 Task: Add a signature Mariana Green containing With heartfelt thanks and warm wishes, Mariana Green to email address softage.9@softage.net and add a label Purchase agreements
Action: Mouse moved to (982, 56)
Screenshot: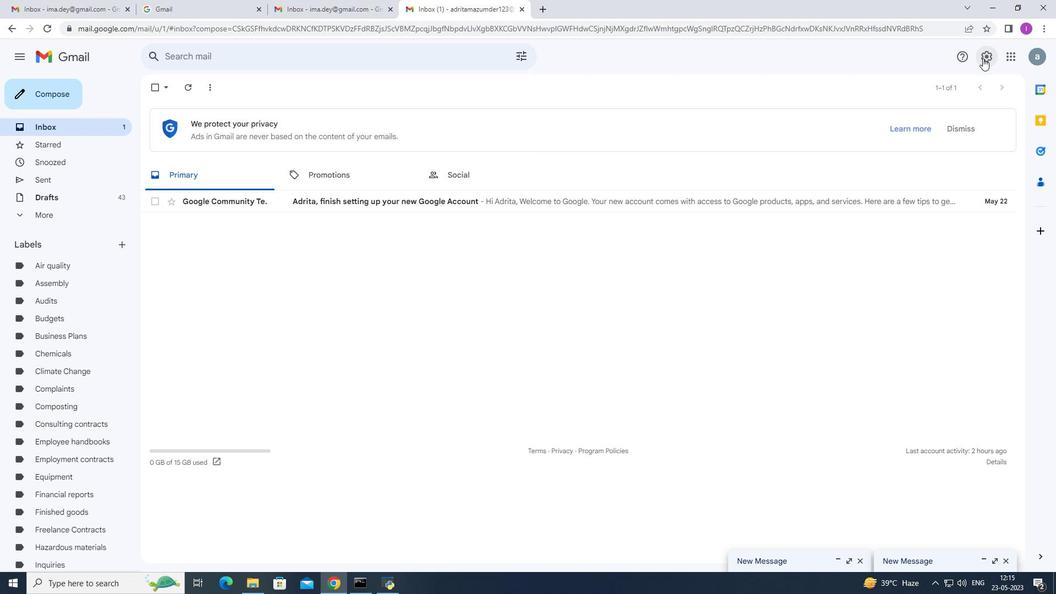 
Action: Mouse pressed left at (982, 56)
Screenshot: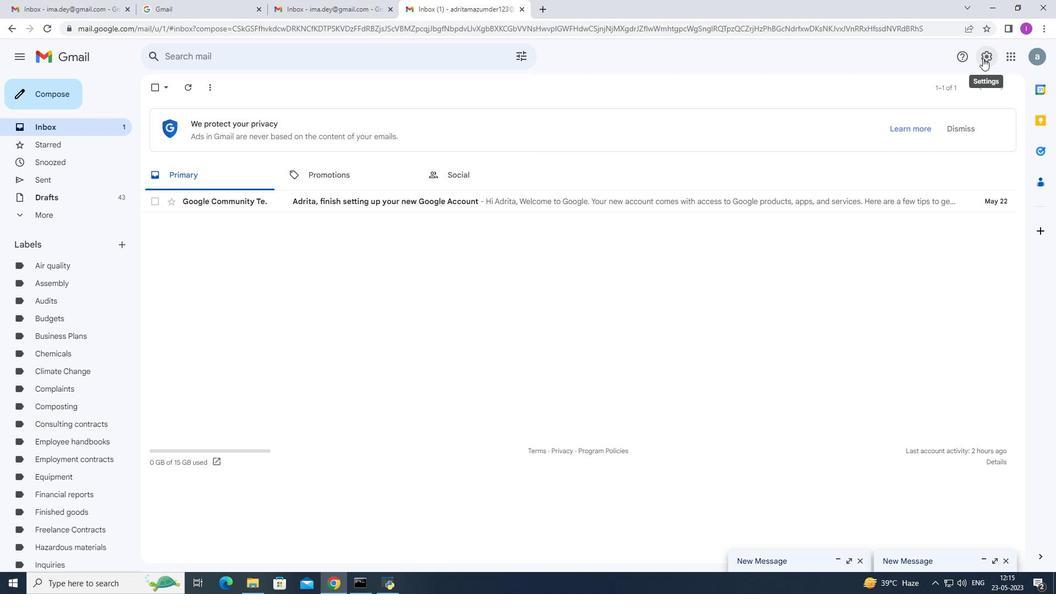 
Action: Mouse moved to (937, 111)
Screenshot: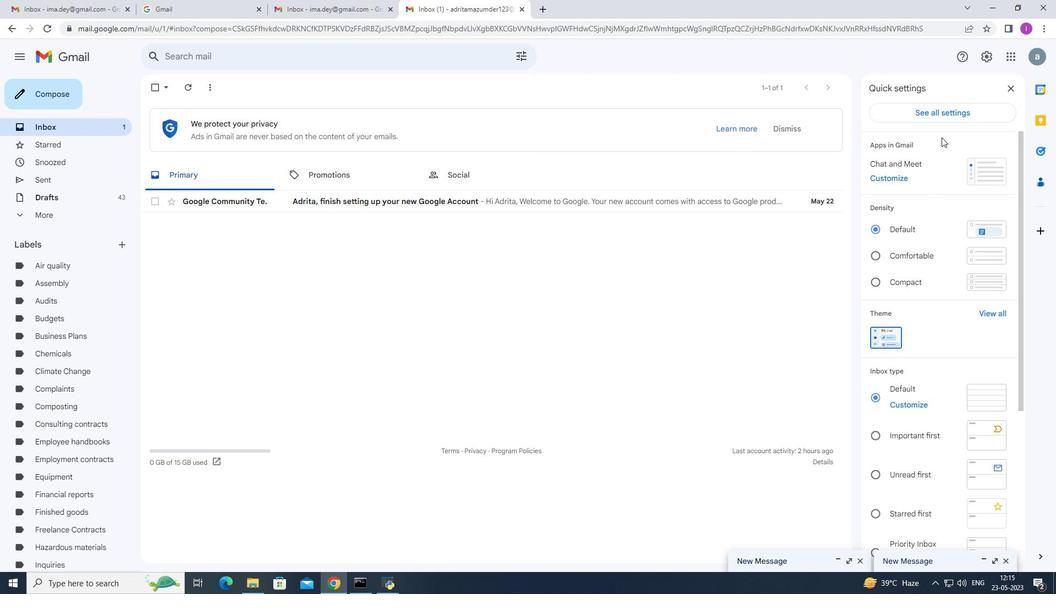 
Action: Mouse pressed left at (937, 111)
Screenshot: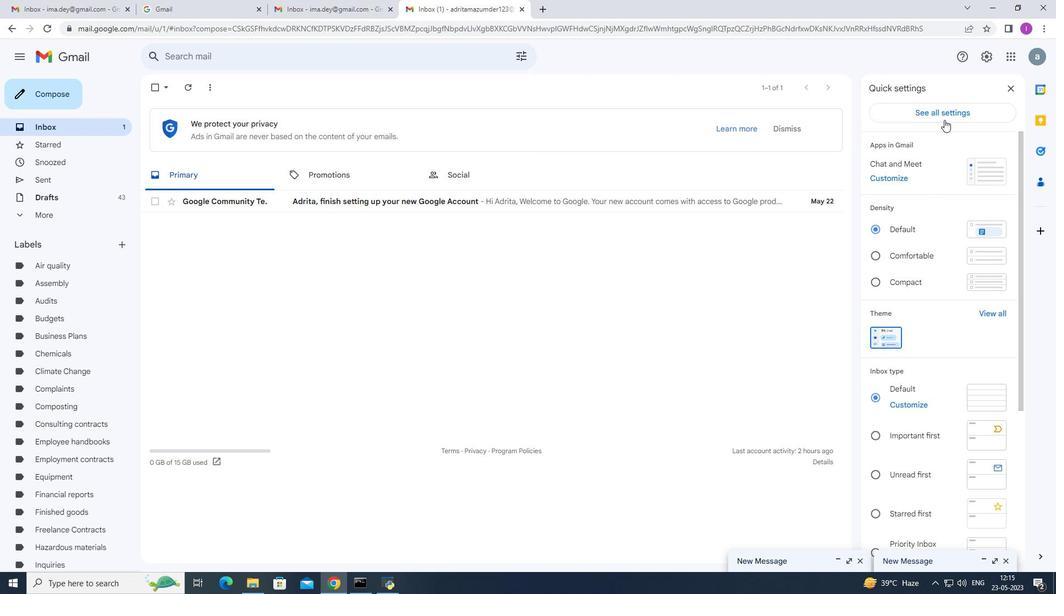 
Action: Mouse moved to (359, 398)
Screenshot: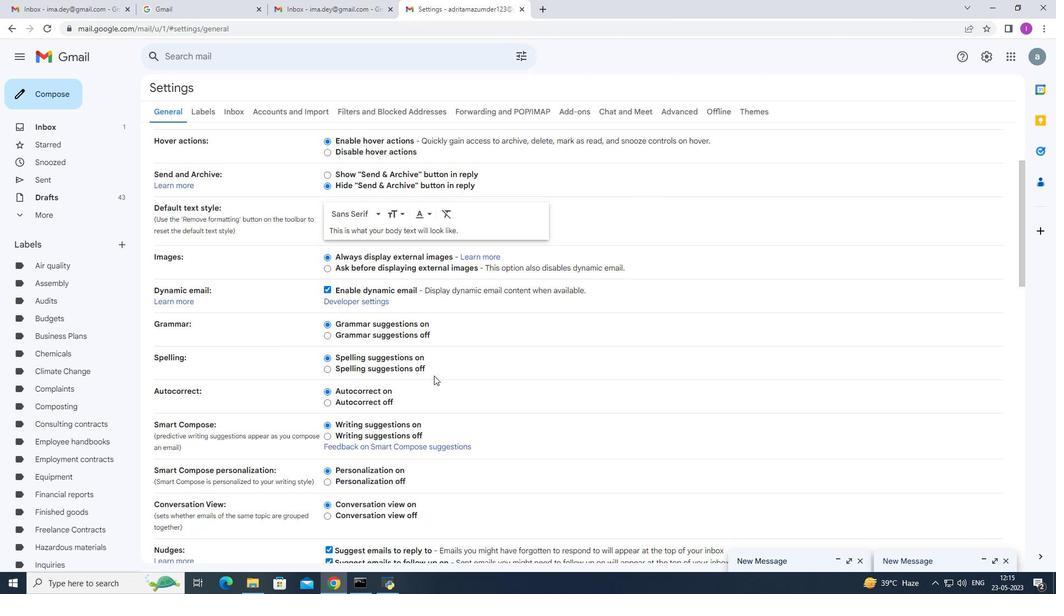 
Action: Mouse scrolled (359, 397) with delta (0, 0)
Screenshot: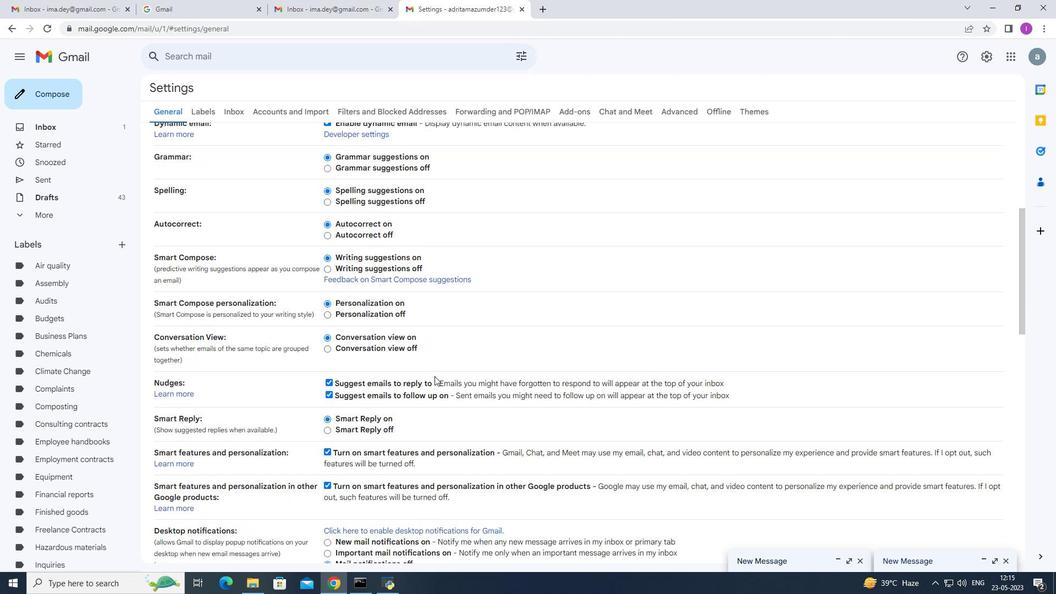 
Action: Mouse scrolled (359, 397) with delta (0, 0)
Screenshot: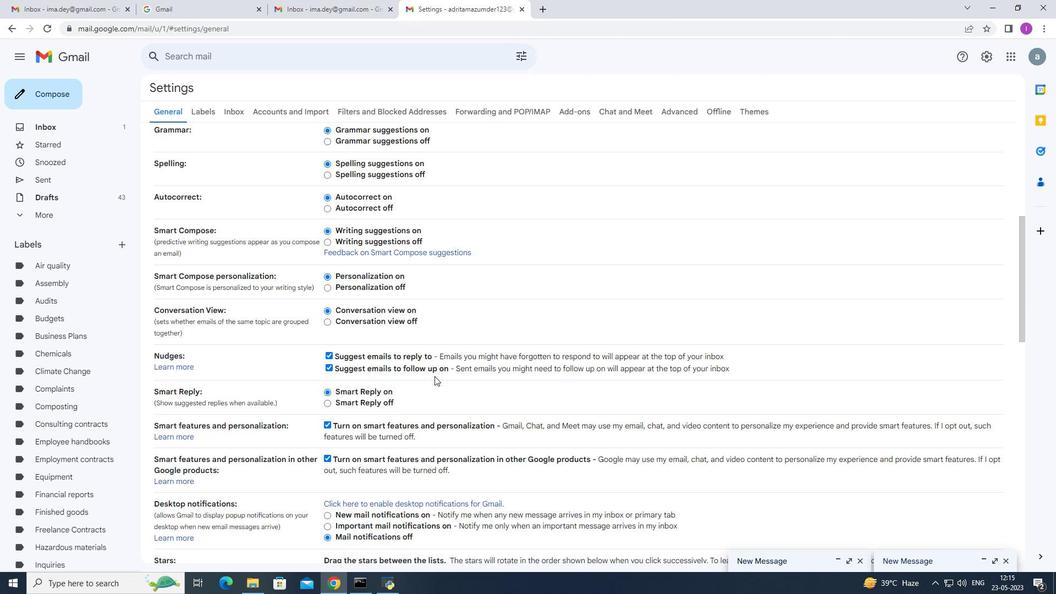 
Action: Mouse scrolled (359, 397) with delta (0, 0)
Screenshot: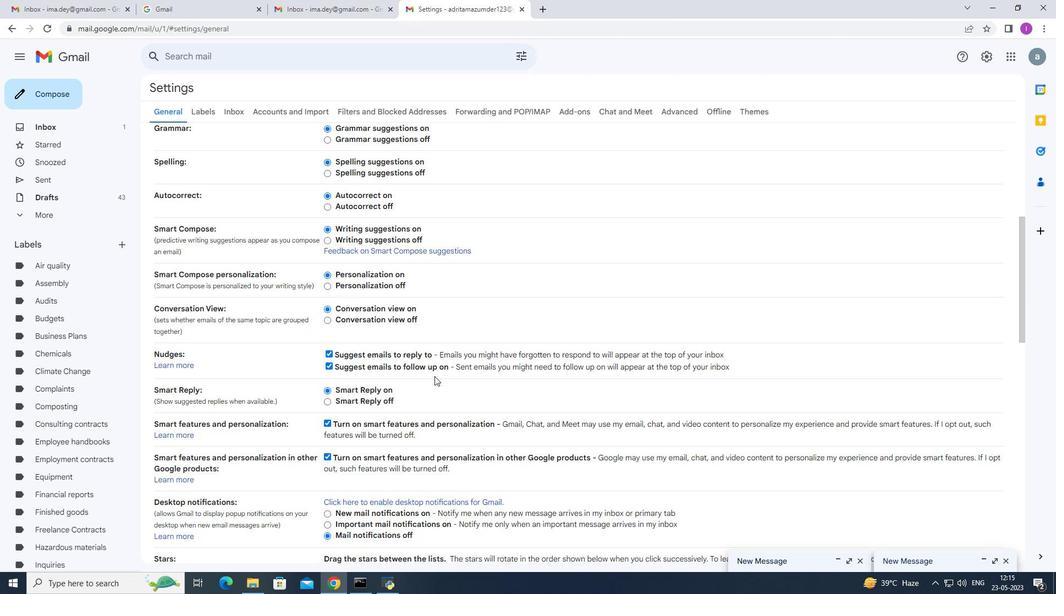 
Action: Mouse moved to (360, 398)
Screenshot: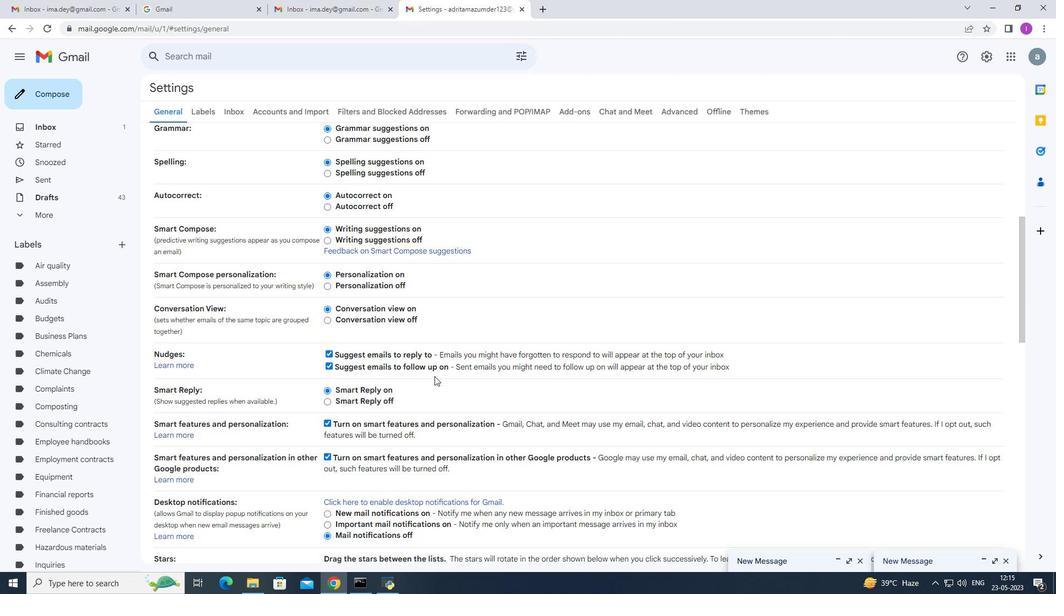 
Action: Mouse scrolled (360, 397) with delta (0, 0)
Screenshot: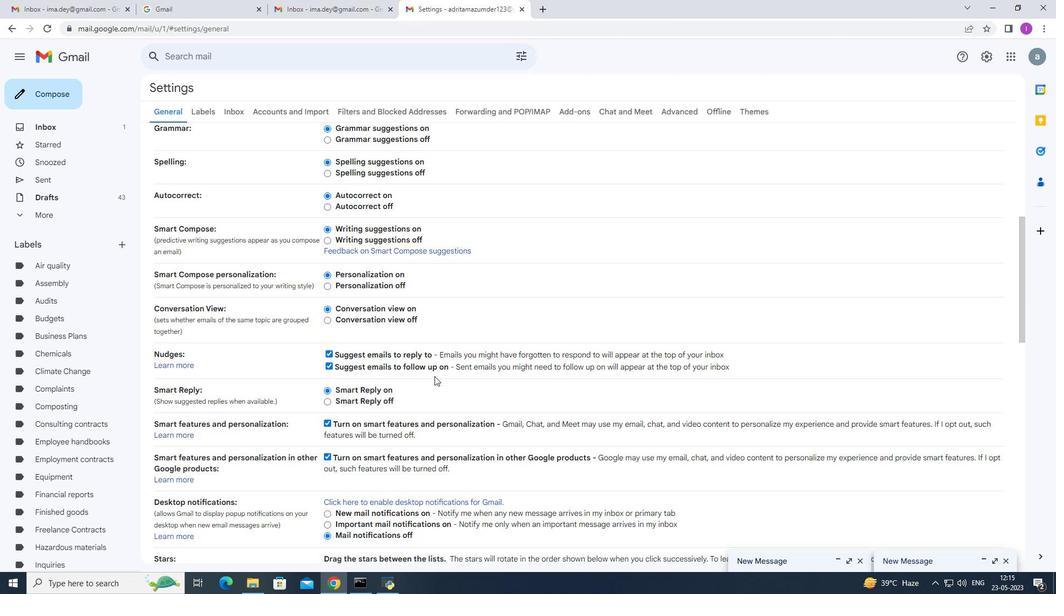 
Action: Mouse moved to (362, 396)
Screenshot: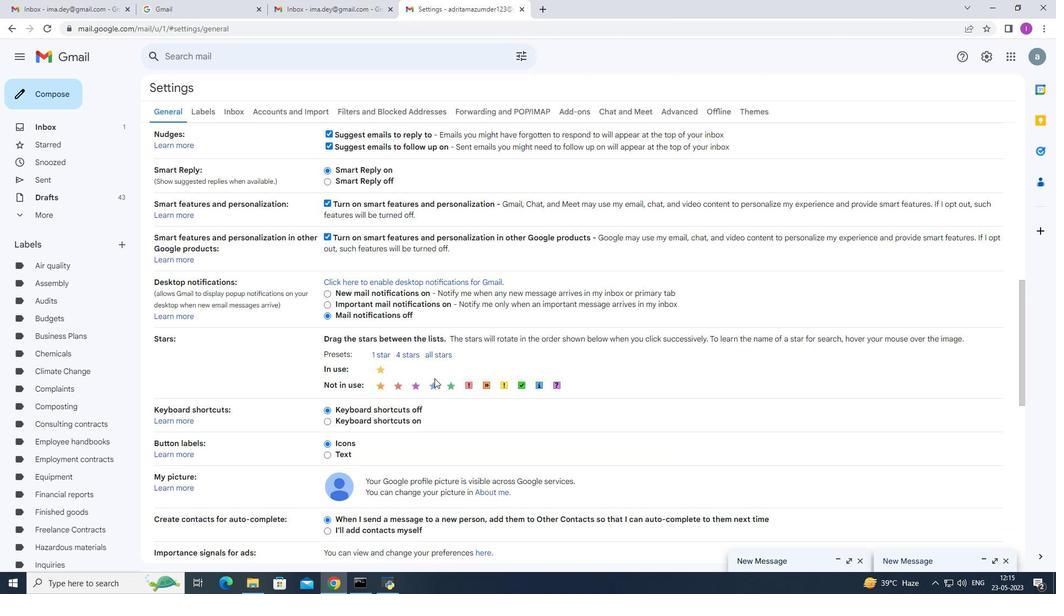 
Action: Mouse scrolled (362, 396) with delta (0, 0)
Screenshot: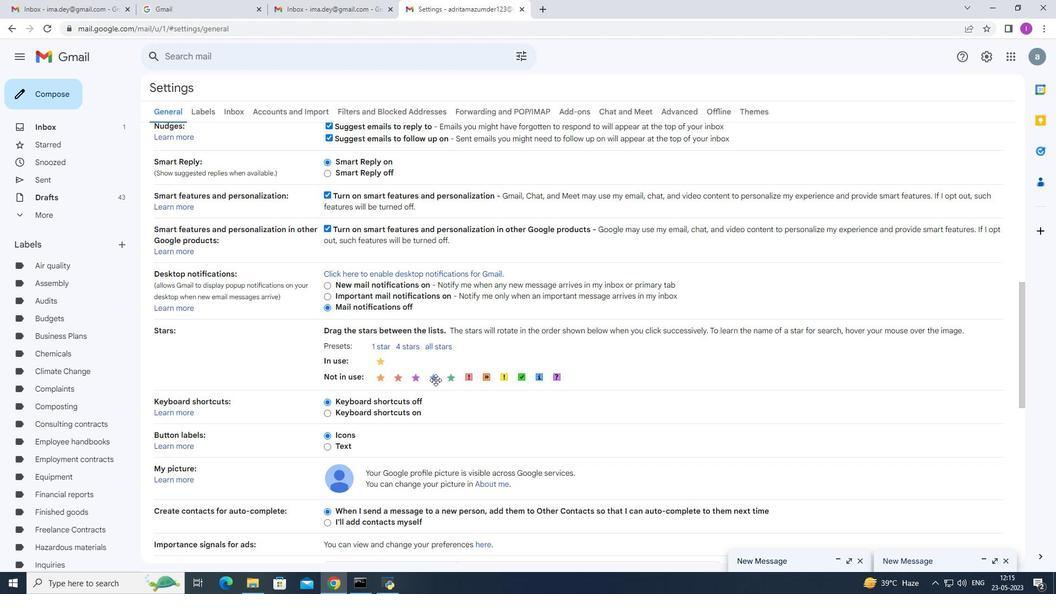
Action: Mouse moved to (362, 396)
Screenshot: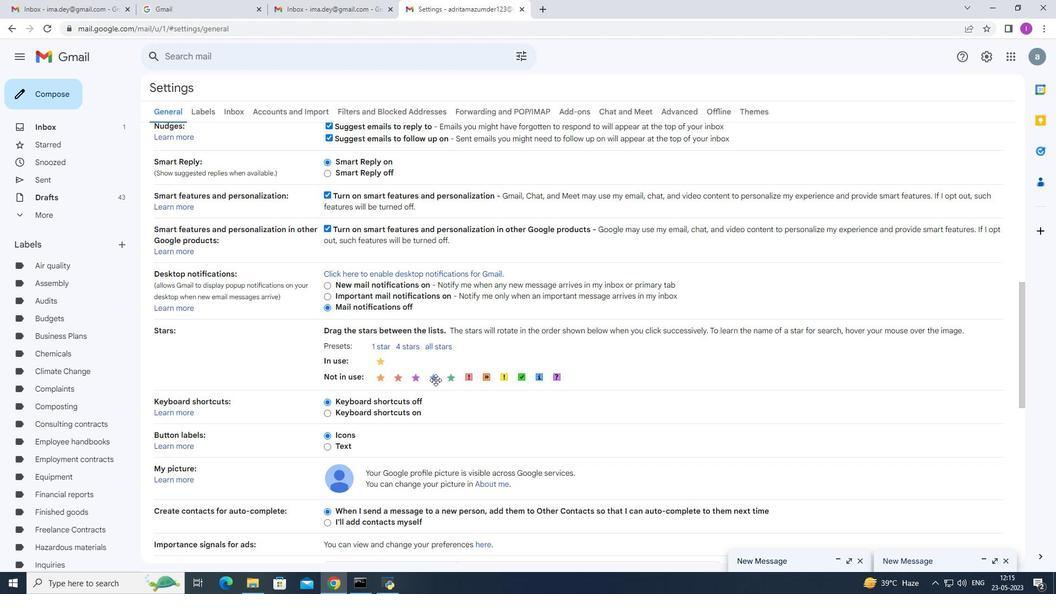 
Action: Mouse scrolled (362, 395) with delta (0, 0)
Screenshot: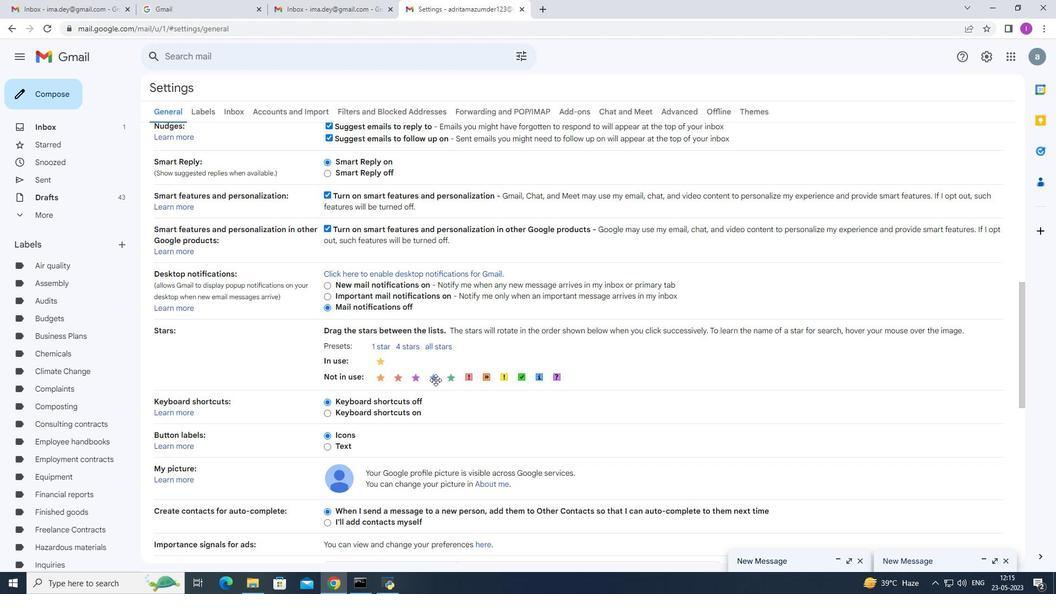 
Action: Mouse moved to (362, 395)
Screenshot: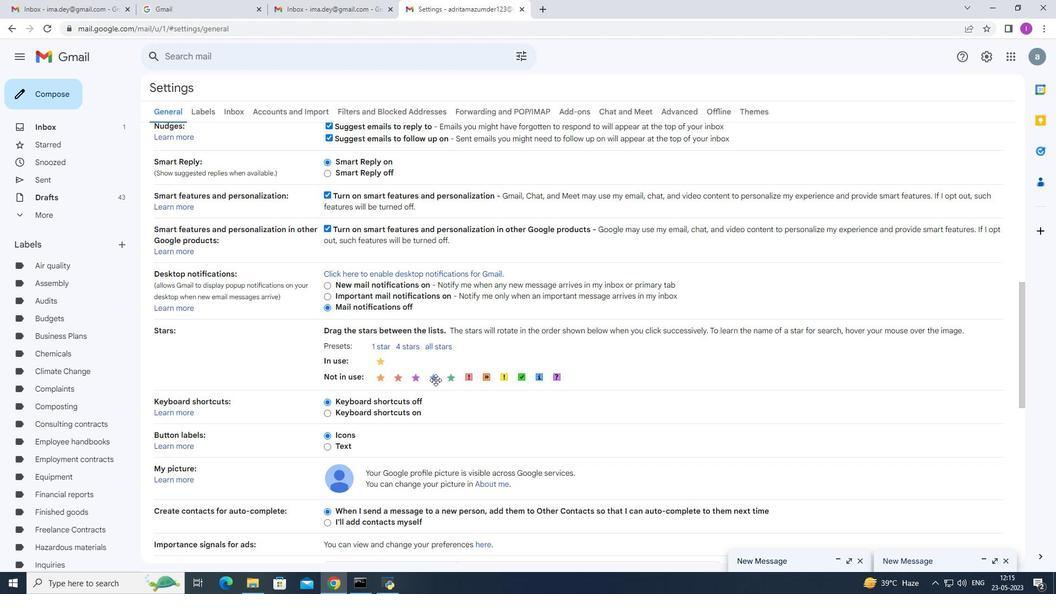 
Action: Mouse scrolled (362, 395) with delta (0, 0)
Screenshot: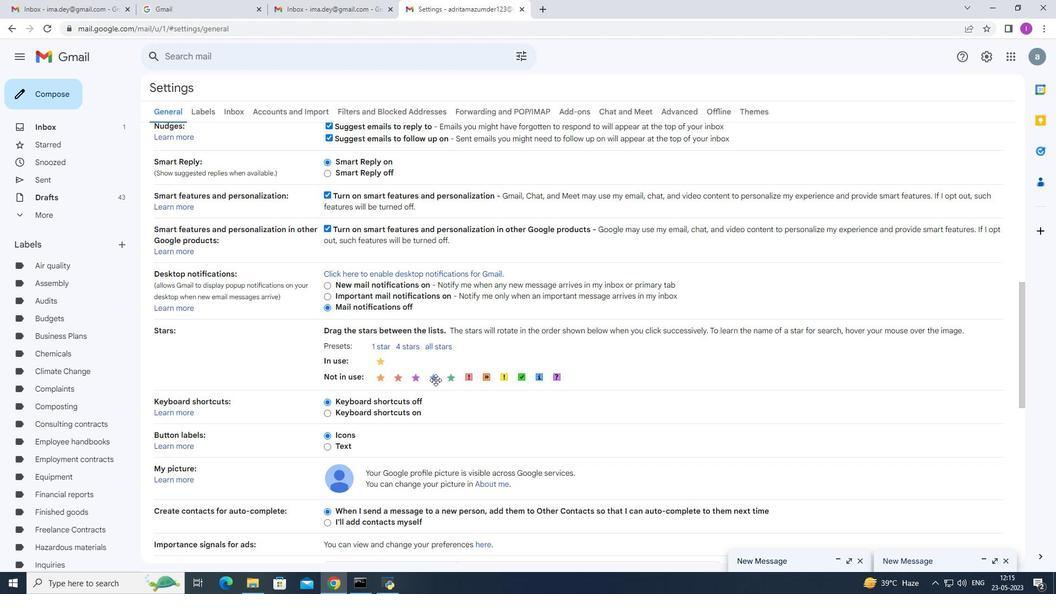 
Action: Mouse moved to (363, 395)
Screenshot: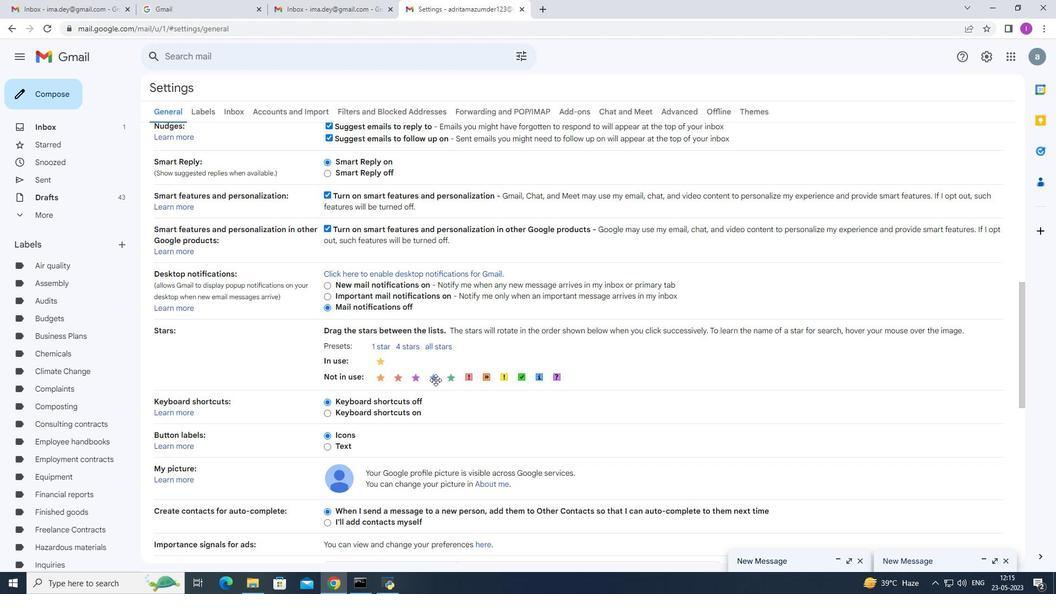 
Action: Mouse scrolled (363, 395) with delta (0, 0)
Screenshot: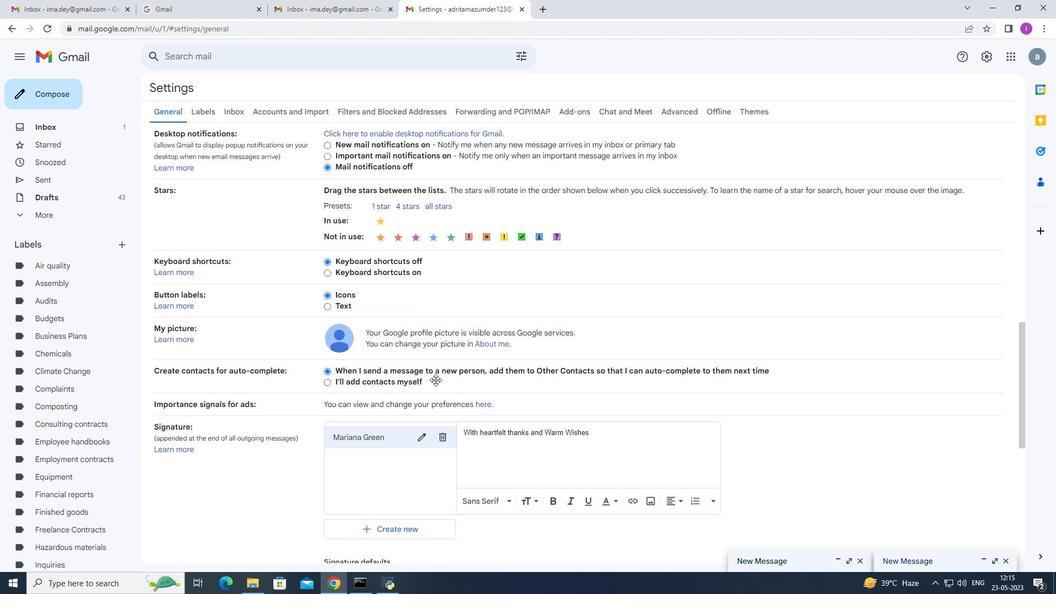 
Action: Mouse moved to (365, 393)
Screenshot: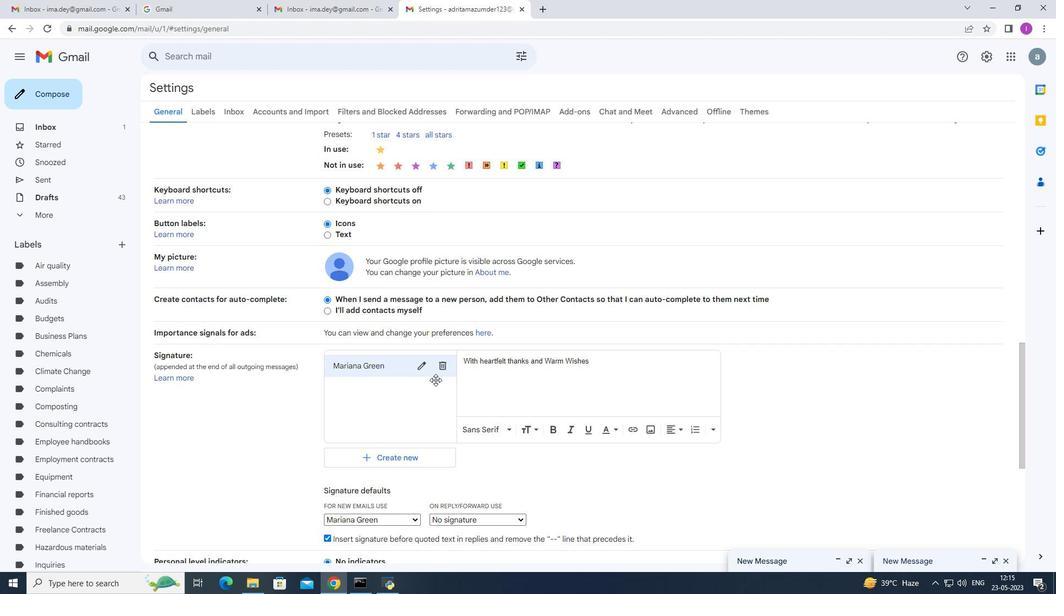 
Action: Mouse scrolled (365, 393) with delta (0, 0)
Screenshot: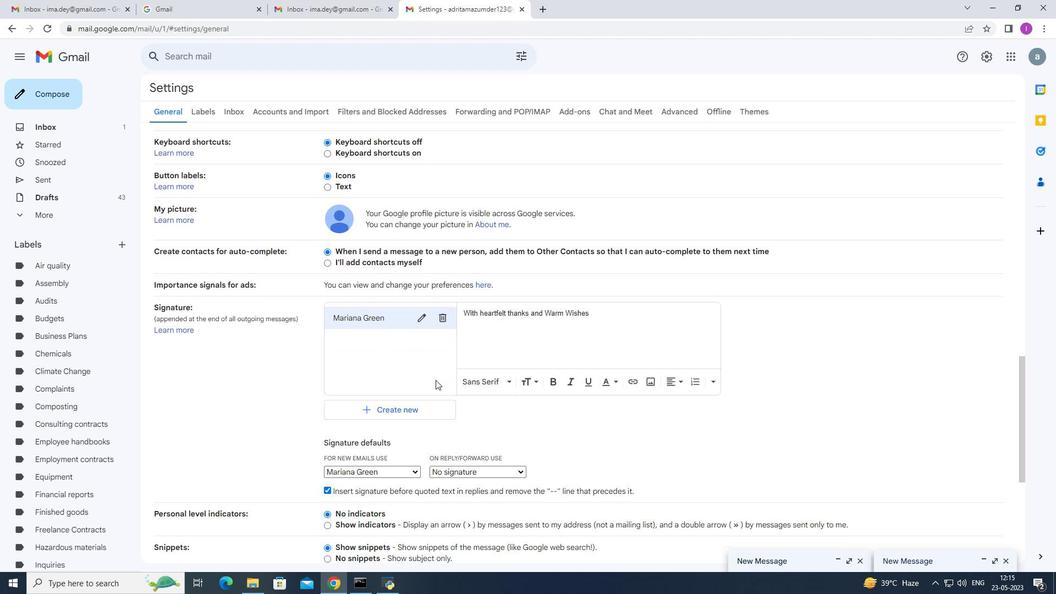 
Action: Mouse scrolled (365, 393) with delta (0, 0)
Screenshot: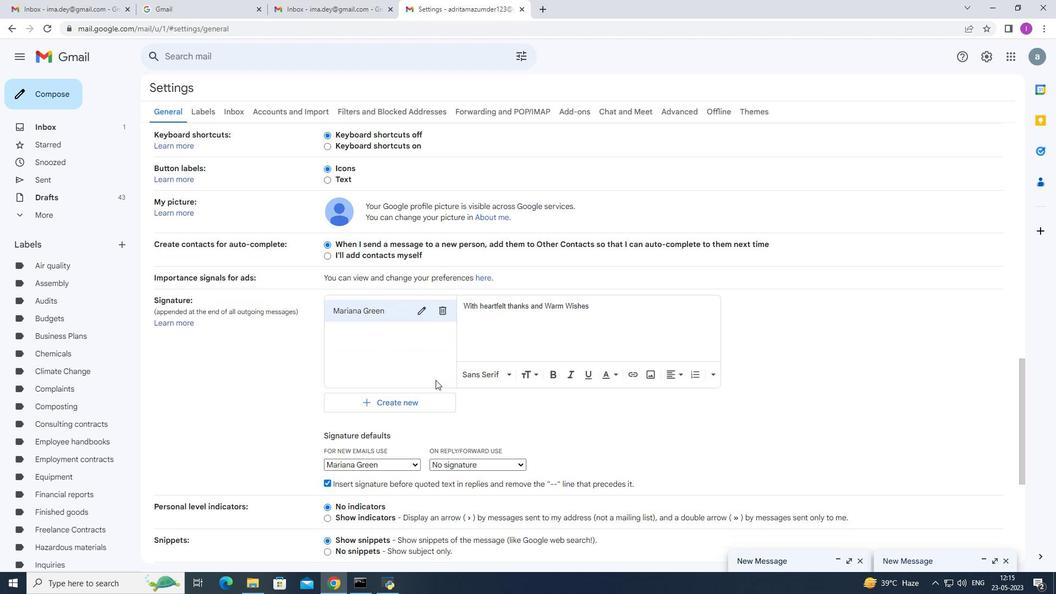 
Action: Mouse scrolled (365, 393) with delta (0, 0)
Screenshot: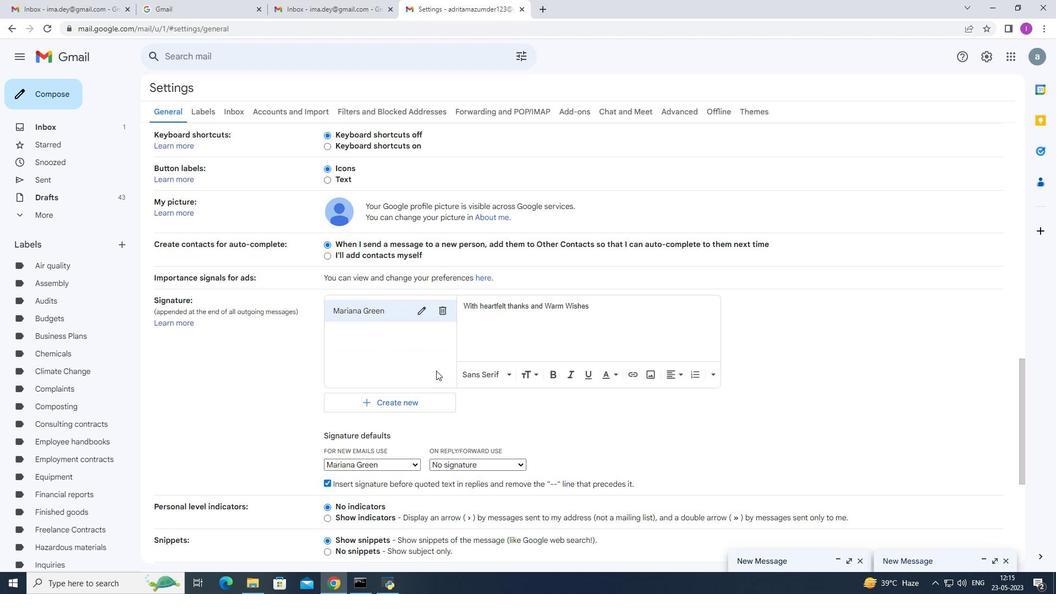 
Action: Mouse moved to (366, 393)
Screenshot: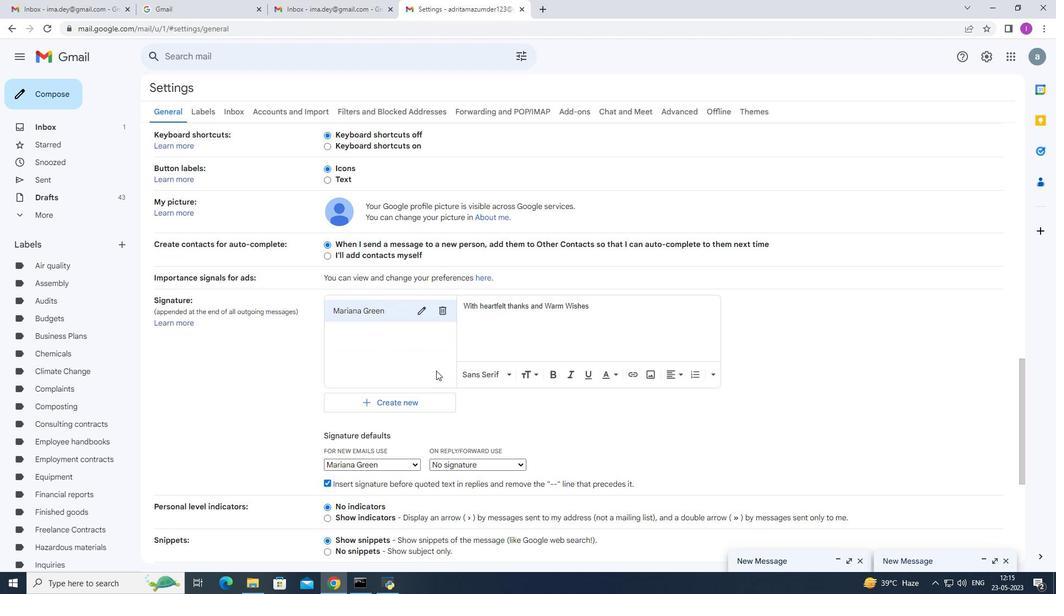 
Action: Mouse scrolled (366, 393) with delta (0, 0)
Screenshot: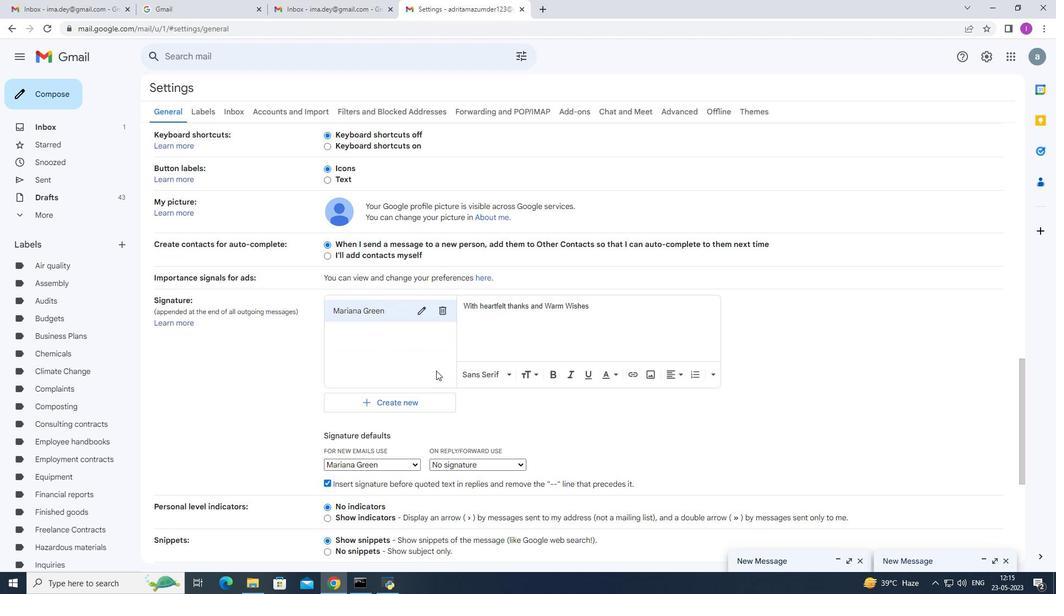 
Action: Mouse moved to (366, 392)
Screenshot: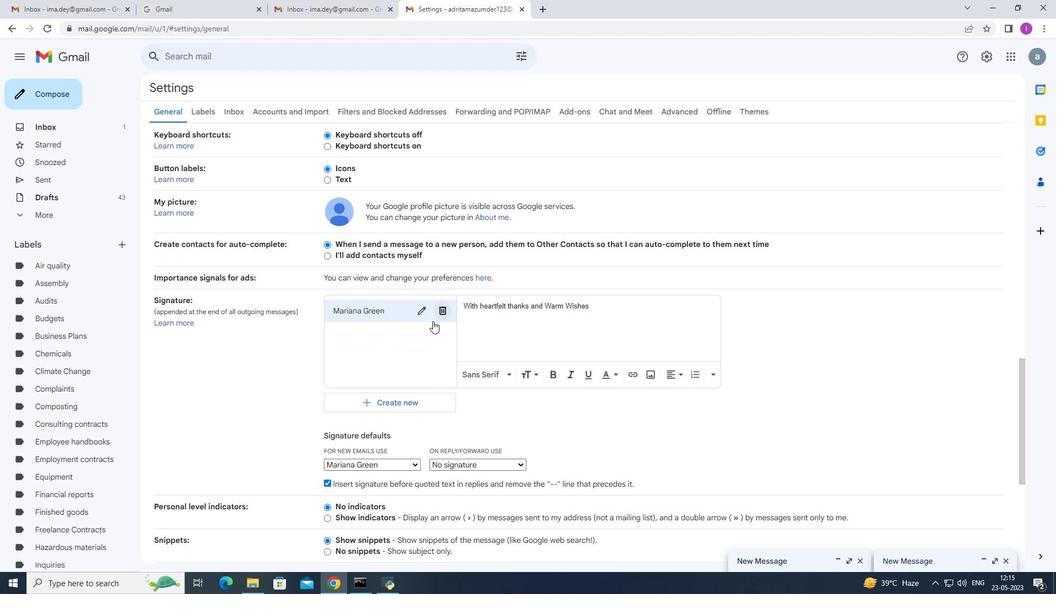 
Action: Mouse scrolled (366, 391) with delta (0, 0)
Screenshot: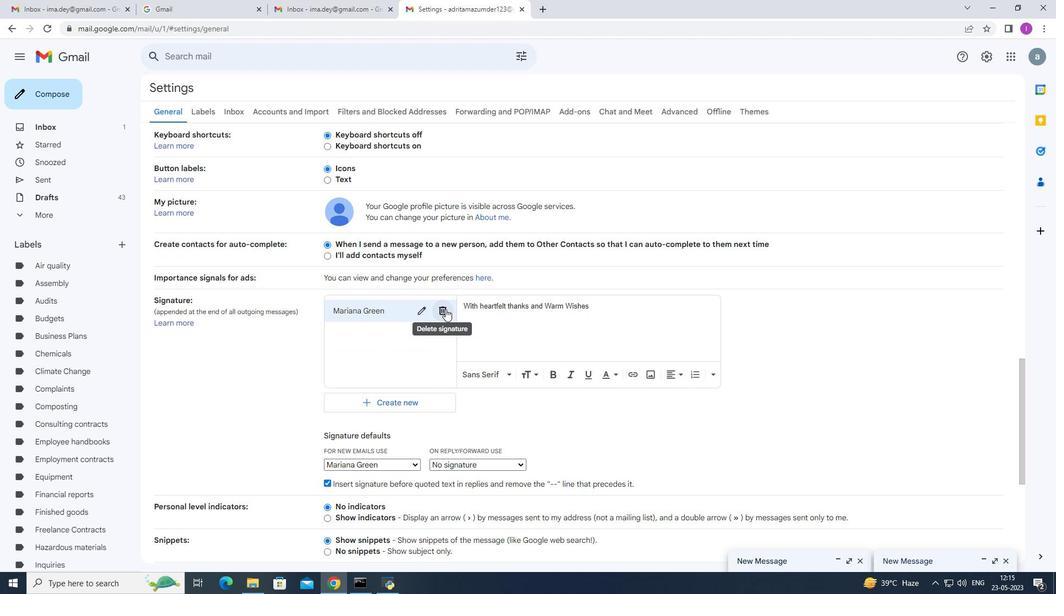 
Action: Mouse scrolled (366, 391) with delta (0, 0)
Screenshot: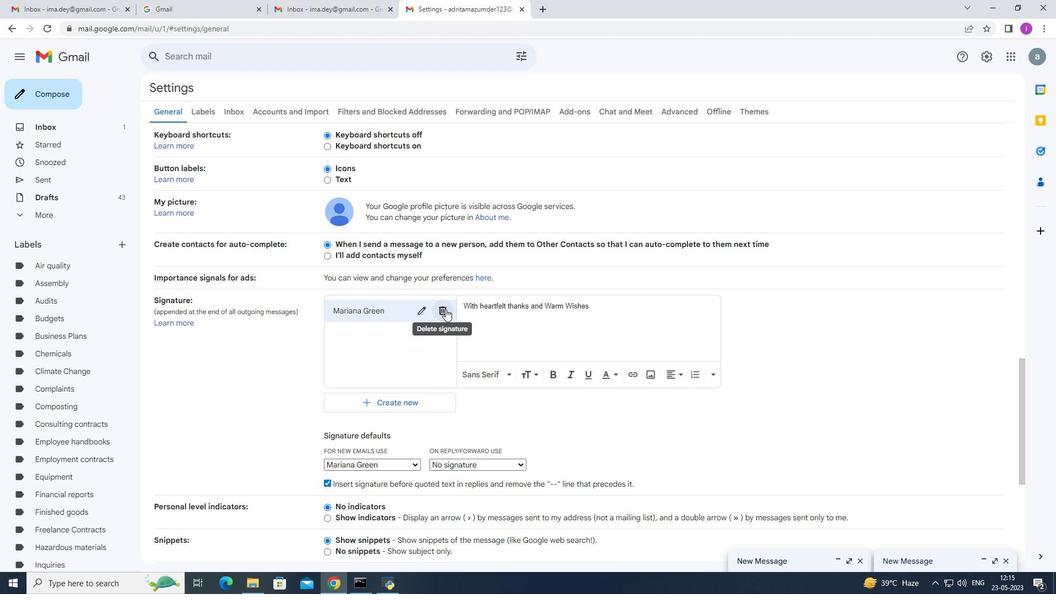 
Action: Mouse scrolled (366, 391) with delta (0, 0)
Screenshot: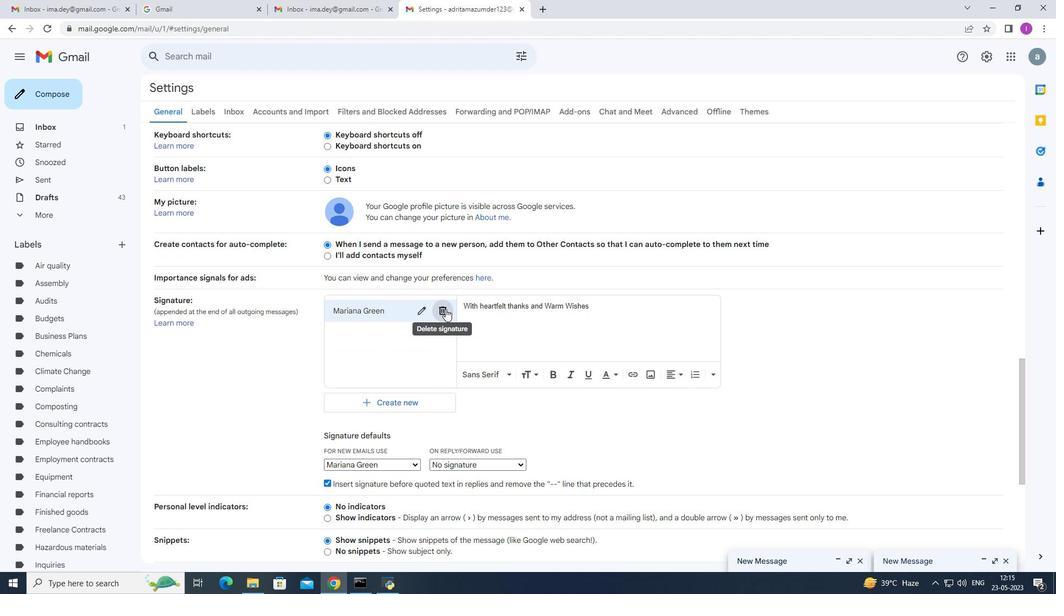 
Action: Mouse moved to (367, 391)
Screenshot: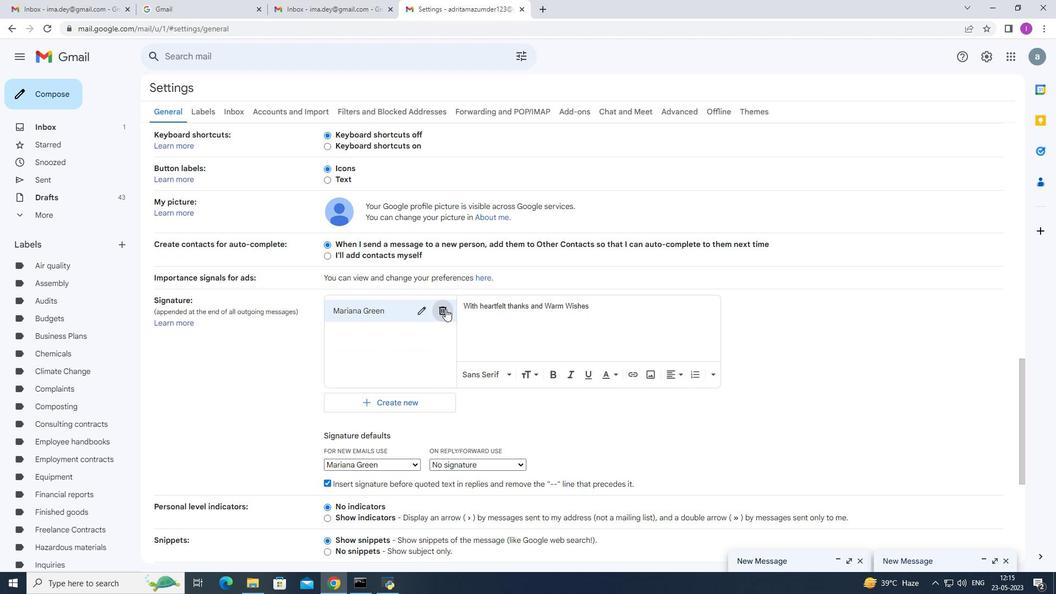 
Action: Mouse scrolled (367, 391) with delta (0, 0)
Screenshot: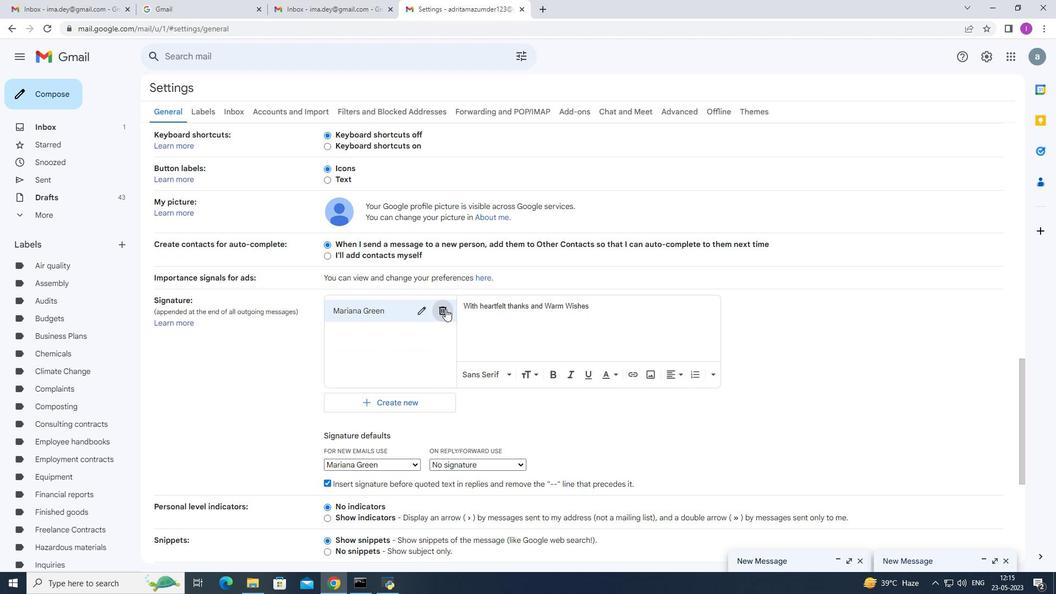 
Action: Mouse moved to (440, 254)
Screenshot: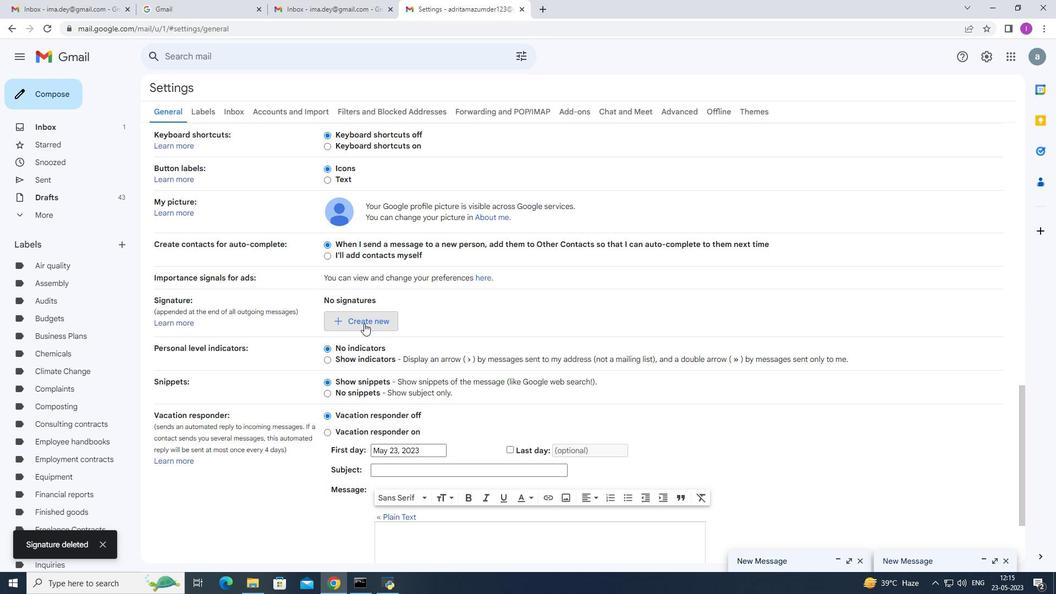 
Action: Mouse pressed left at (440, 254)
Screenshot: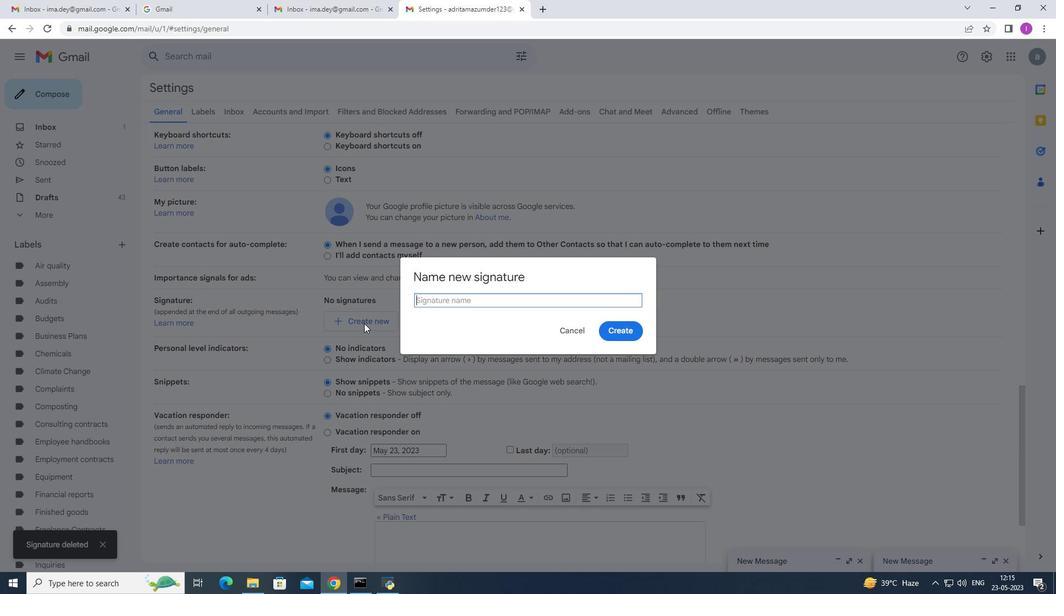 
Action: Mouse pressed left at (440, 254)
Screenshot: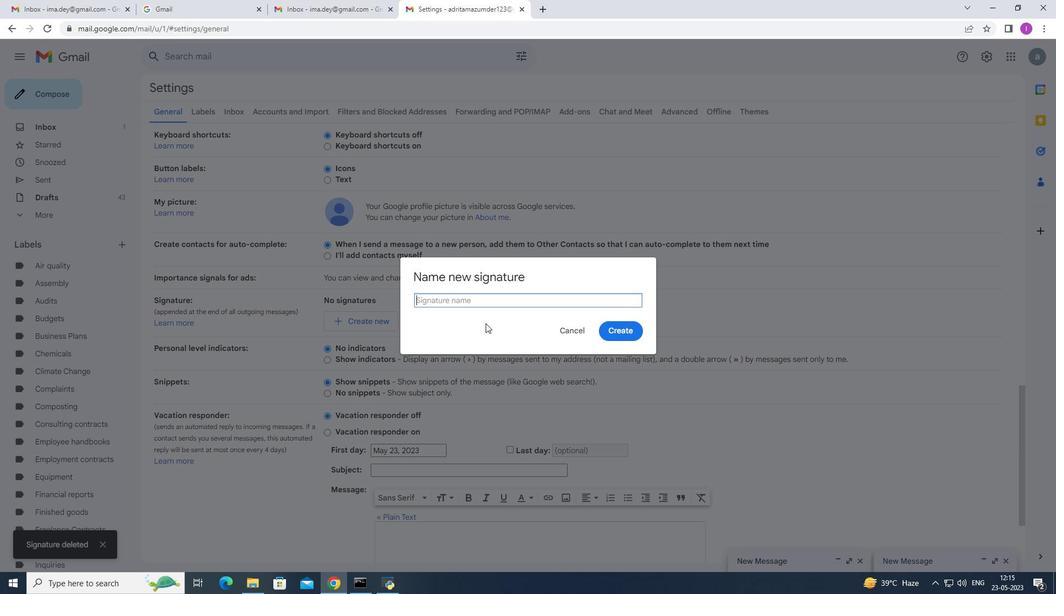 
Action: Mouse moved to (616, 324)
Screenshot: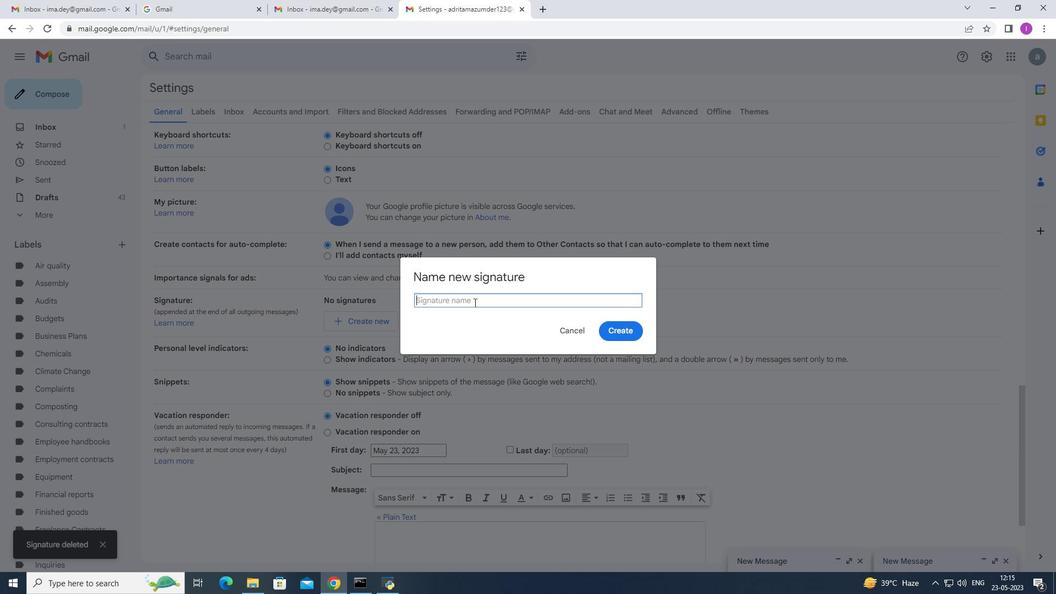 
Action: Mouse pressed left at (616, 324)
Screenshot: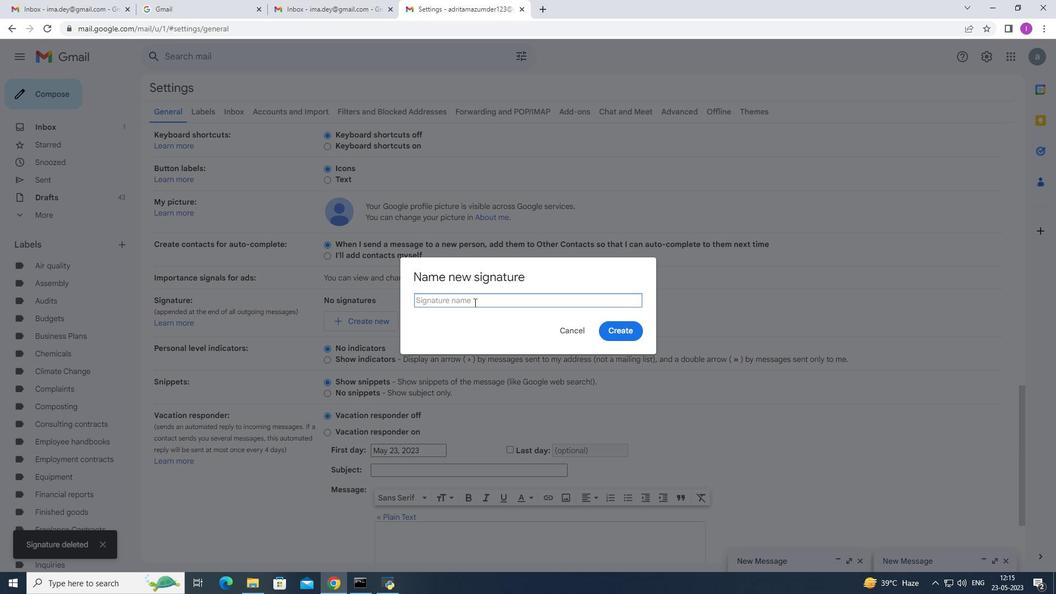 
Action: Mouse moved to (435, 343)
Screenshot: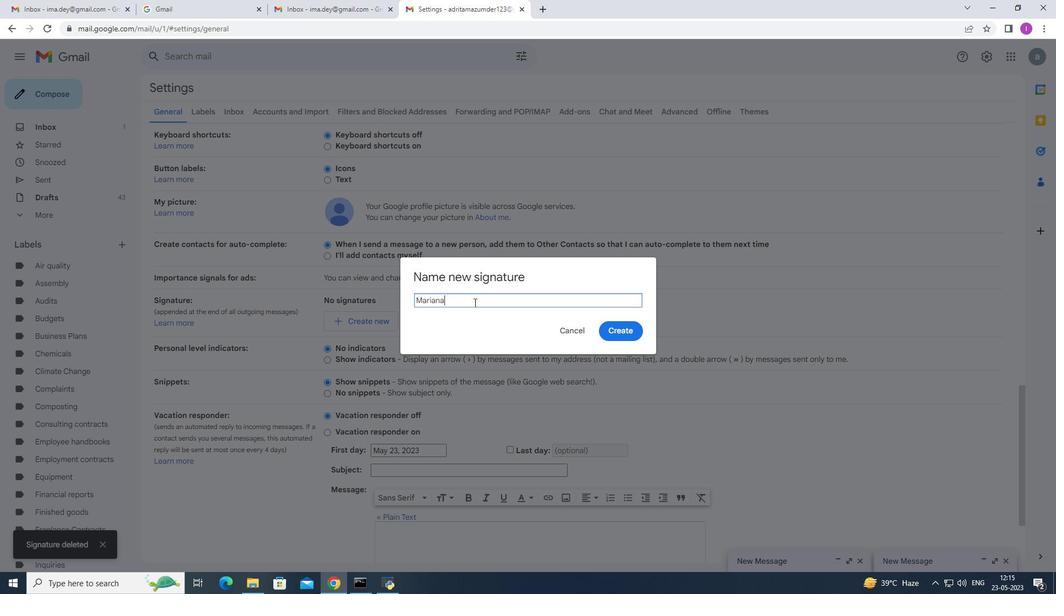 
Action: Mouse scrolled (435, 342) with delta (0, 0)
Screenshot: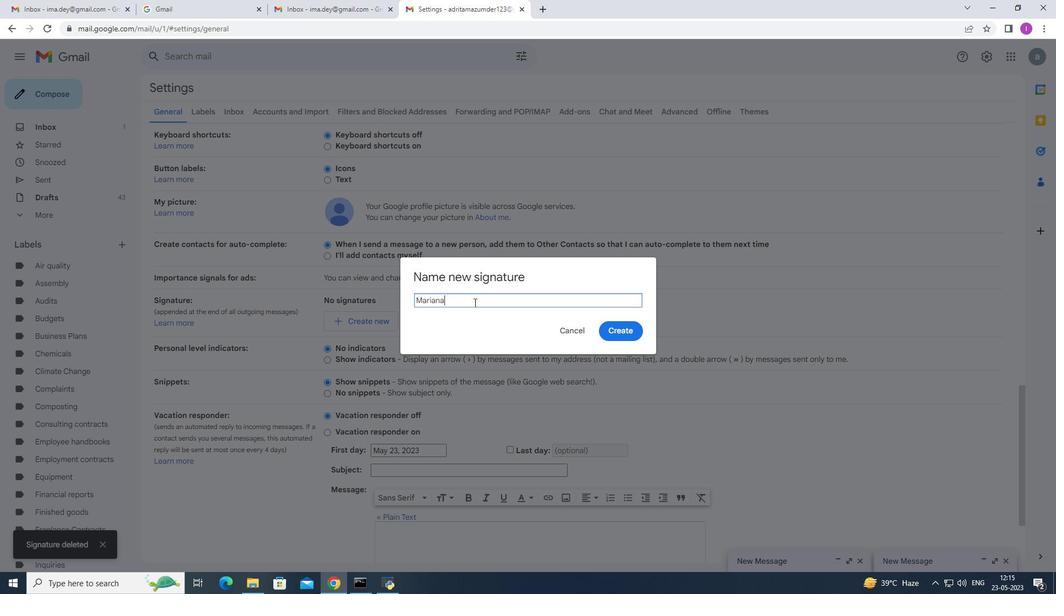 
Action: Mouse scrolled (435, 342) with delta (0, 0)
Screenshot: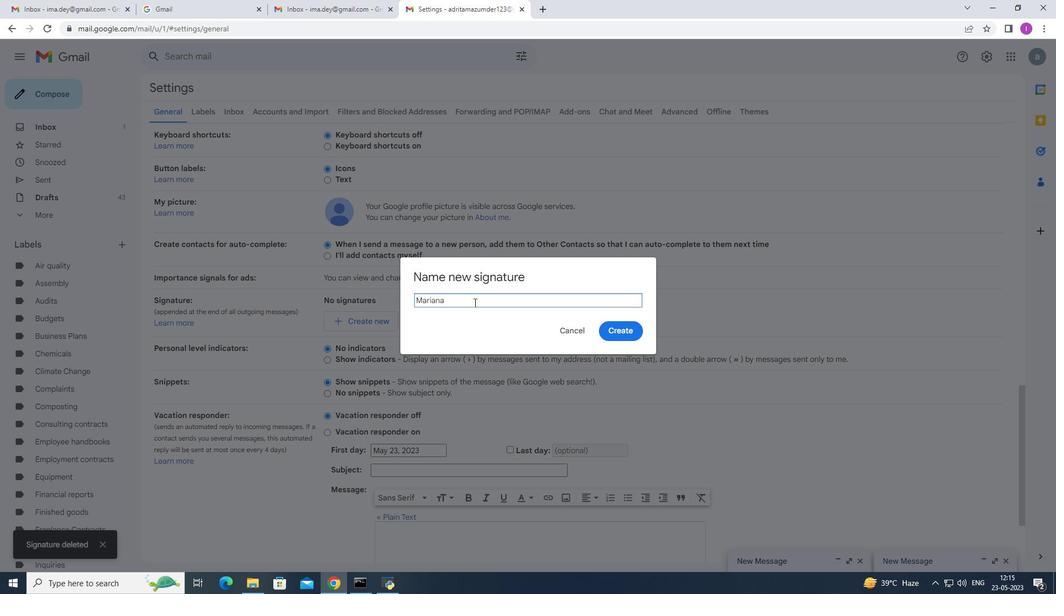 
Action: Mouse moved to (360, 198)
Screenshot: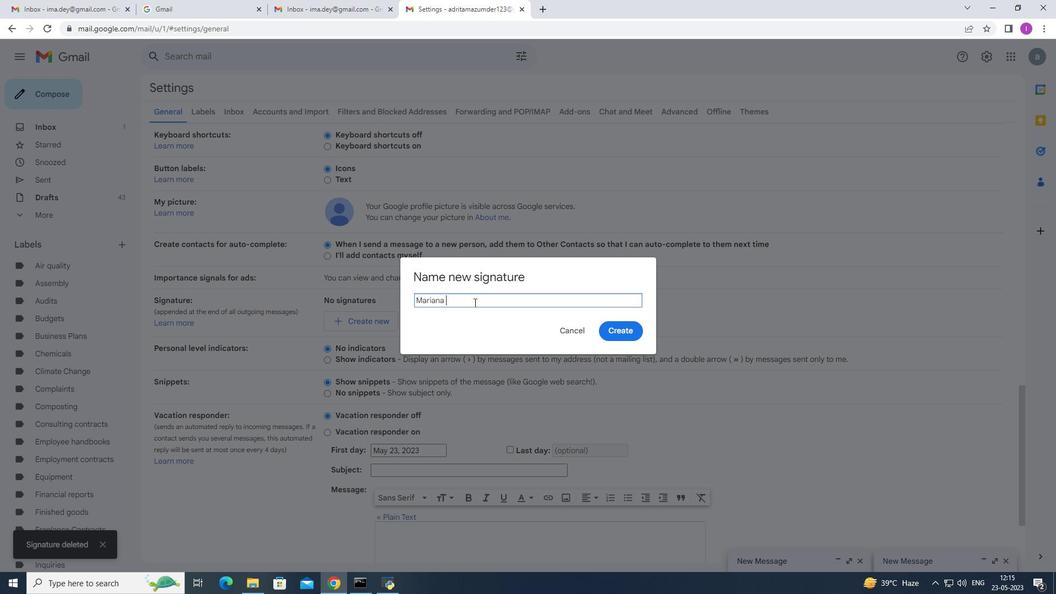 
Action: Mouse pressed left at (360, 198)
Screenshot: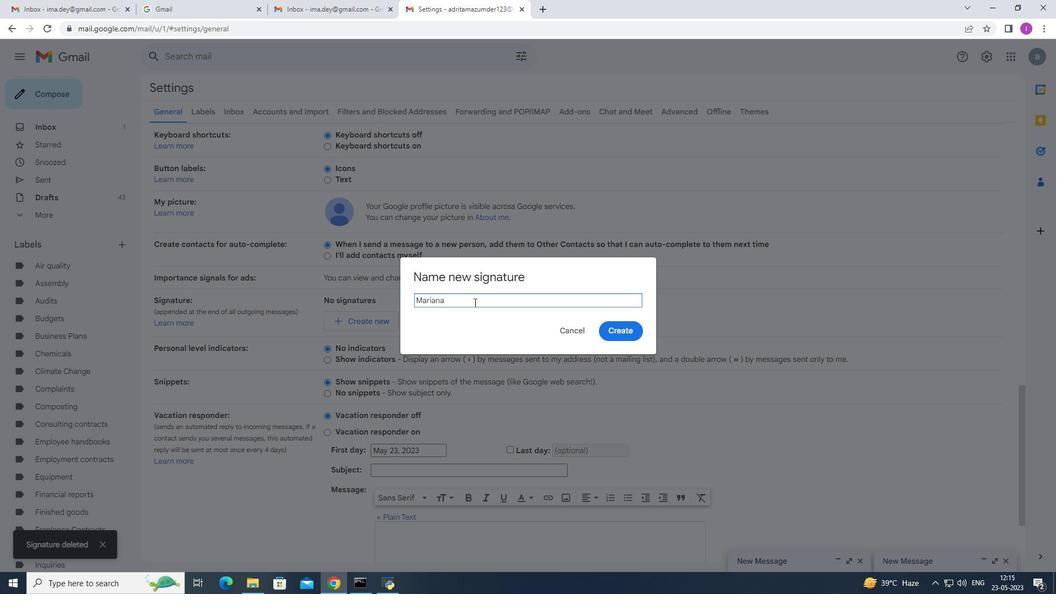 
Action: Mouse moved to (449, 301)
Screenshot: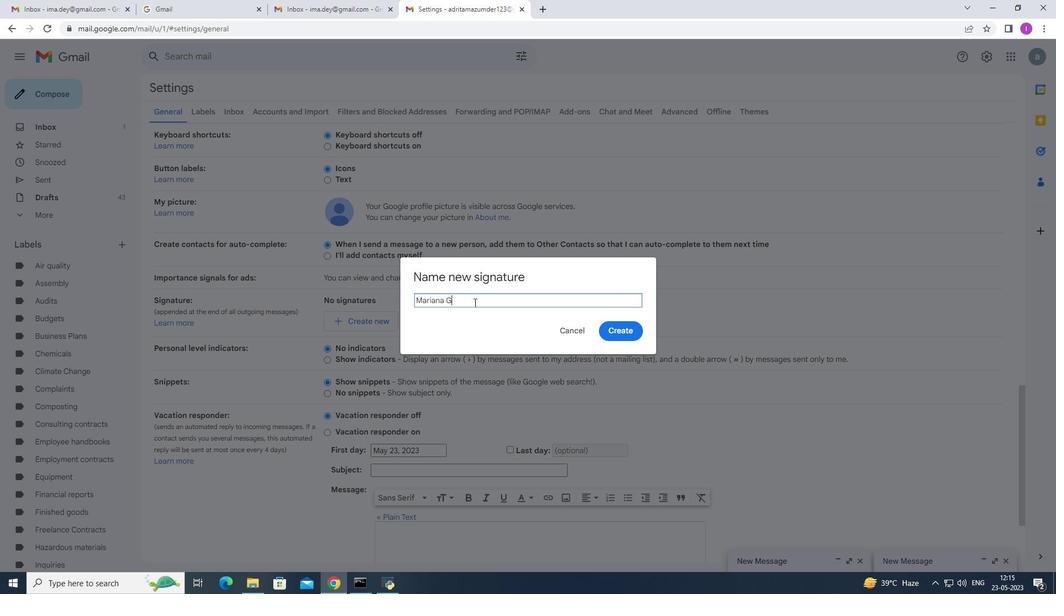 
Action: Mouse pressed left at (449, 301)
Screenshot: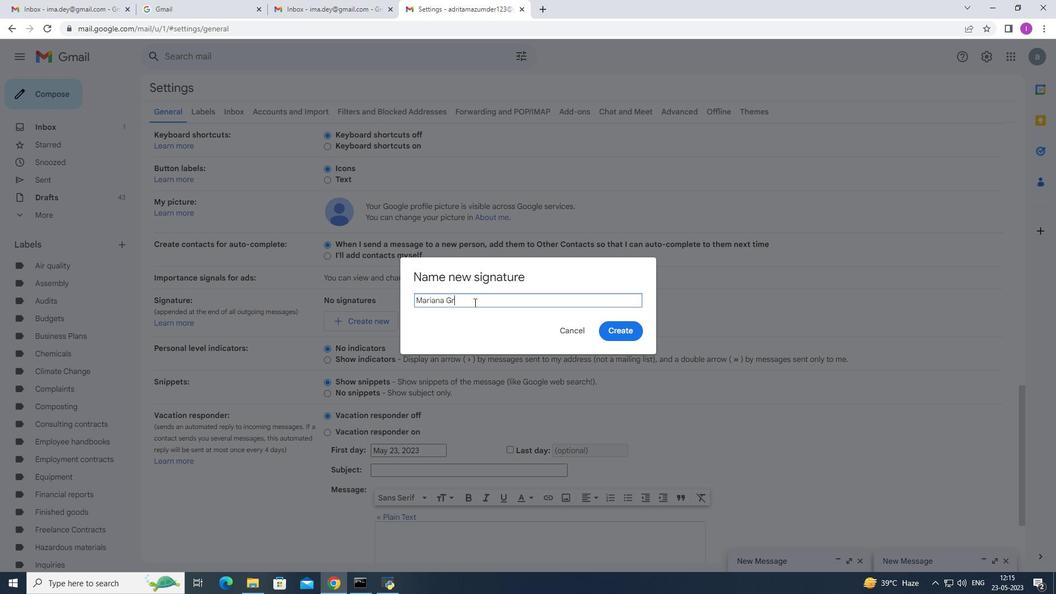 
Action: Mouse moved to (620, 273)
Screenshot: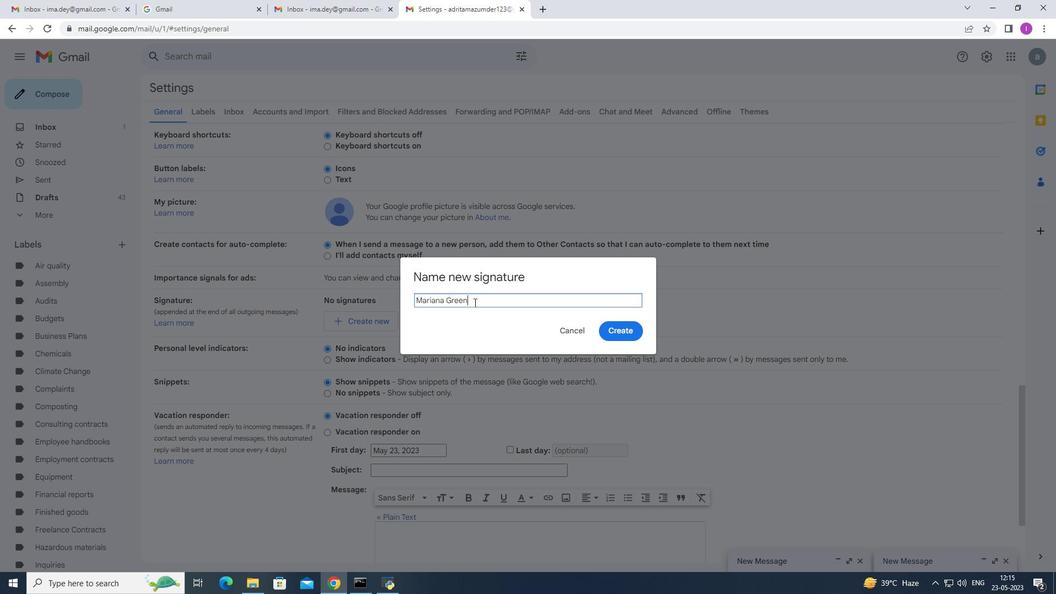 
Action: Key pressed <Key.shift>Mariana
Screenshot: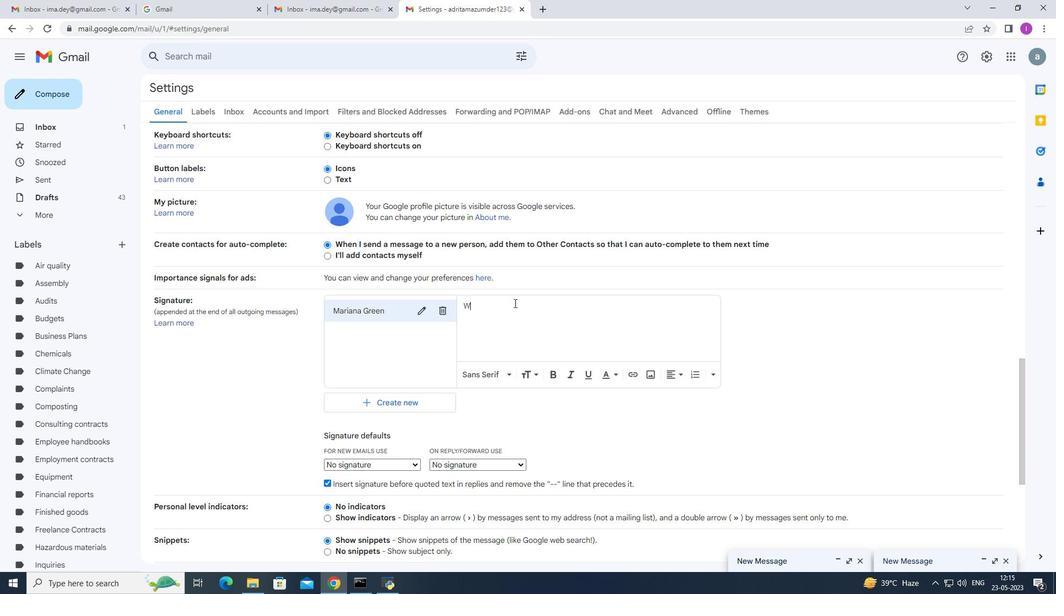 
Action: Mouse moved to (615, 257)
Screenshot: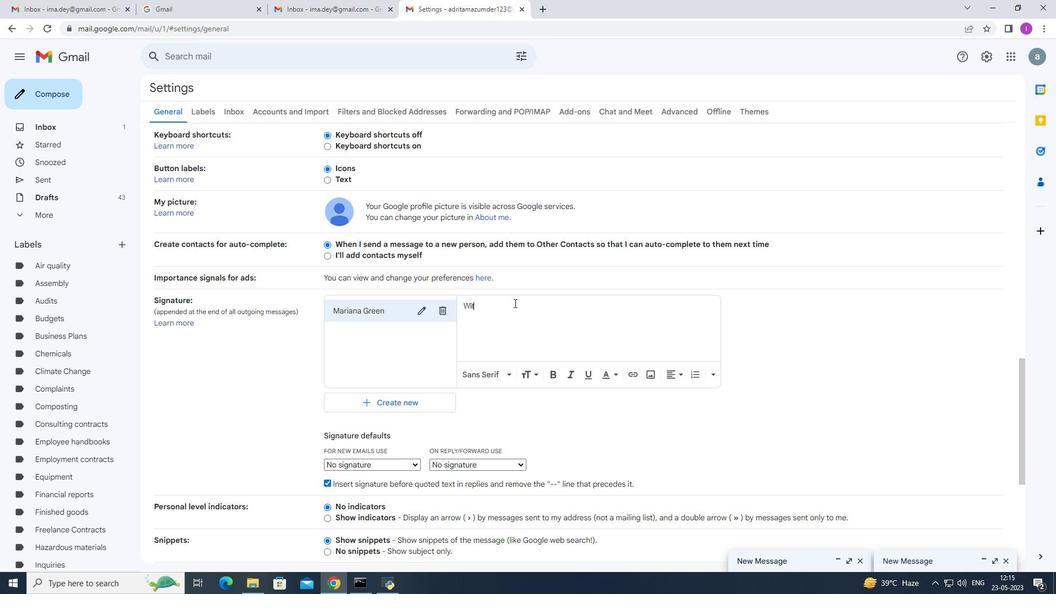
Action: Key pressed <Key.space><Key.shift>Green
Screenshot: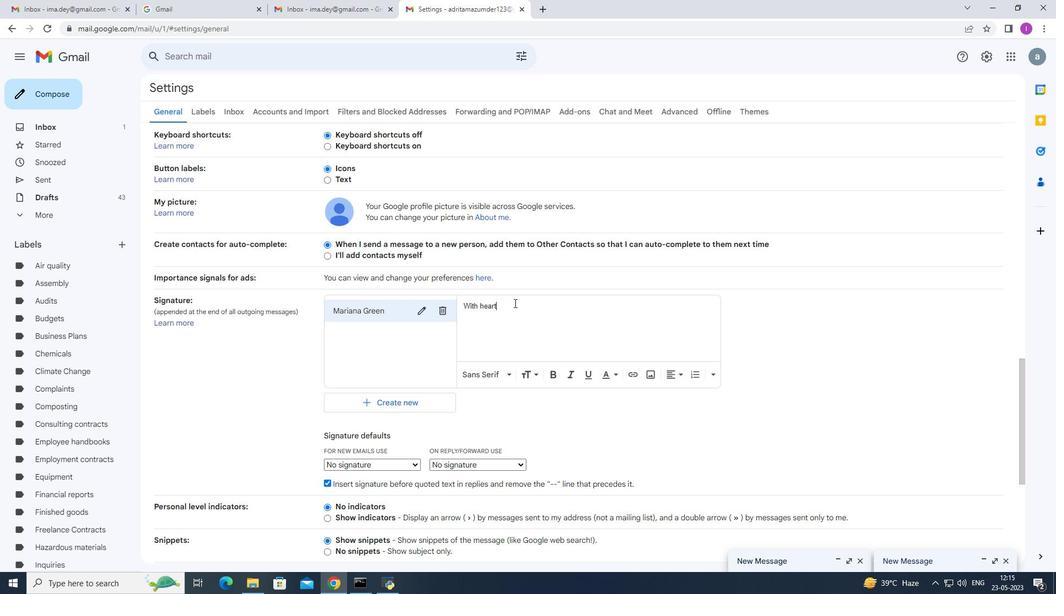 
Action: Mouse moved to (607, 324)
Screenshot: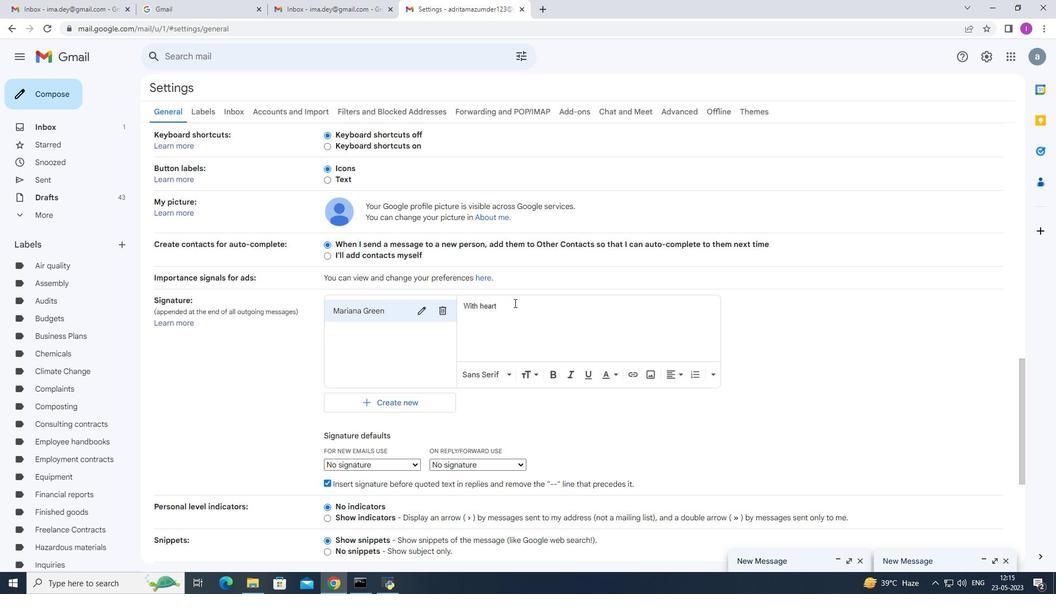 
Action: Mouse pressed left at (607, 324)
Screenshot: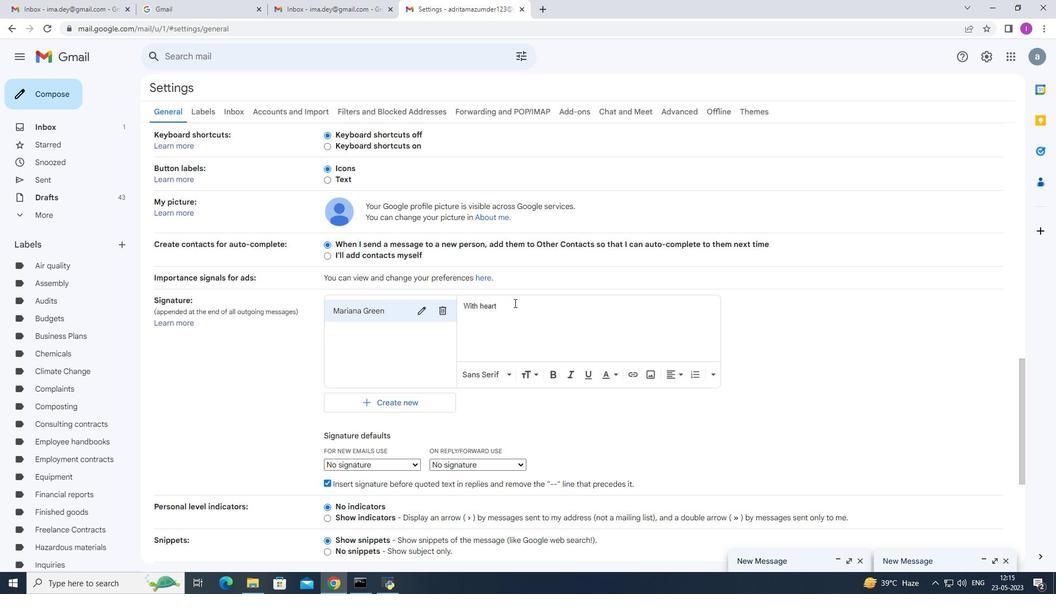
Action: Mouse moved to (415, 344)
Screenshot: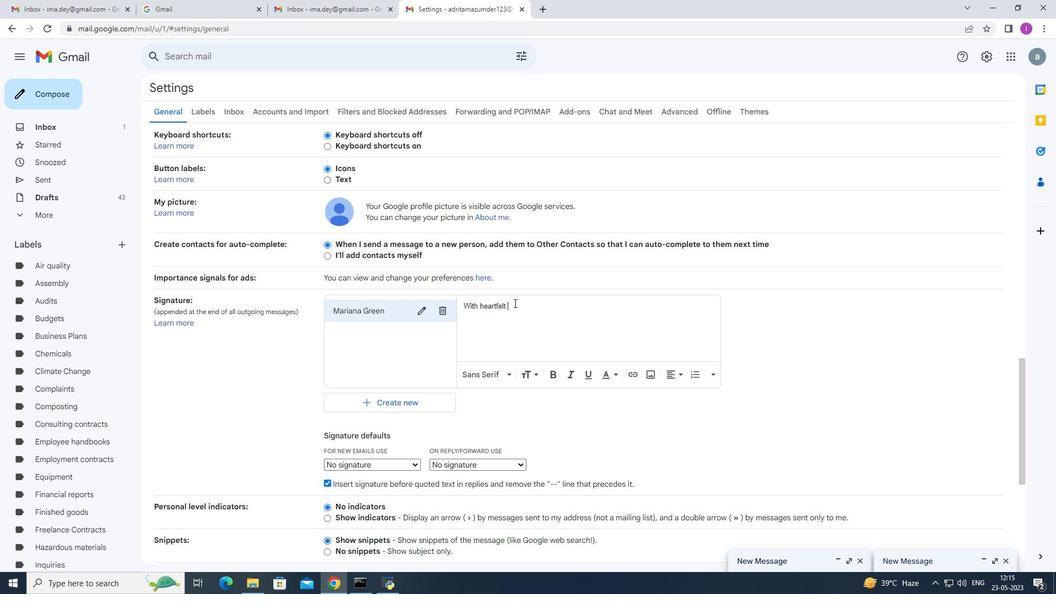 
Action: Mouse pressed left at (415, 344)
Screenshot: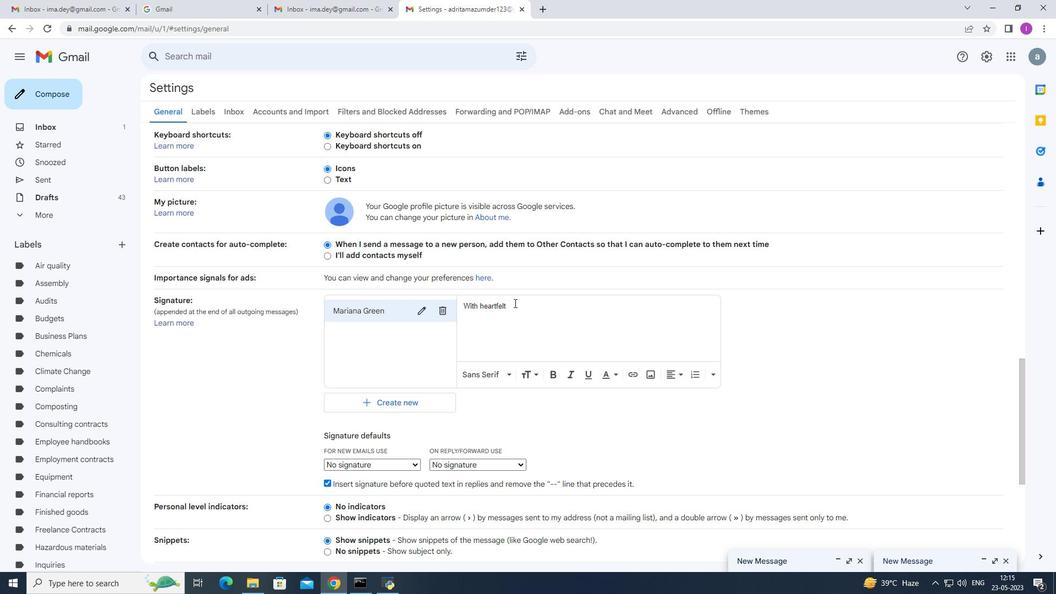 
Action: Mouse moved to (408, 370)
Screenshot: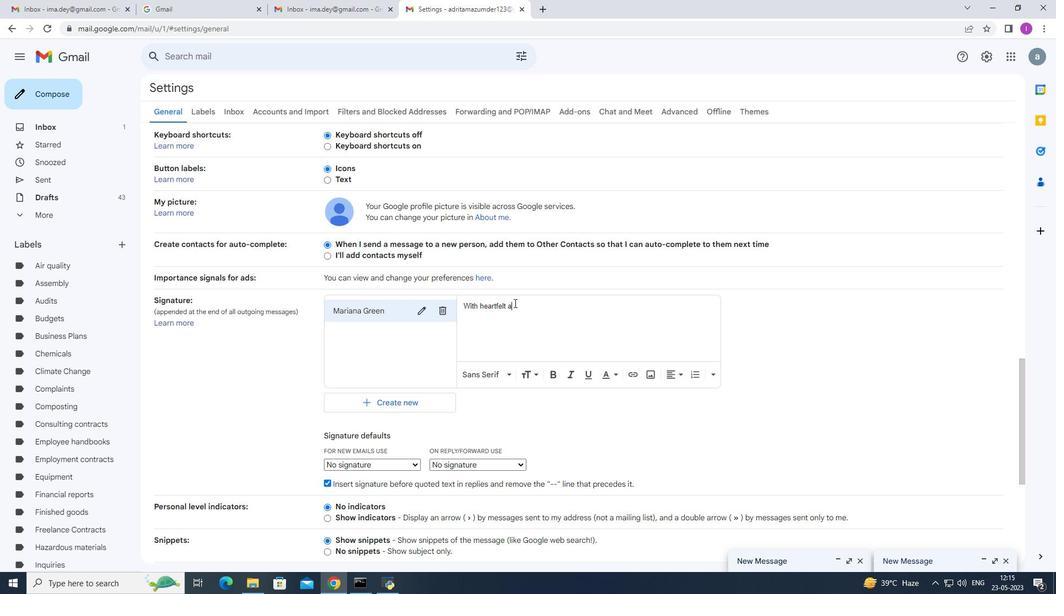 
Action: Mouse pressed left at (408, 370)
Screenshot: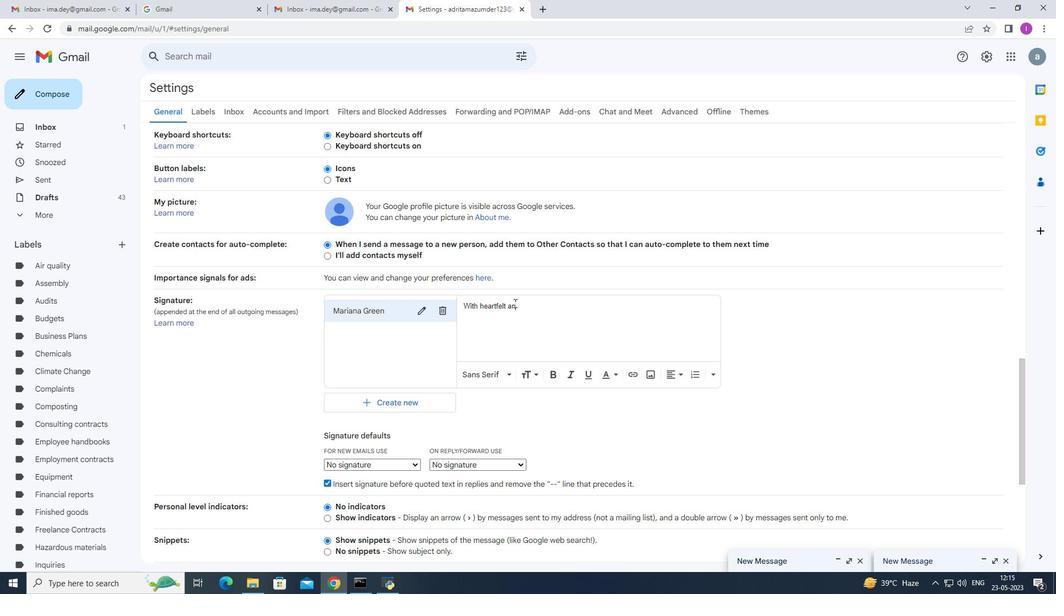 
Action: Mouse moved to (491, 199)
Screenshot: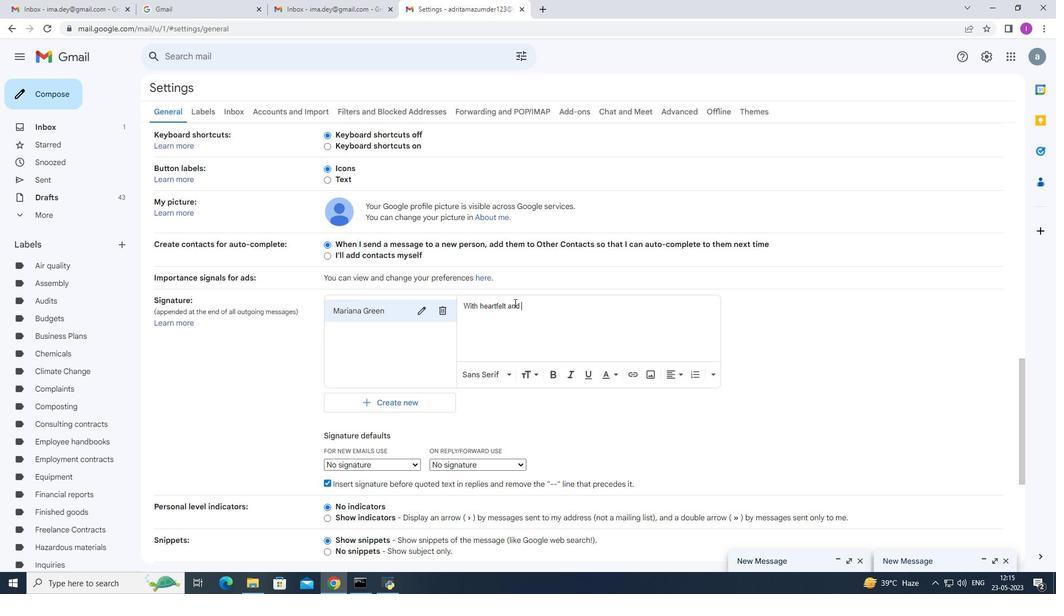 
Action: Mouse pressed left at (491, 199)
Screenshot: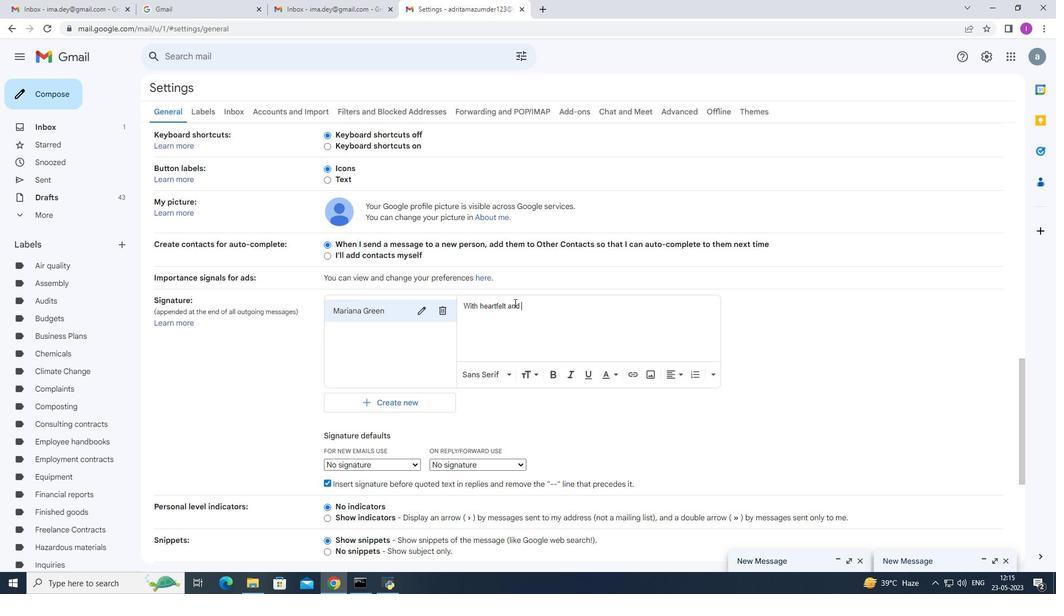
Action: Mouse moved to (603, 193)
Screenshot: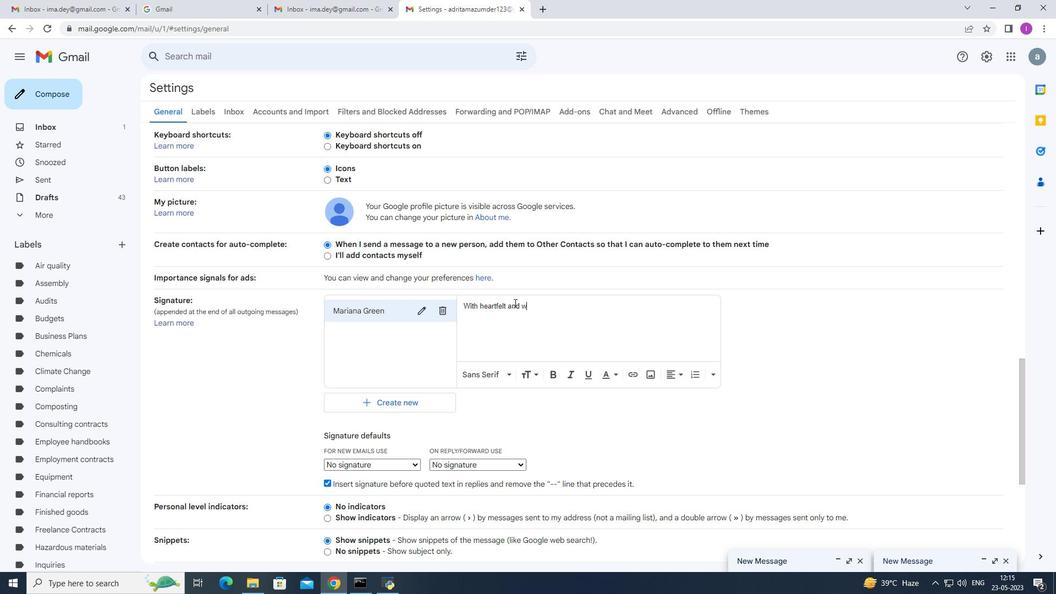 
Action: Key pressed <Key.shift>With<Key.space>heartfeltthanks<Key.space>
Screenshot: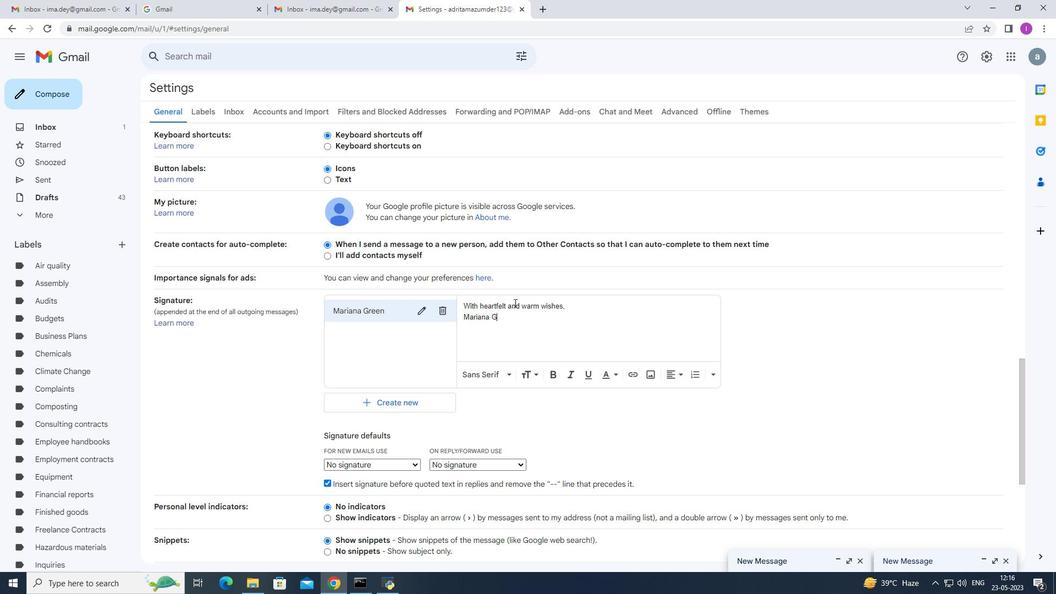 
Action: Mouse moved to (505, 188)
Screenshot: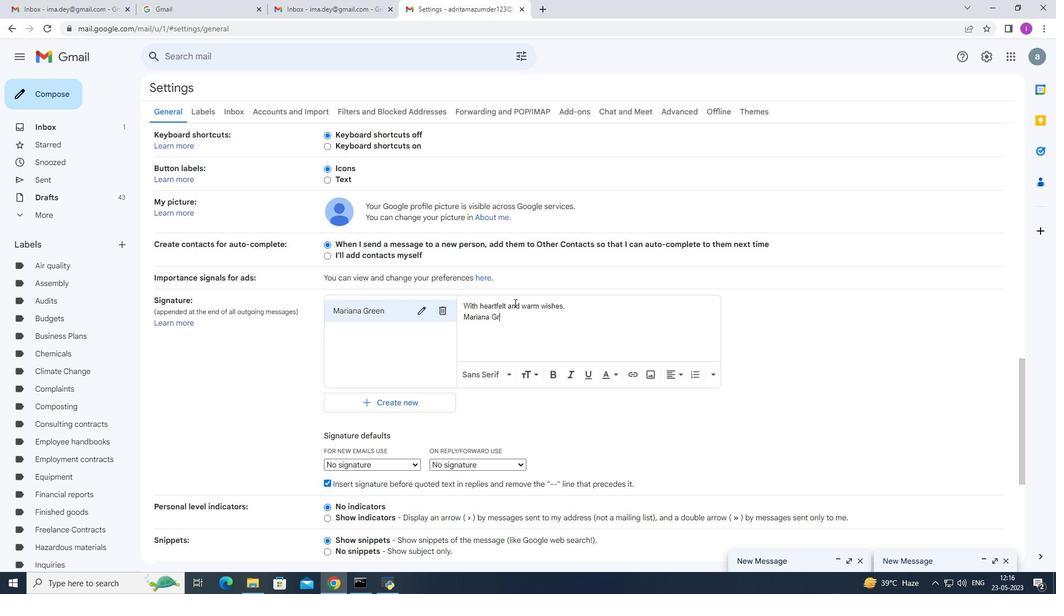 
Action: Mouse pressed left at (505, 188)
Screenshot: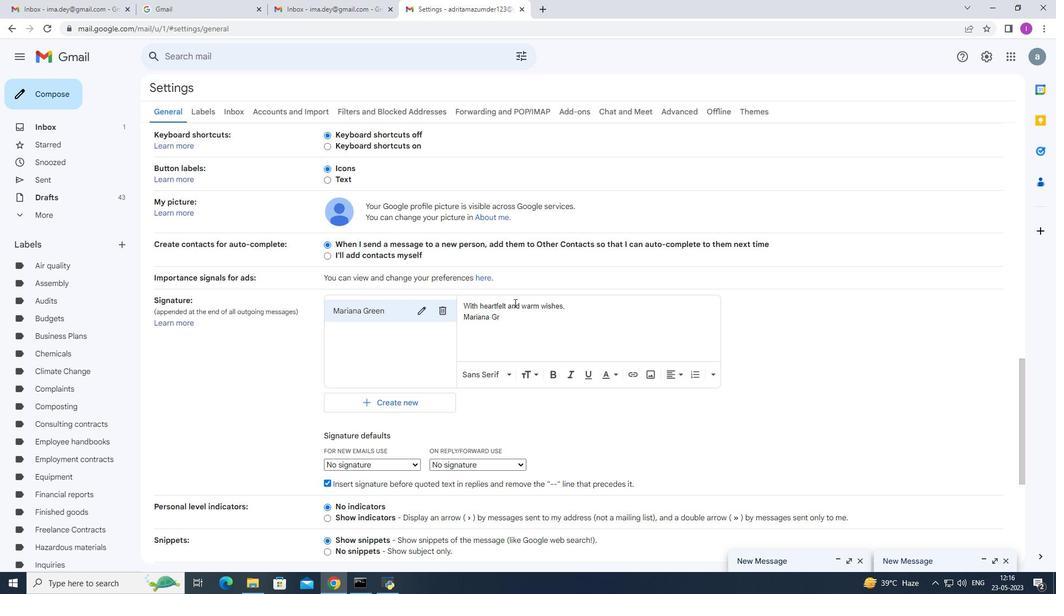 
Action: Mouse moved to (535, 187)
Screenshot: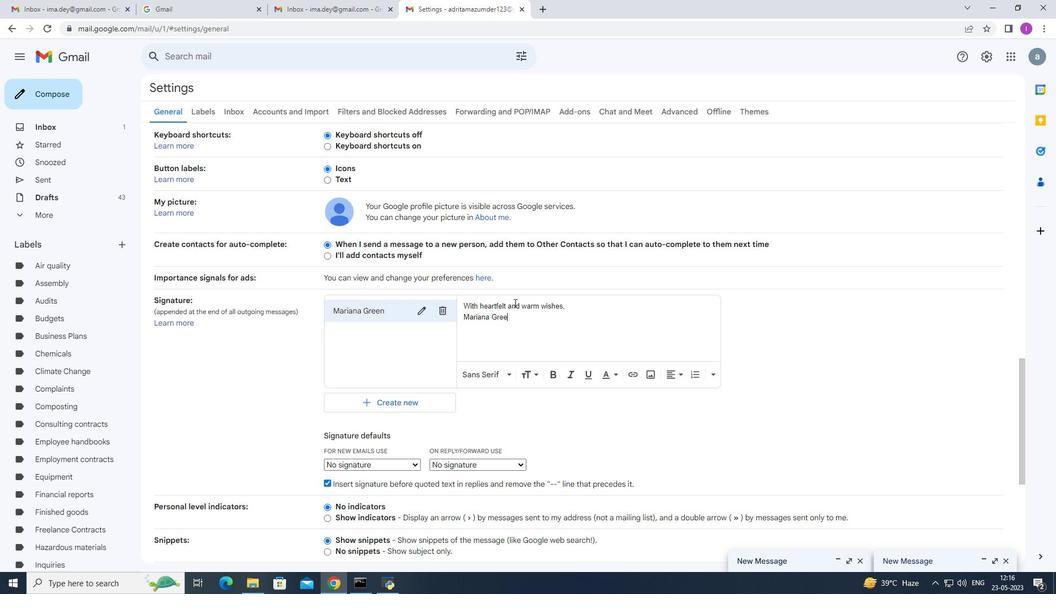 
Action: Key pressed <Key.space>
Screenshot: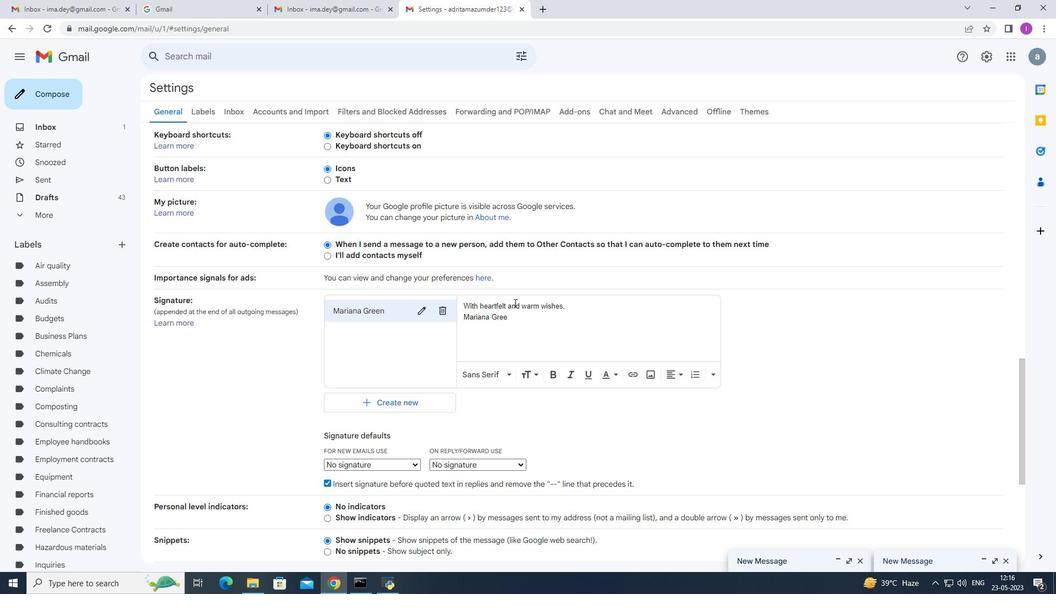 
Action: Mouse moved to (533, 186)
Screenshot: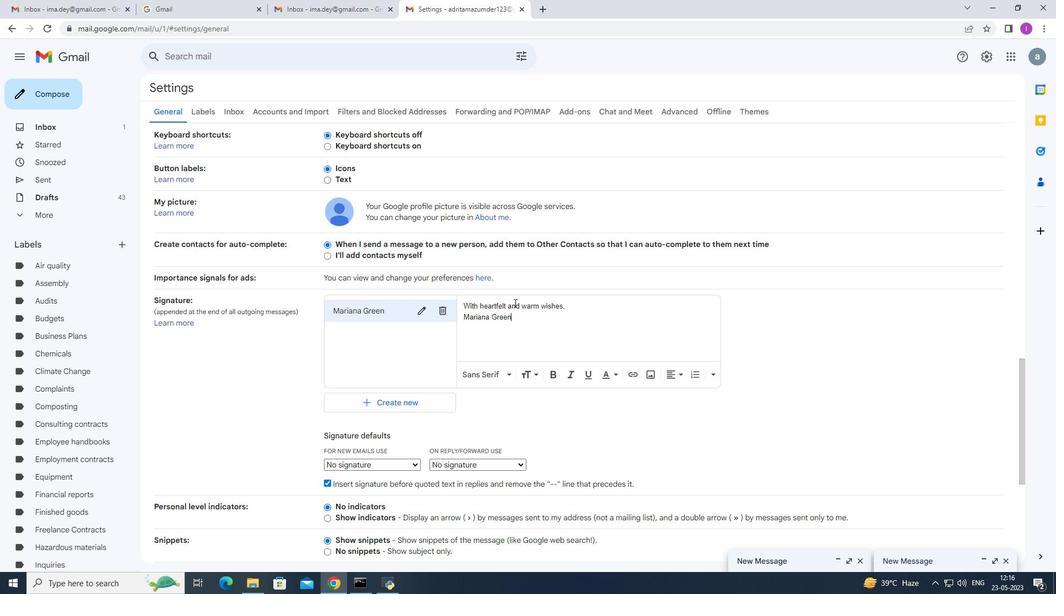 
Action: Mouse pressed left at (533, 186)
Screenshot: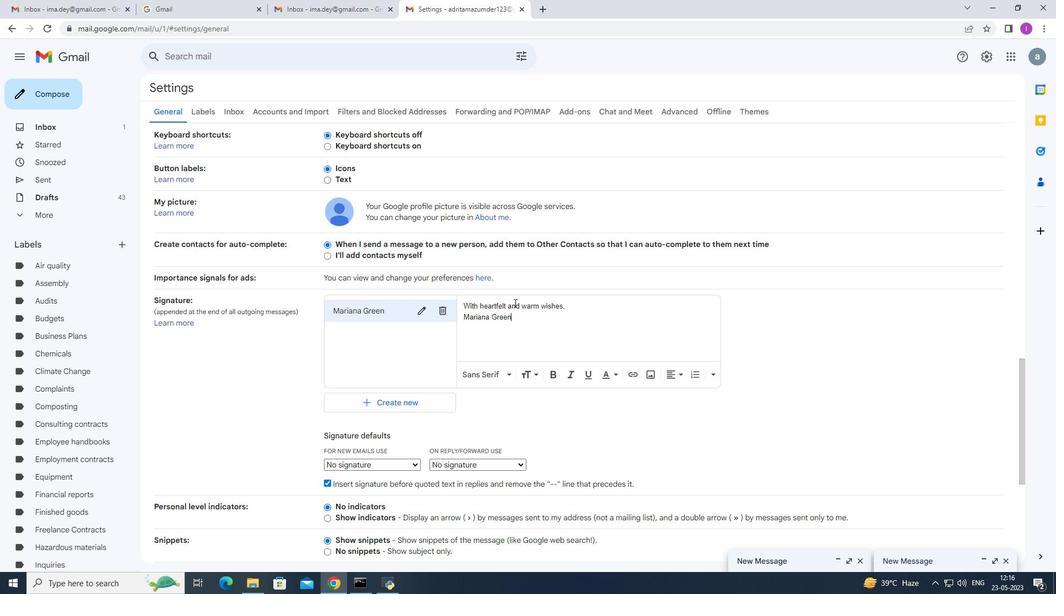 
Action: Key pressed and<Key.space><Key.shift><Key.shift><Key.shift><Key.shift><Key.shift><Key.shift><Key.shift><Key.shift><Key.shift><Key.shift><Key.shift><Key.shift><Key.shift><Key.shift><Key.shift><Key.shift><Key.shift>
Screenshot: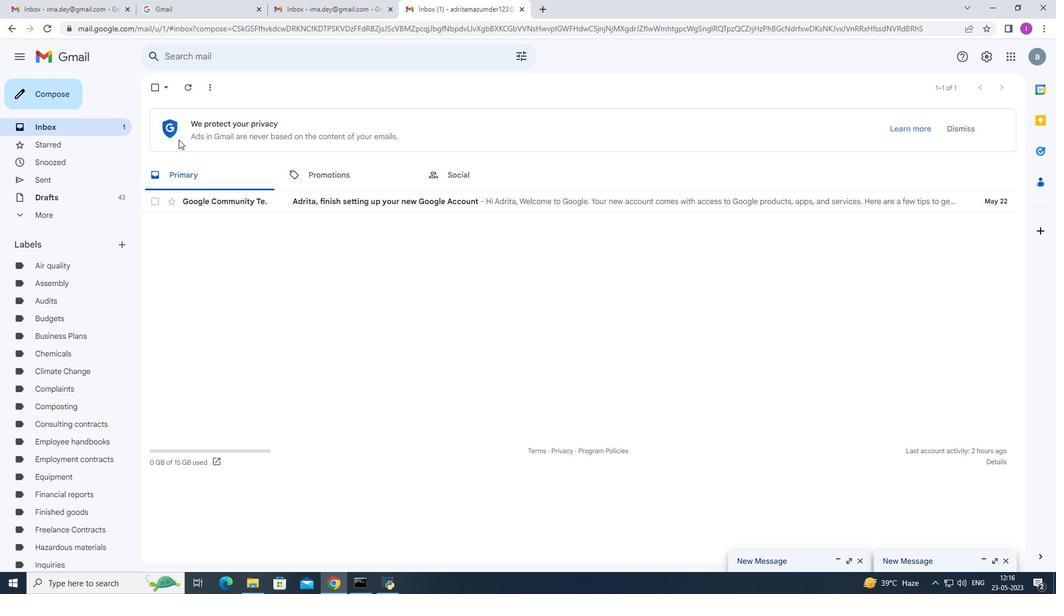
Action: Mouse moved to (557, 205)
Screenshot: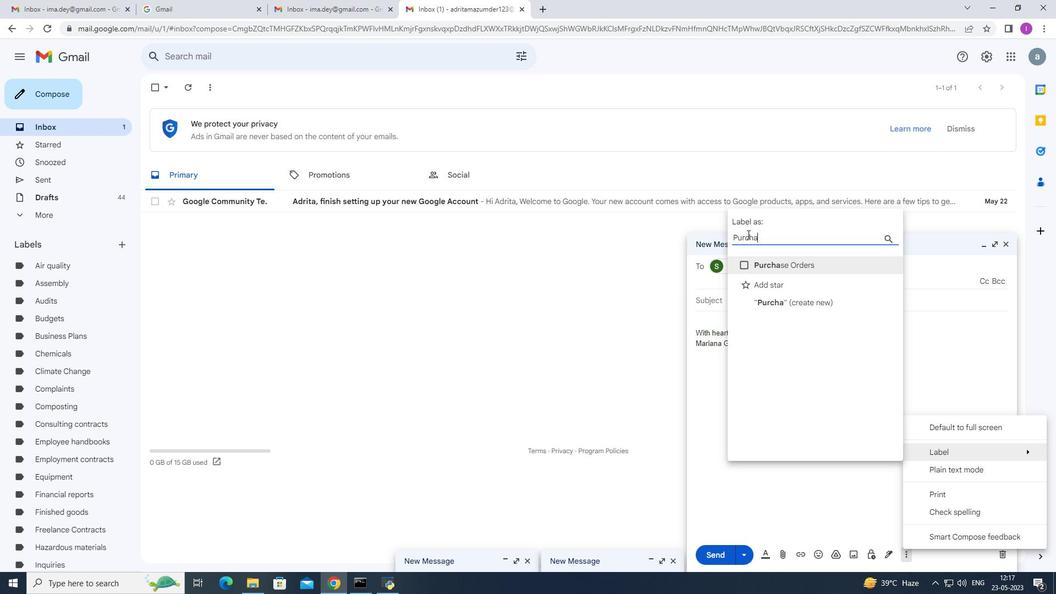 
Action: Key pressed <Key.shift>Warm<Key.space><Key.shift>Wishes
Screenshot: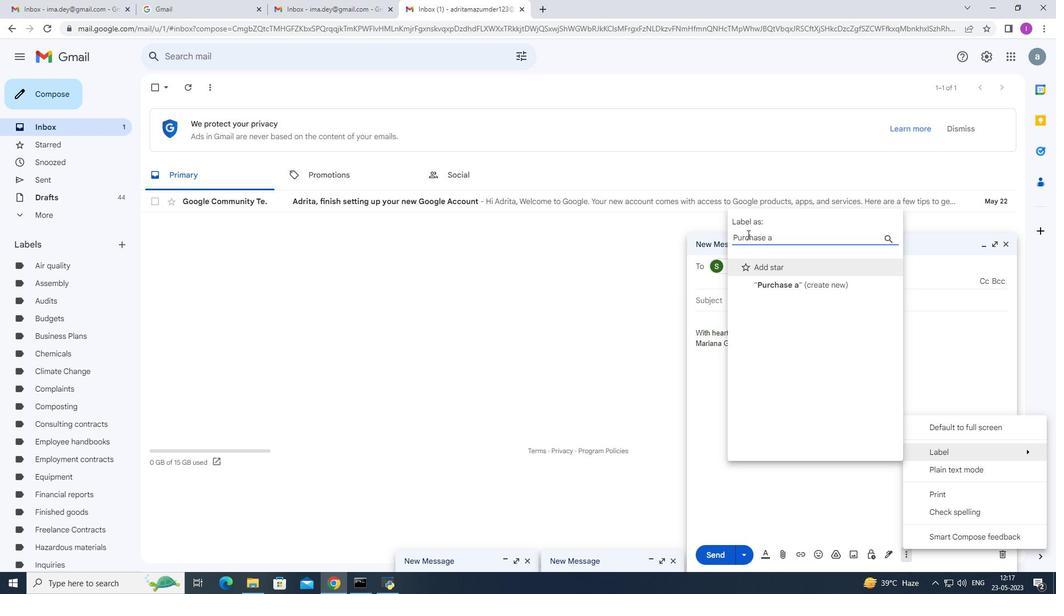 
Action: Mouse moved to (623, 449)
Screenshot: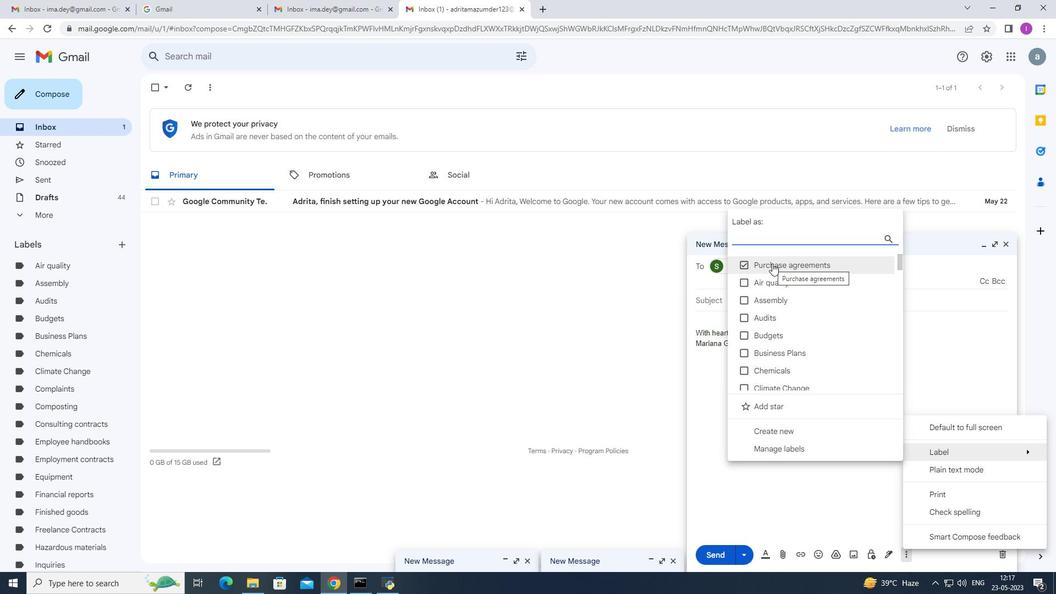 
Action: Mouse scrolled (623, 448) with delta (0, 0)
Screenshot: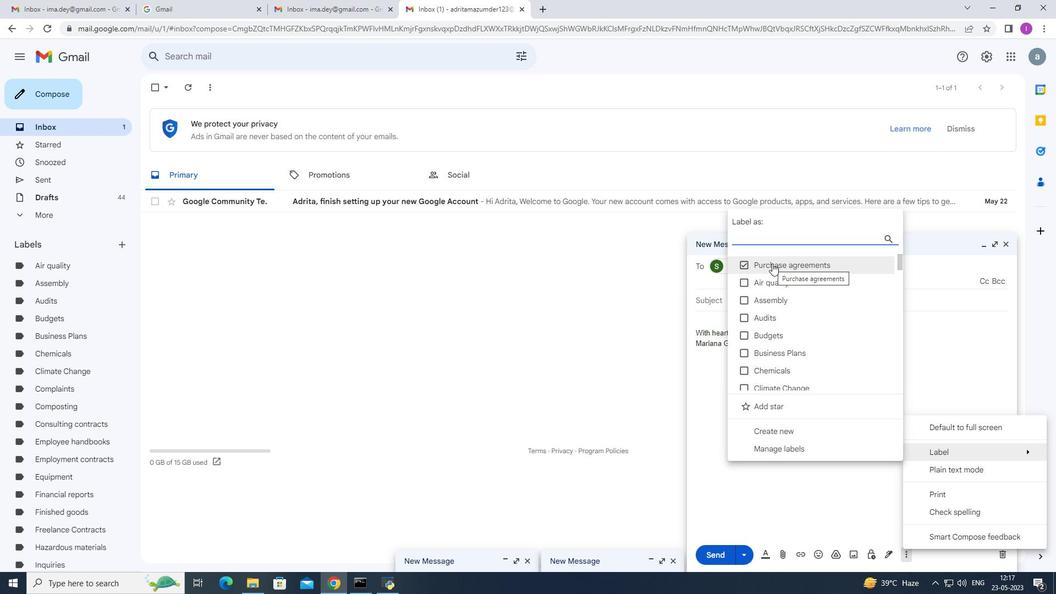 
Action: Mouse moved to (618, 450)
Screenshot: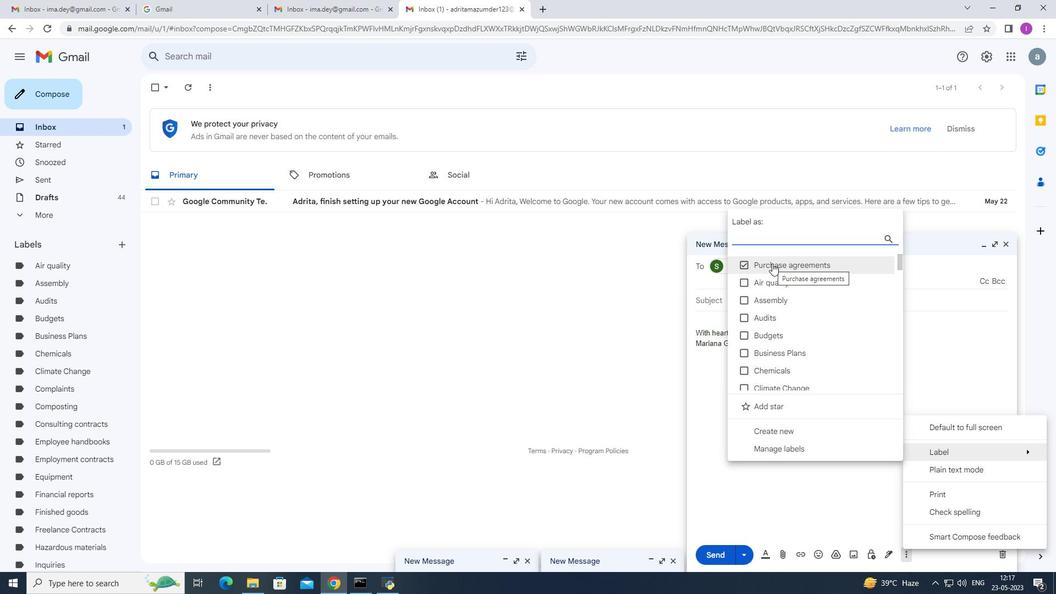 
Action: Mouse scrolled (618, 450) with delta (0, 0)
Screenshot: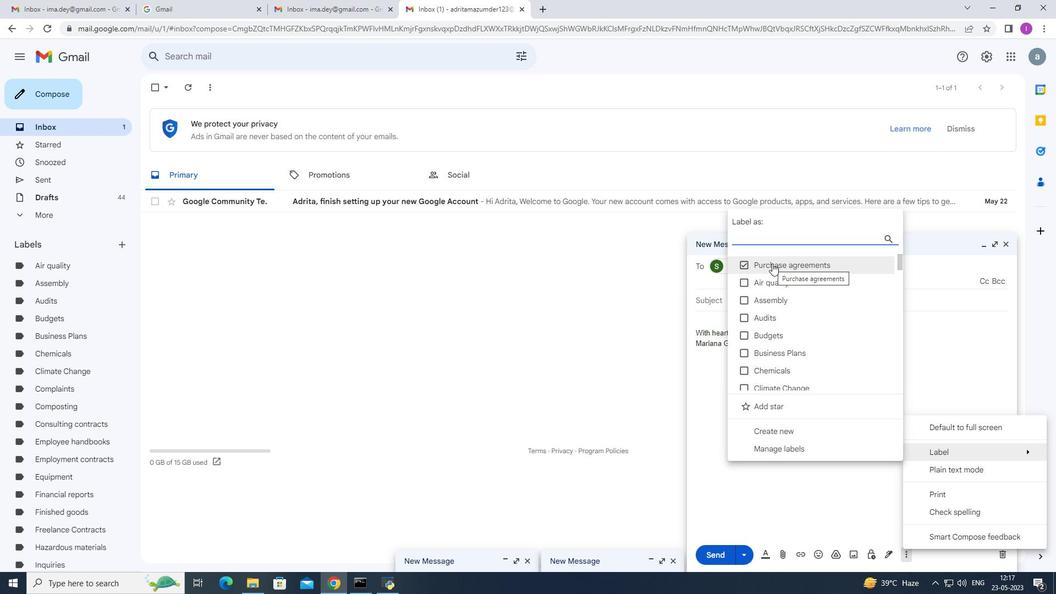 
Action: Mouse scrolled (618, 450) with delta (0, 0)
Screenshot: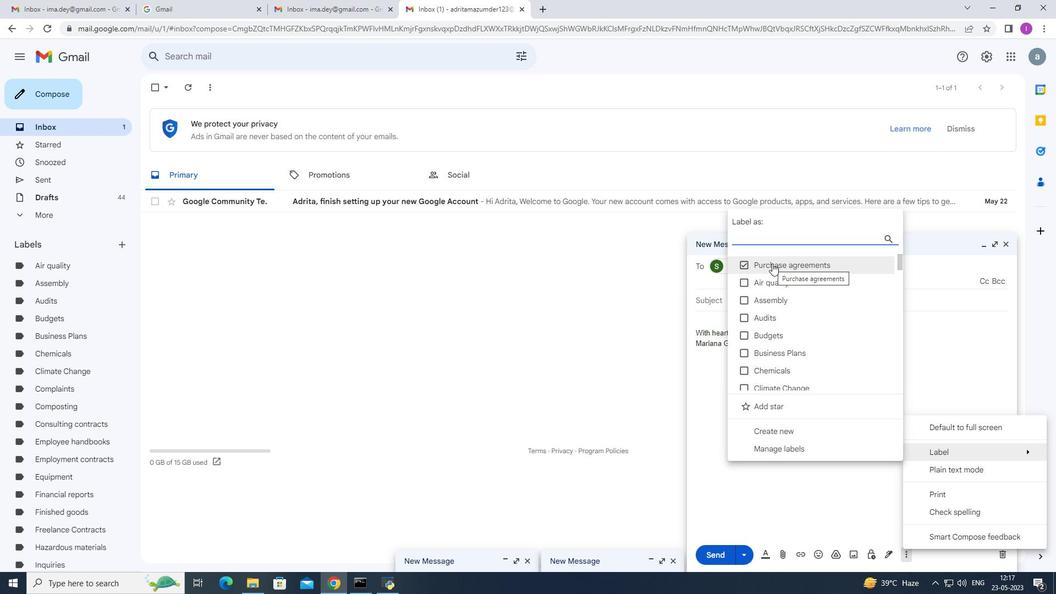 
Action: Mouse moved to (566, 465)
Screenshot: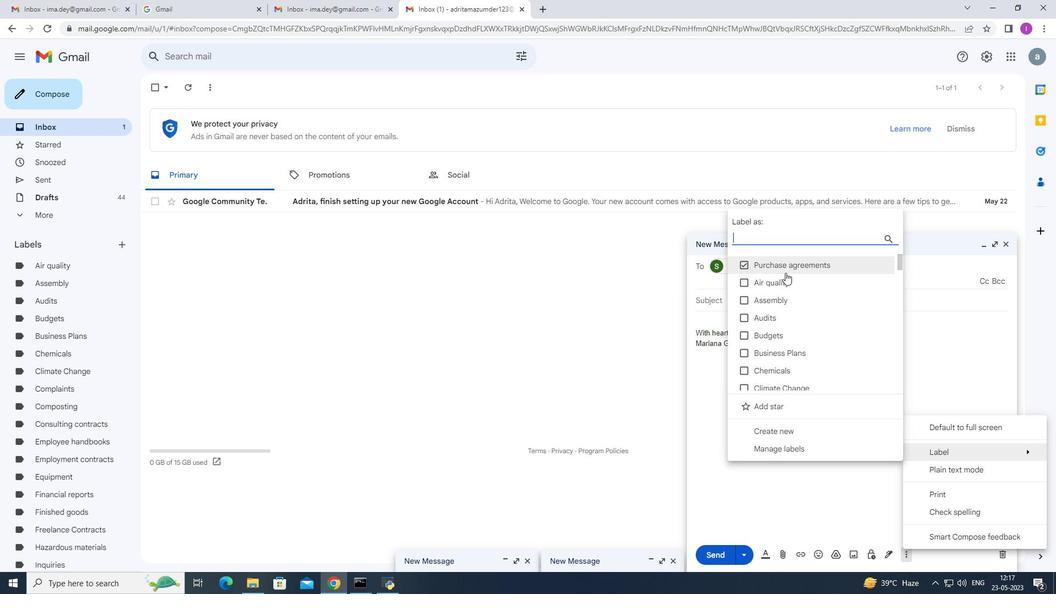 
Action: Mouse scrolled (566, 464) with delta (0, 0)
Screenshot: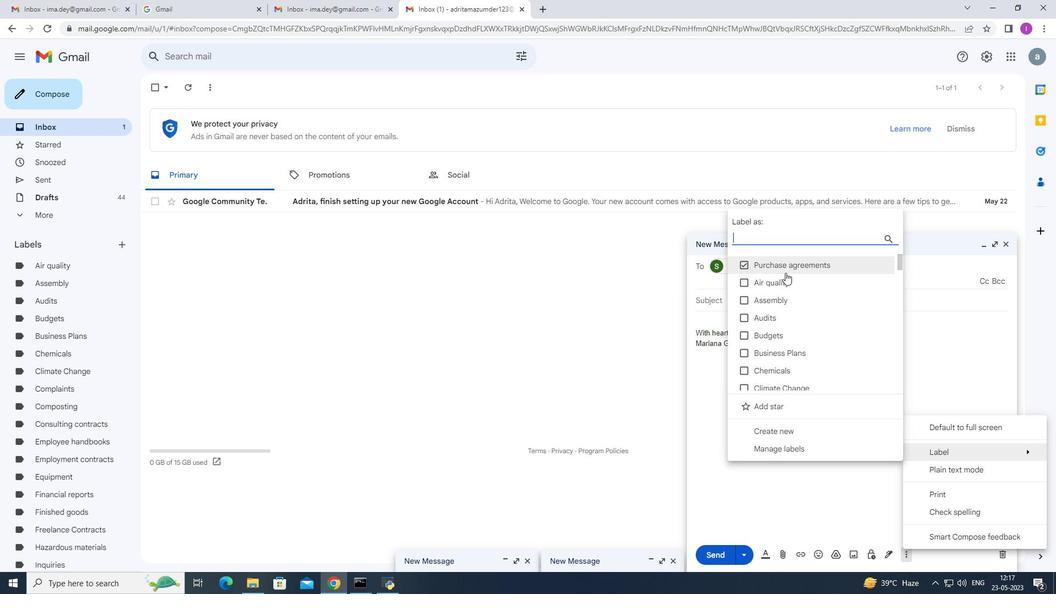 
Action: Mouse scrolled (566, 464) with delta (0, 0)
Screenshot: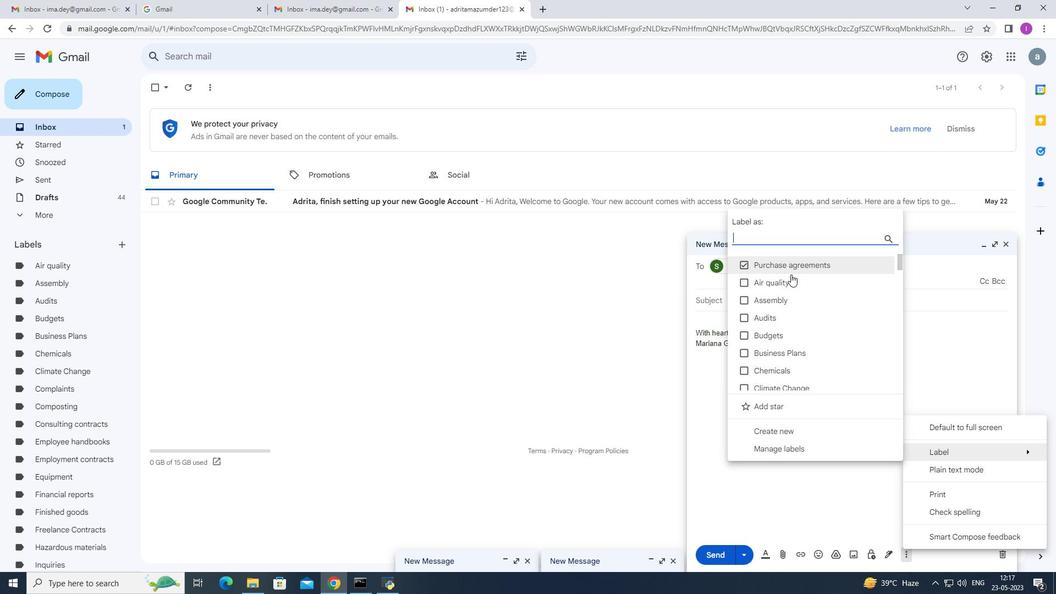 
Action: Mouse scrolled (566, 465) with delta (0, 0)
Screenshot: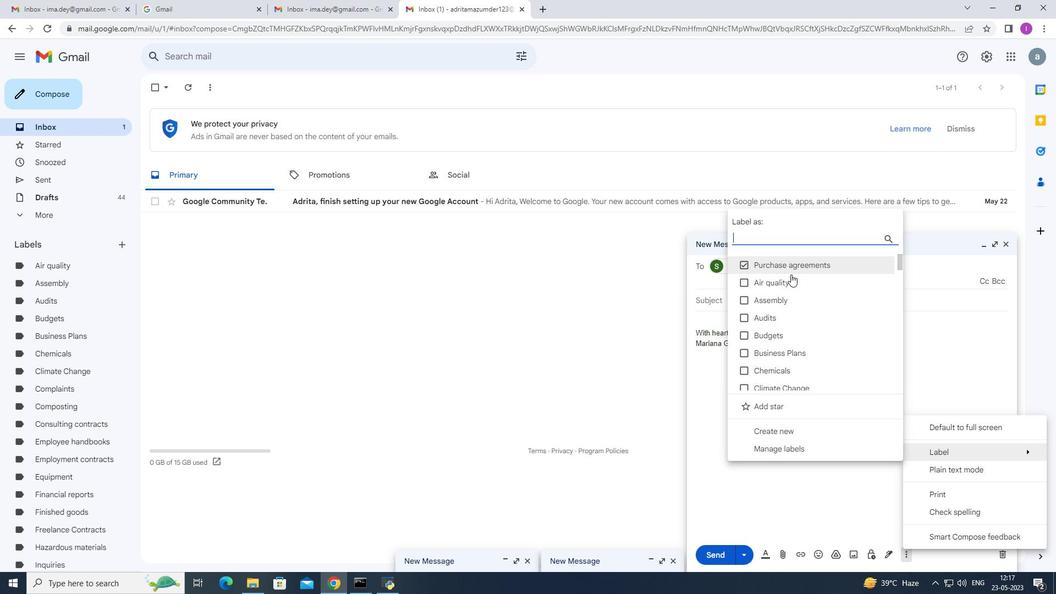 
Action: Mouse scrolled (566, 464) with delta (0, 0)
Screenshot: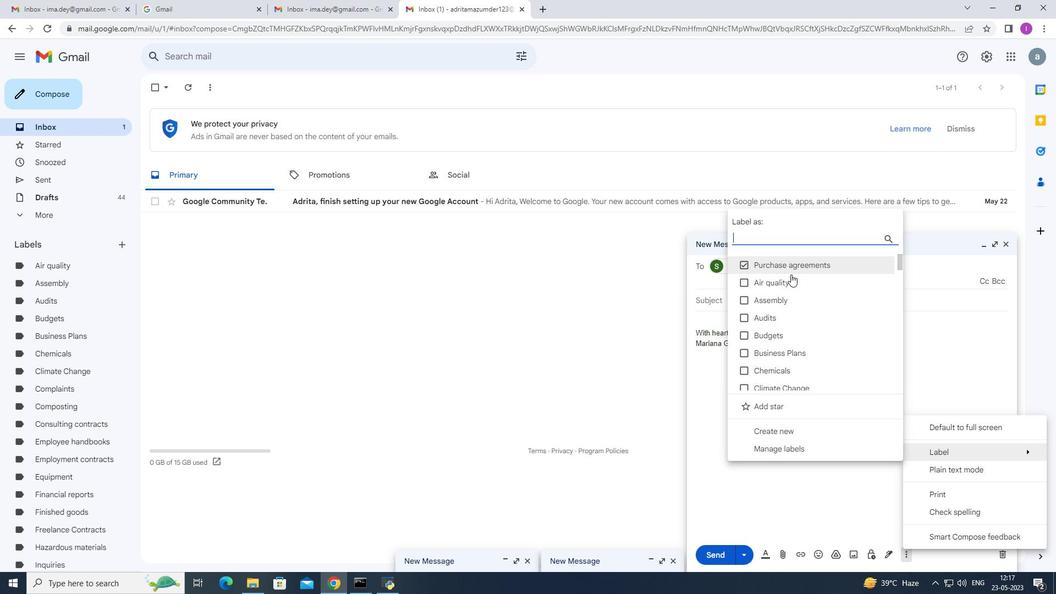 
Action: Mouse scrolled (566, 464) with delta (0, 0)
Screenshot: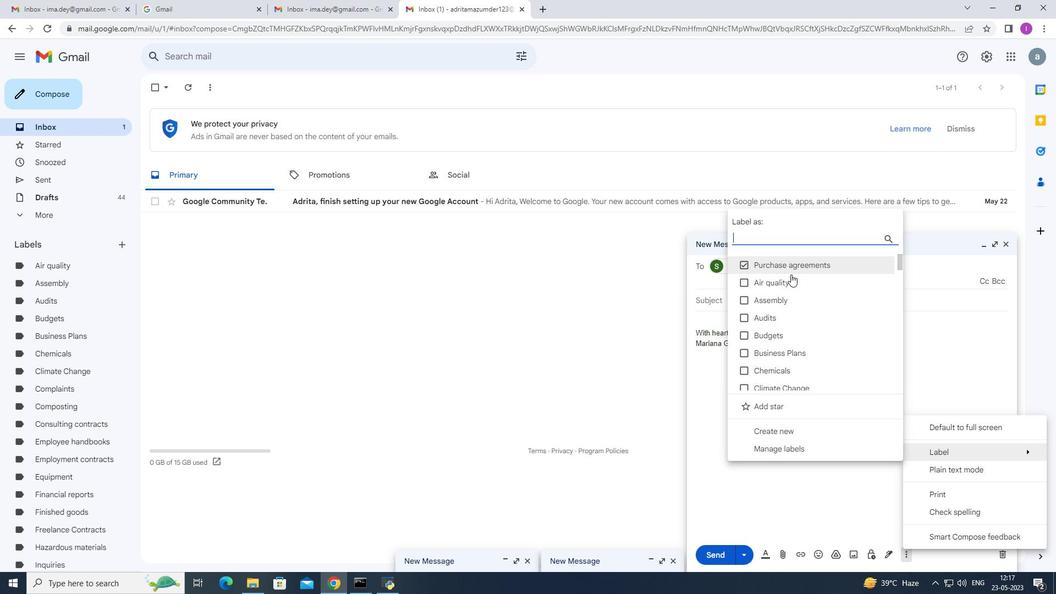 
Action: Mouse moved to (539, 506)
Screenshot: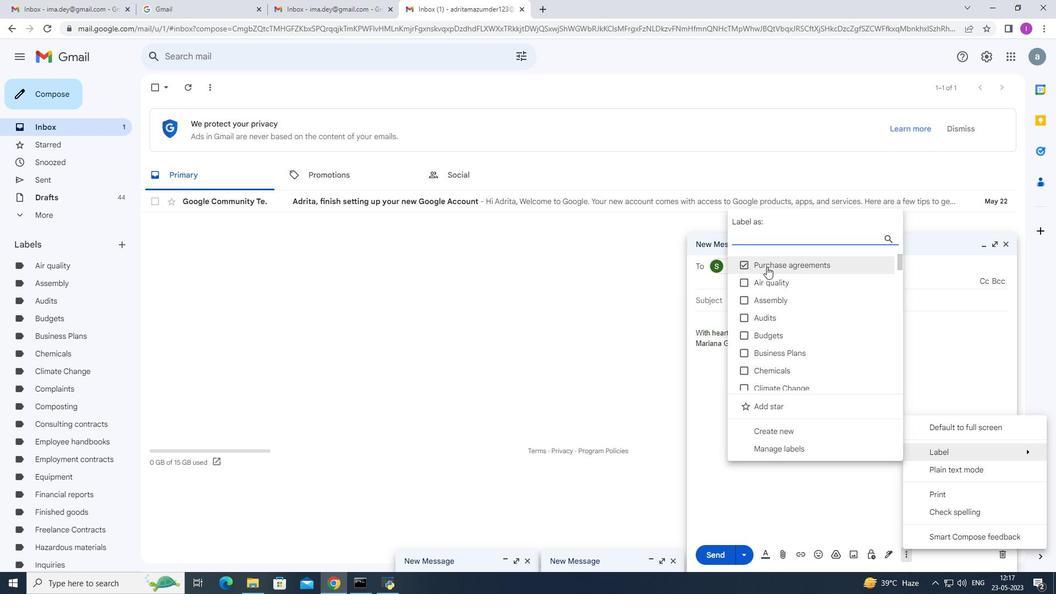 
Action: Mouse pressed left at (539, 506)
Screenshot: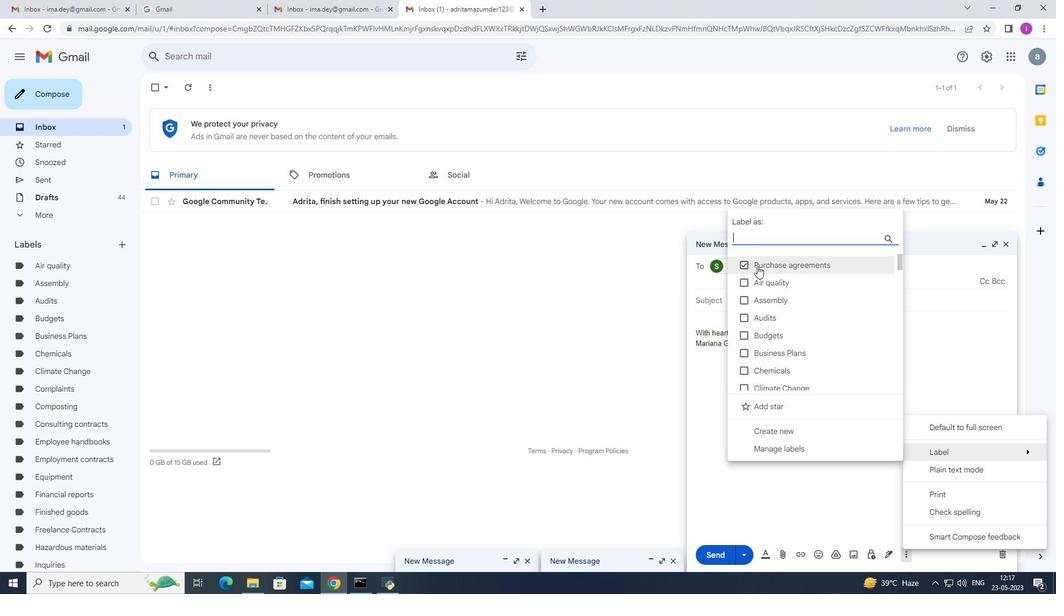 
Action: Mouse moved to (48, 88)
Screenshot: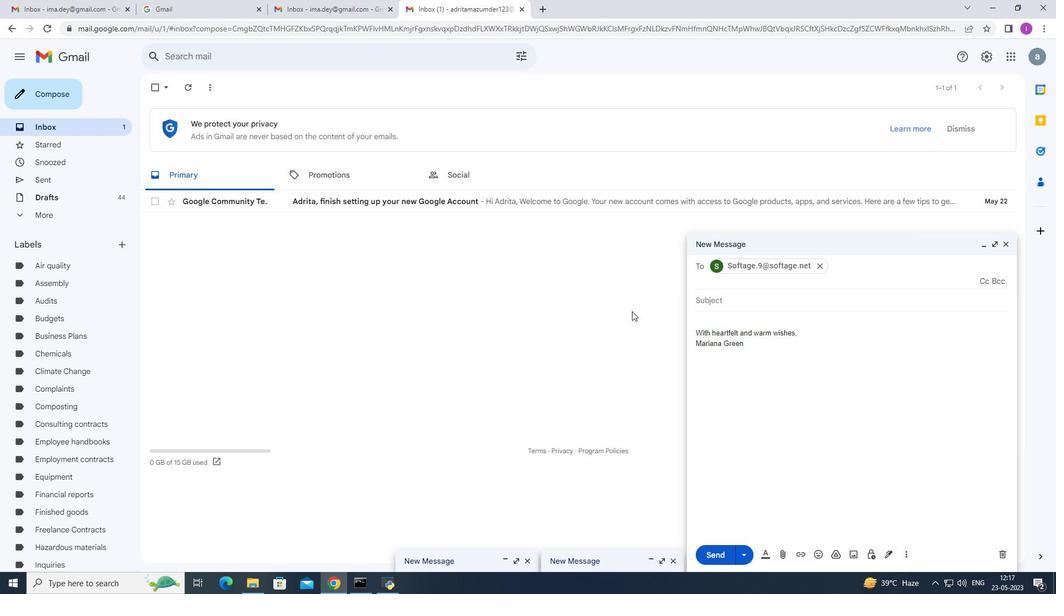 
Action: Mouse pressed left at (48, 88)
Screenshot: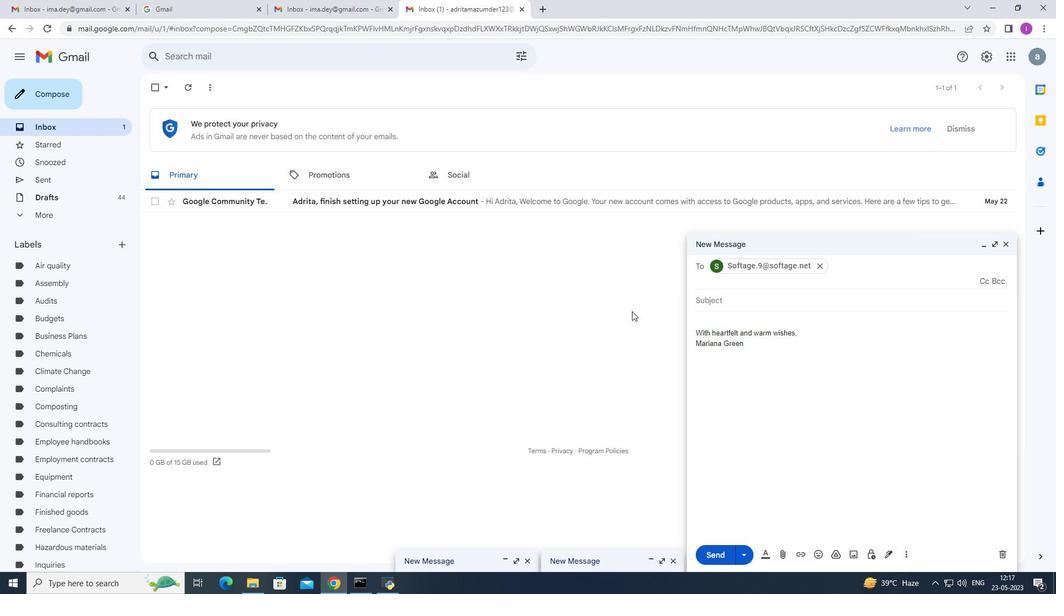 
Action: Mouse moved to (838, 321)
Screenshot: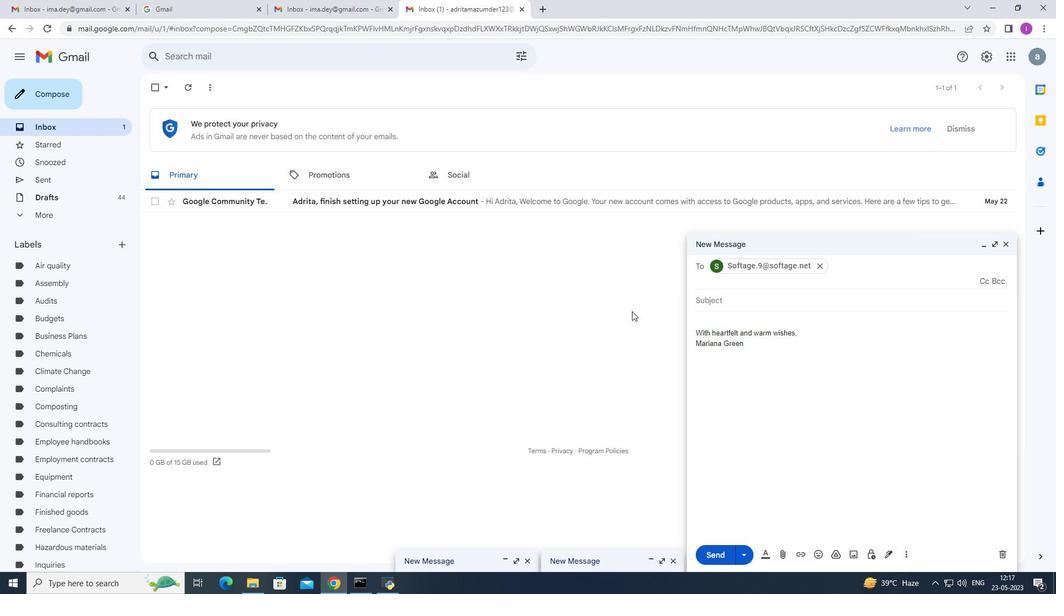 
Action: Mouse pressed left at (838, 321)
Screenshot: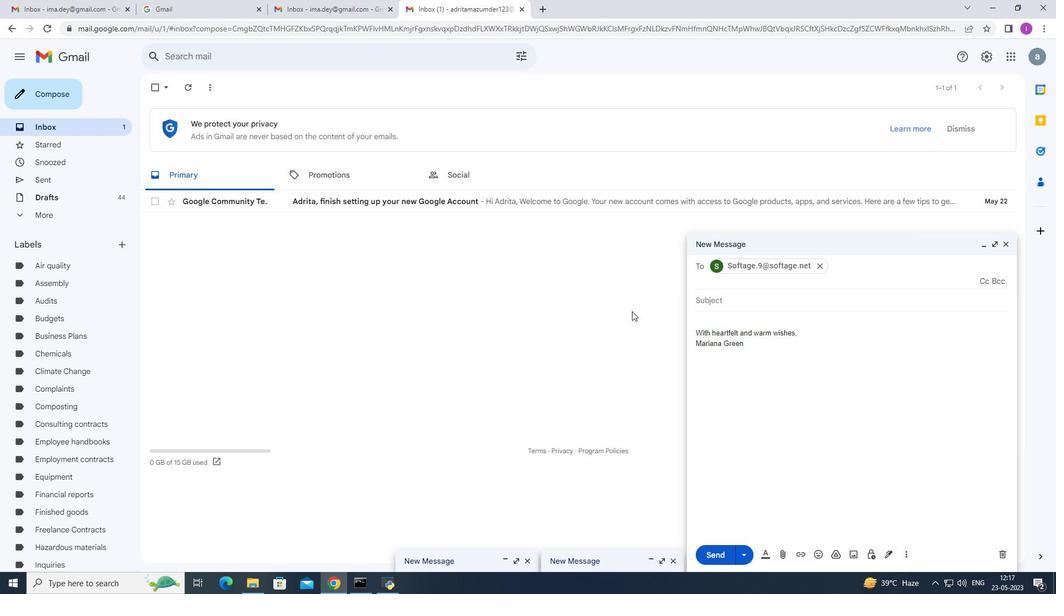 
Action: Mouse moved to (855, 314)
Screenshot: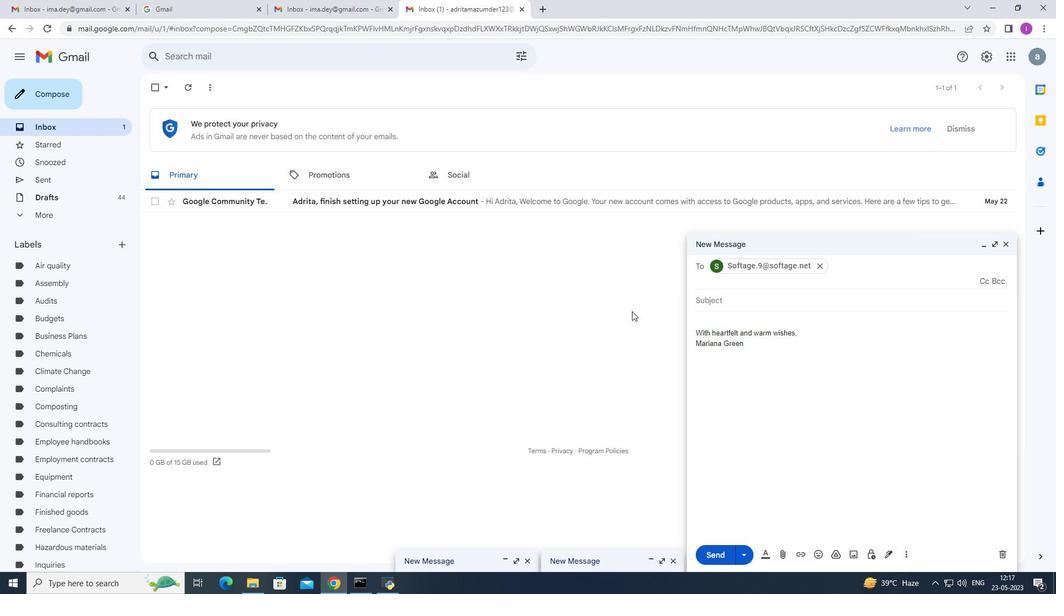 
Action: Key pressed <Key.enter><Key.shift>Mariana<Key.space><Key.shift><Key.shift><Key.shift><Key.shift><Key.shift>Green
Screenshot: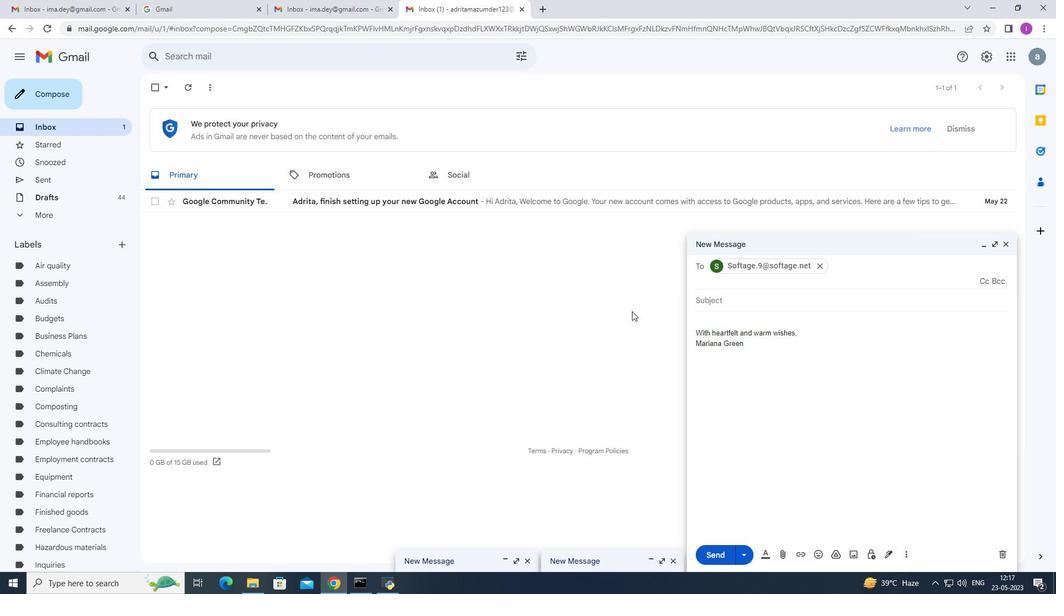 
Action: Mouse moved to (710, 265)
Screenshot: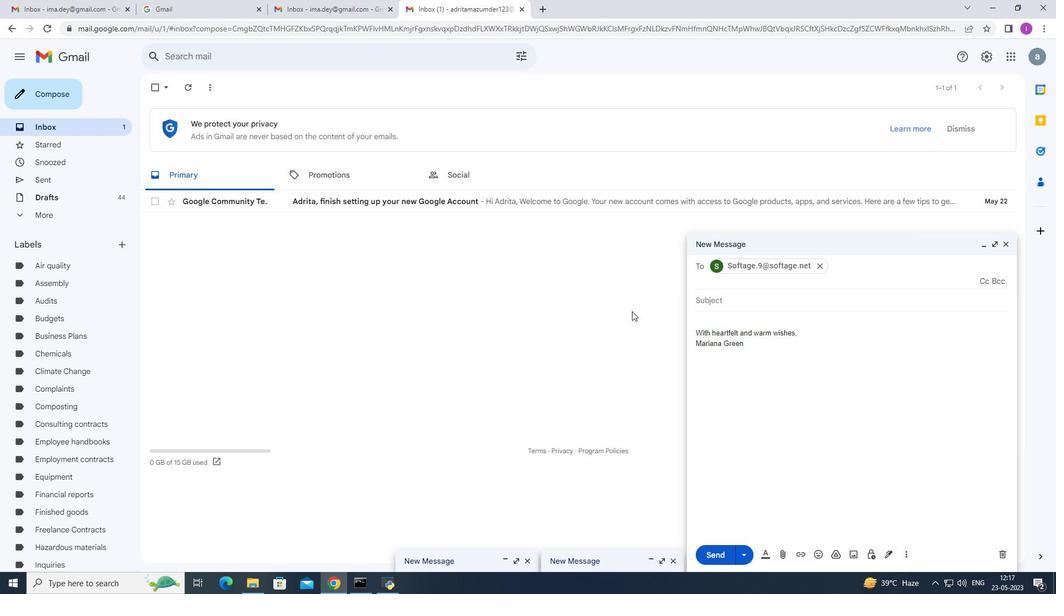
Action: Mouse pressed left at (710, 265)
Screenshot: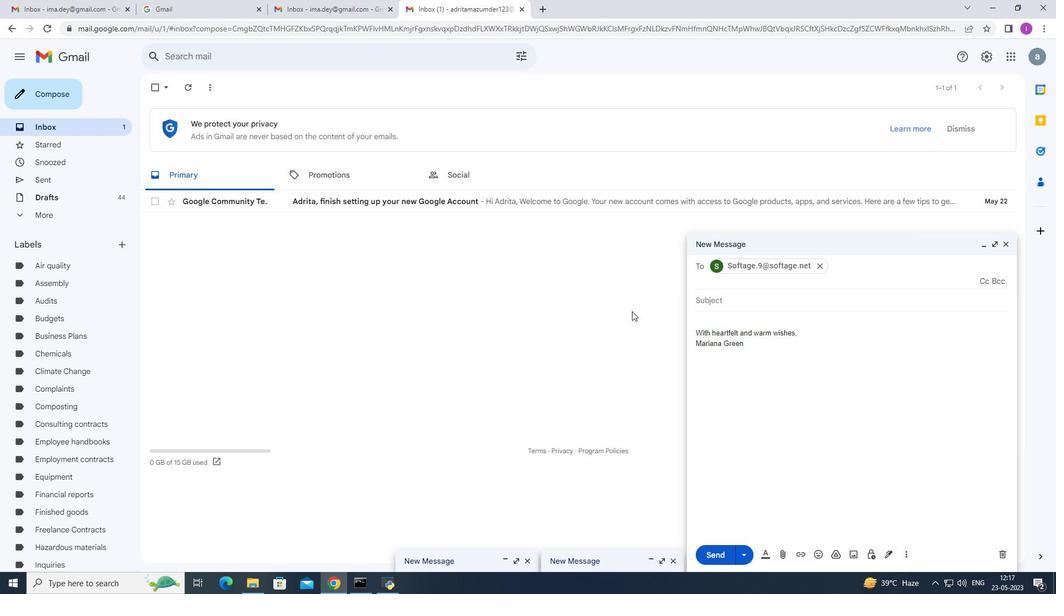 
Action: Mouse moved to (983, 58)
Screenshot: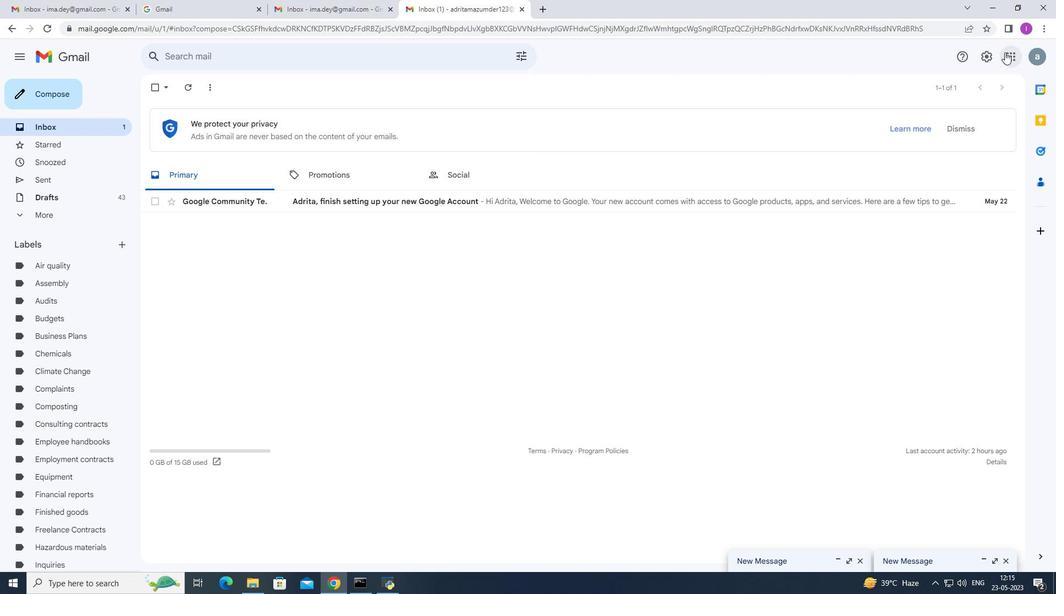 
Action: Mouse pressed left at (983, 58)
Screenshot: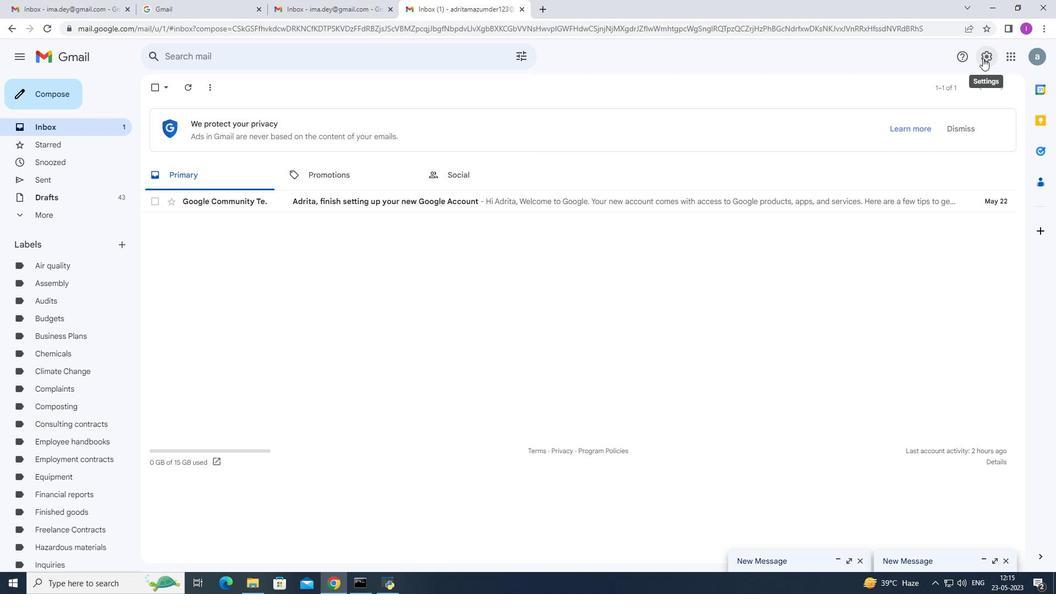 
Action: Mouse moved to (942, 111)
Screenshot: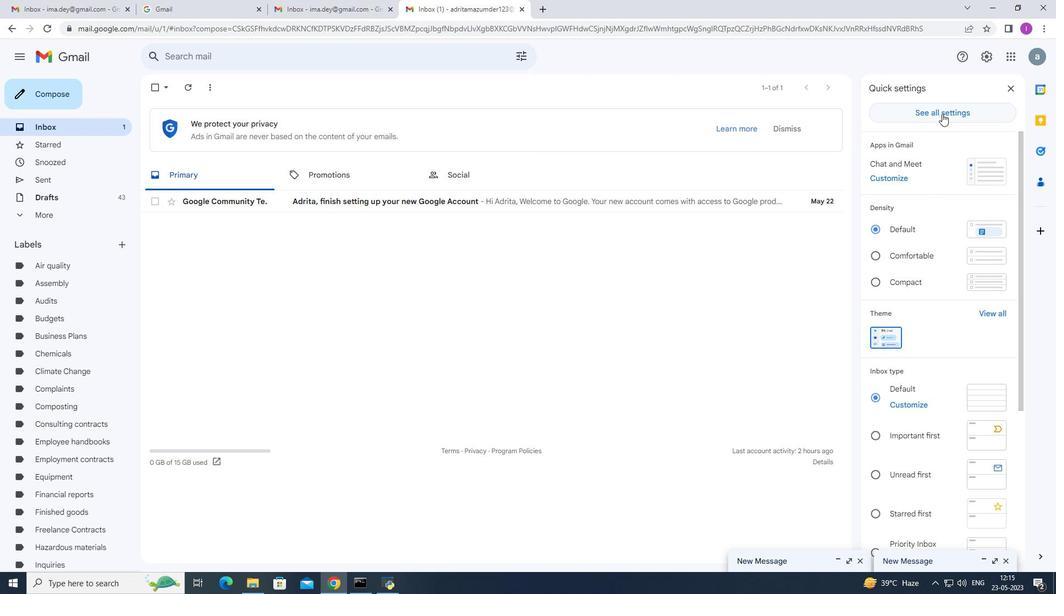 
Action: Mouse pressed left at (942, 111)
Screenshot: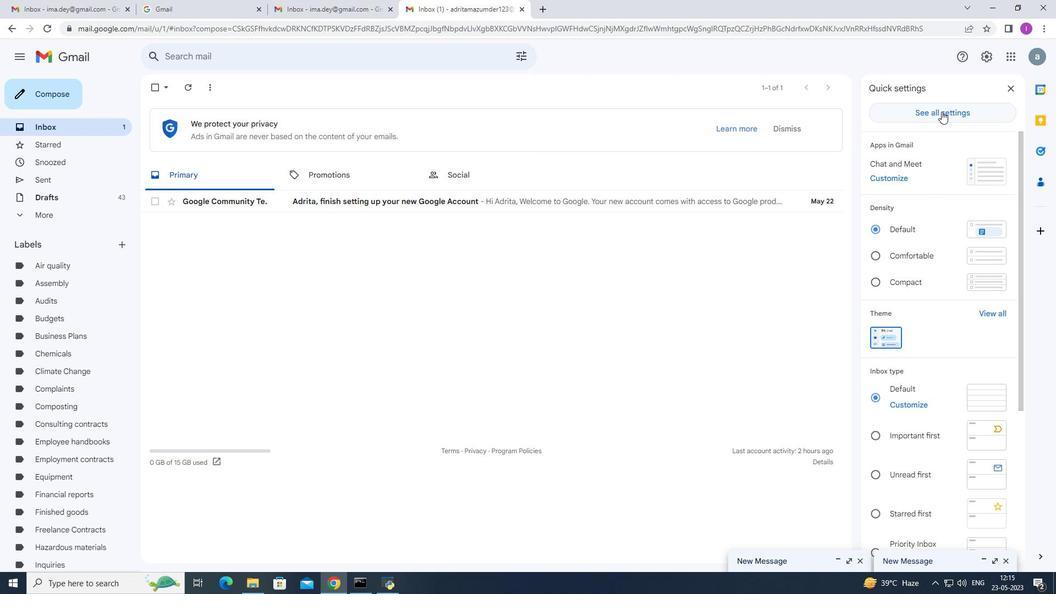
Action: Mouse moved to (434, 367)
Screenshot: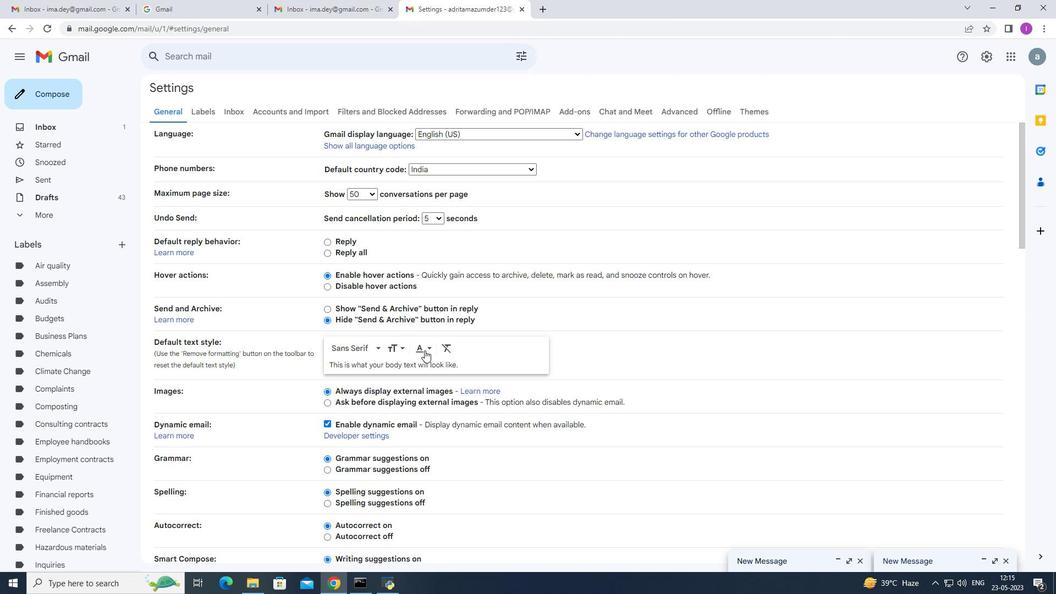 
Action: Mouse scrolled (434, 367) with delta (0, 0)
Screenshot: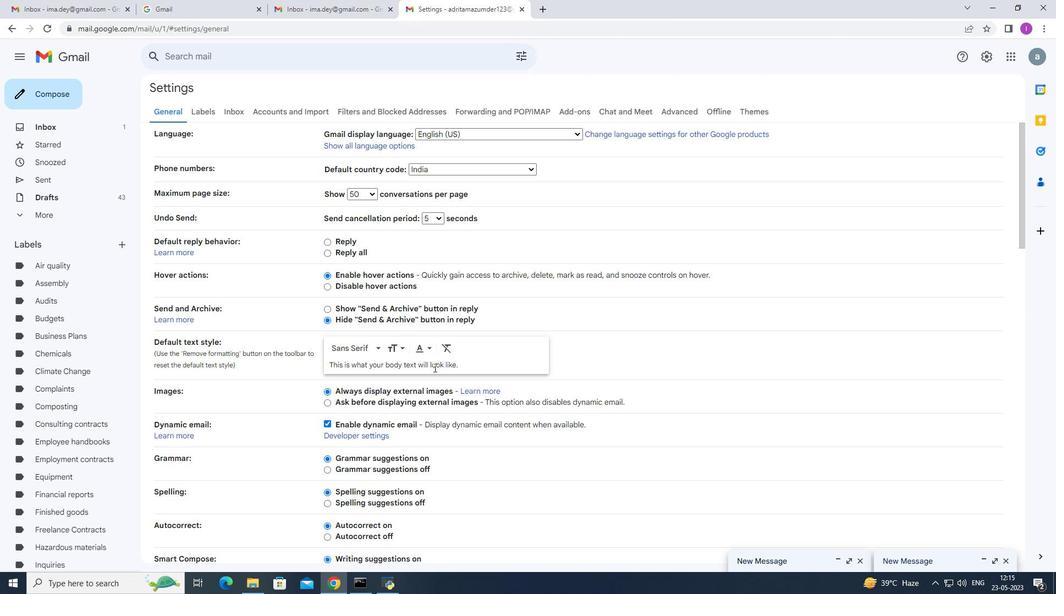 
Action: Mouse moved to (434, 371)
Screenshot: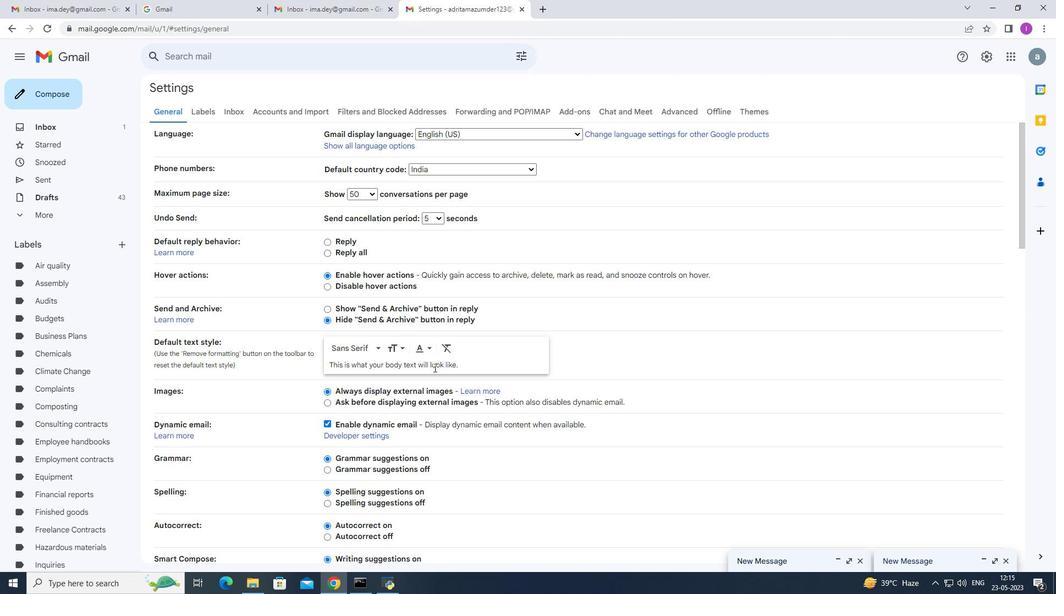 
Action: Mouse scrolled (434, 370) with delta (0, 0)
Screenshot: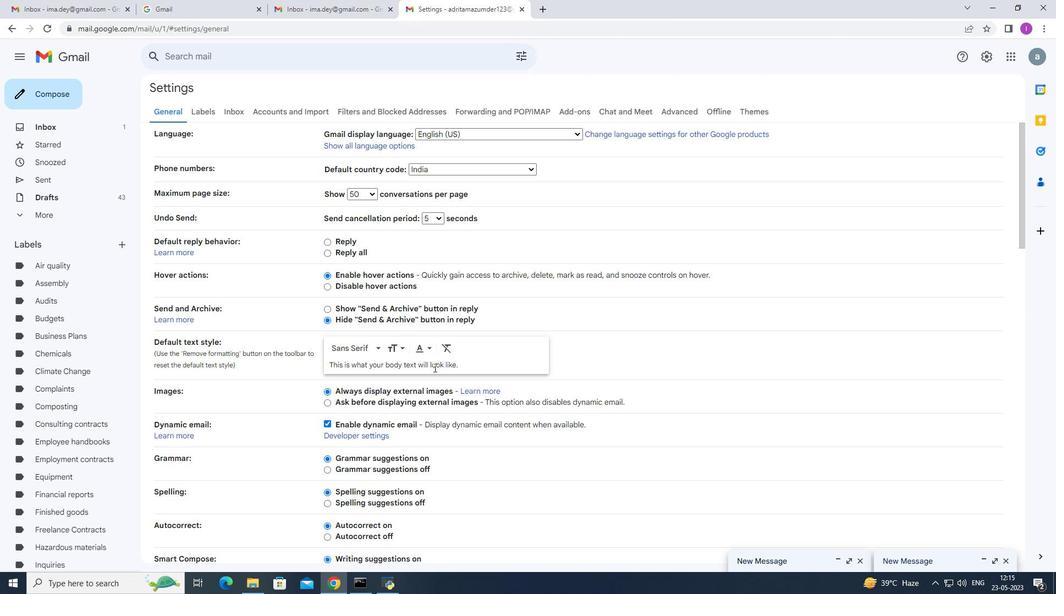 
Action: Mouse scrolled (434, 370) with delta (0, 0)
Screenshot: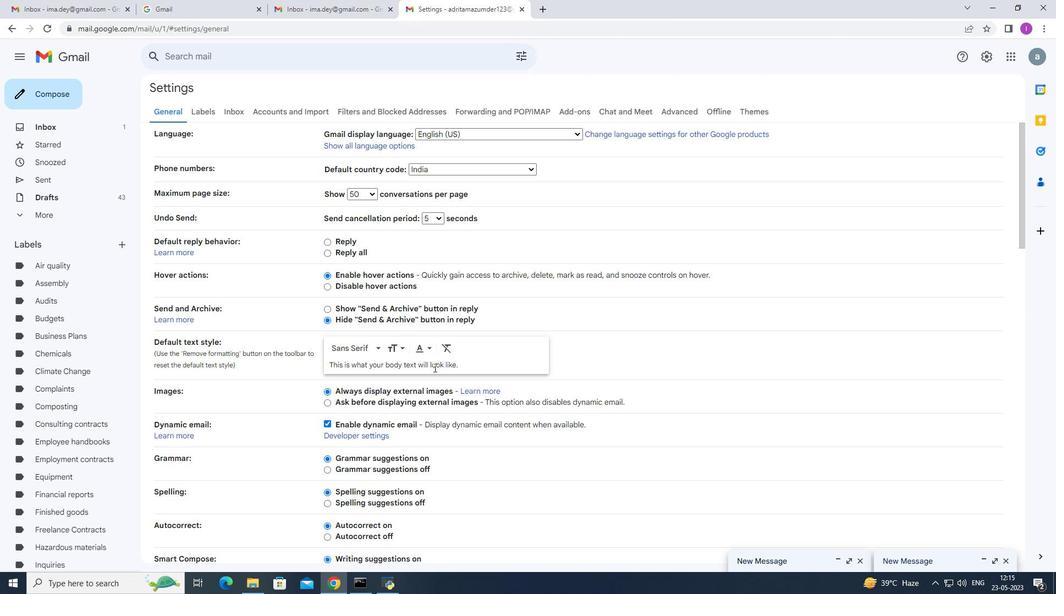 
Action: Mouse moved to (434, 375)
Screenshot: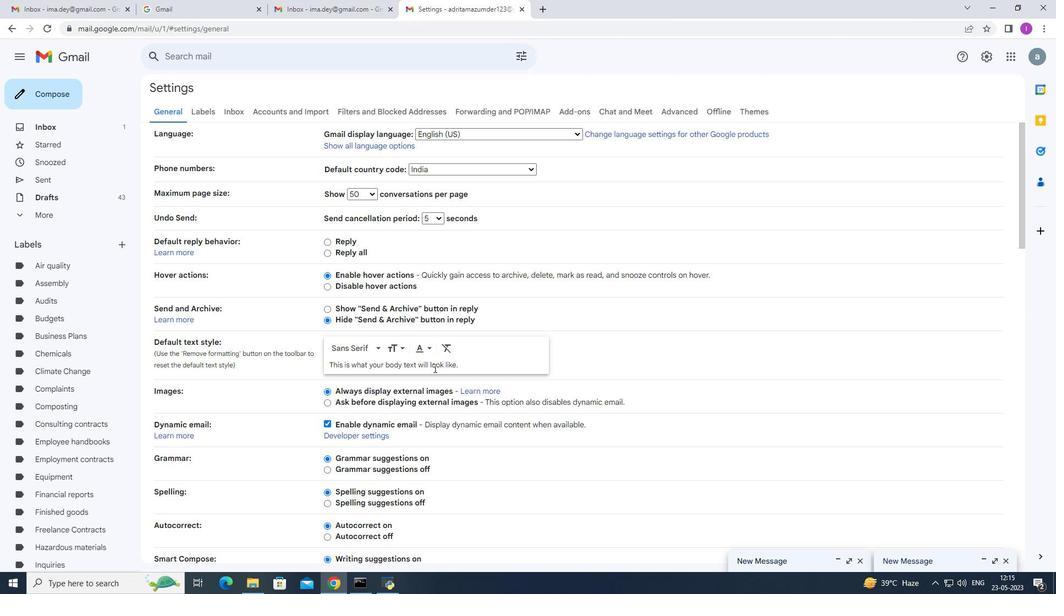 
Action: Mouse scrolled (434, 372) with delta (0, 0)
Screenshot: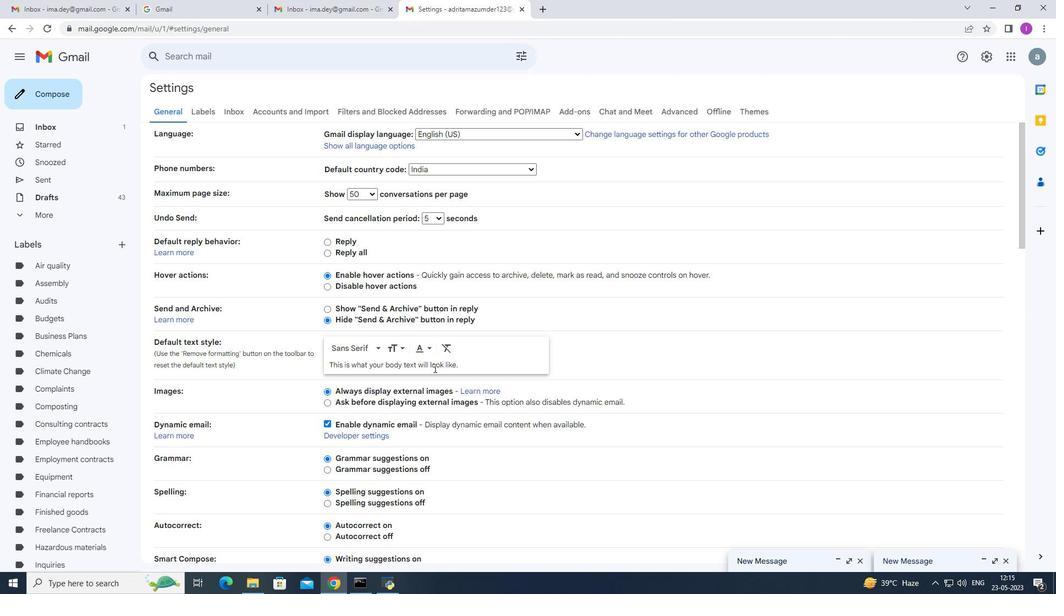 
Action: Mouse moved to (434, 376)
Screenshot: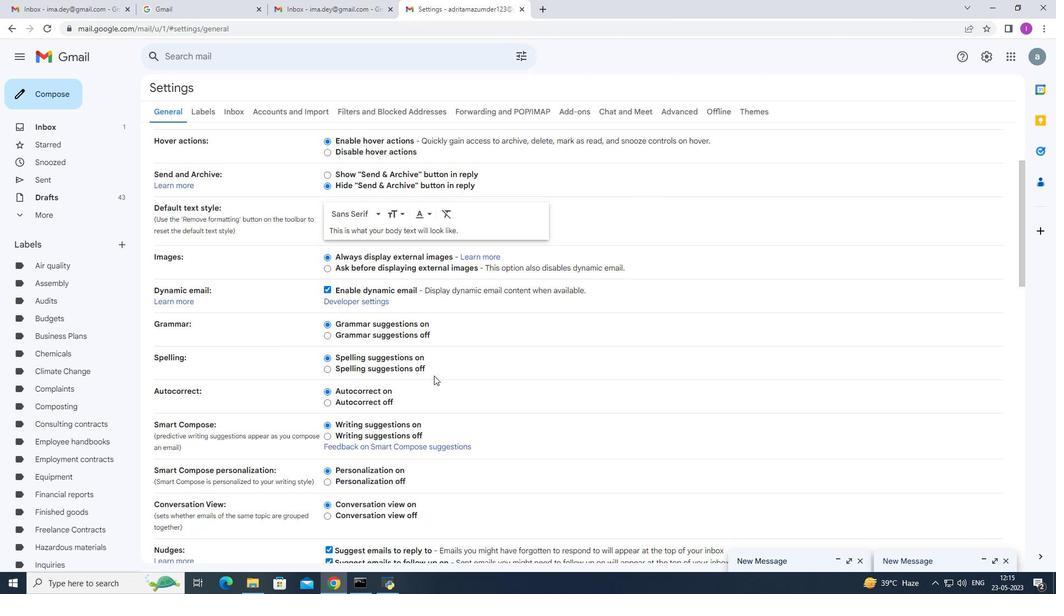 
Action: Mouse scrolled (434, 375) with delta (0, 0)
Screenshot: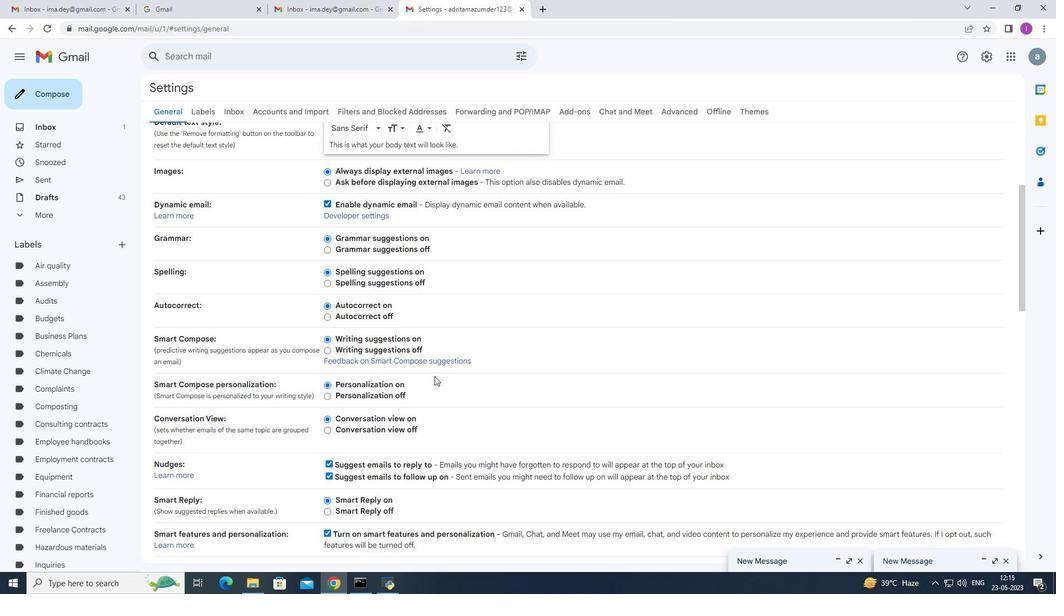 
Action: Mouse moved to (434, 376)
Screenshot: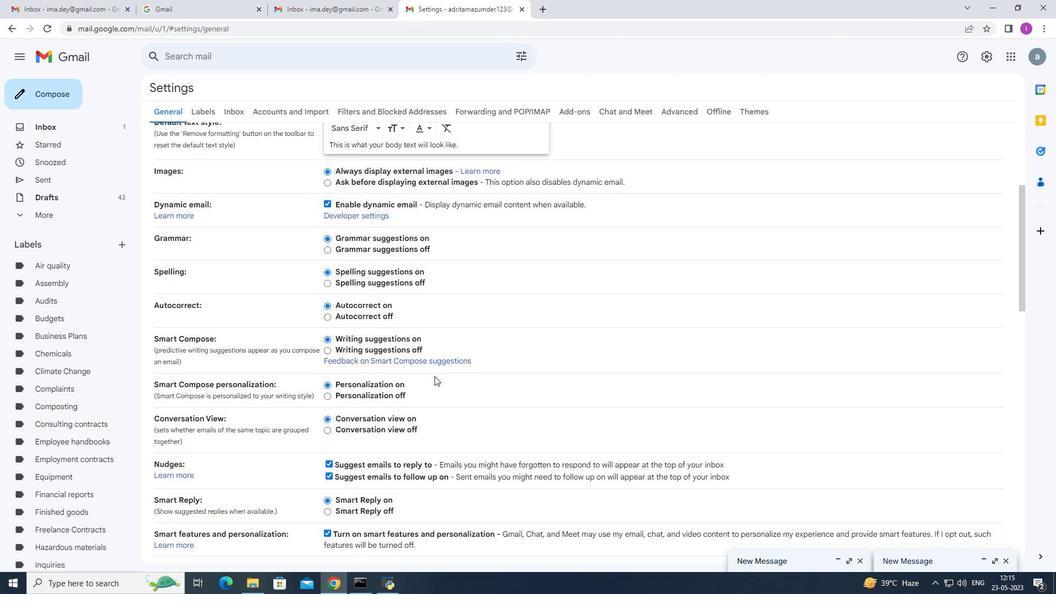 
Action: Mouse scrolled (434, 375) with delta (0, 0)
Screenshot: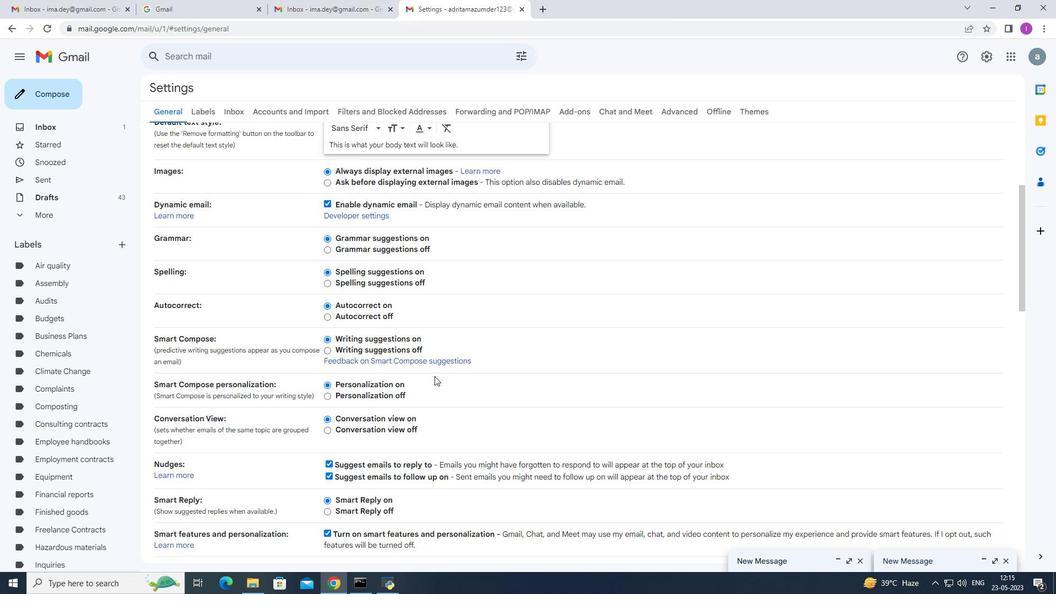 
Action: Mouse moved to (434, 377)
Screenshot: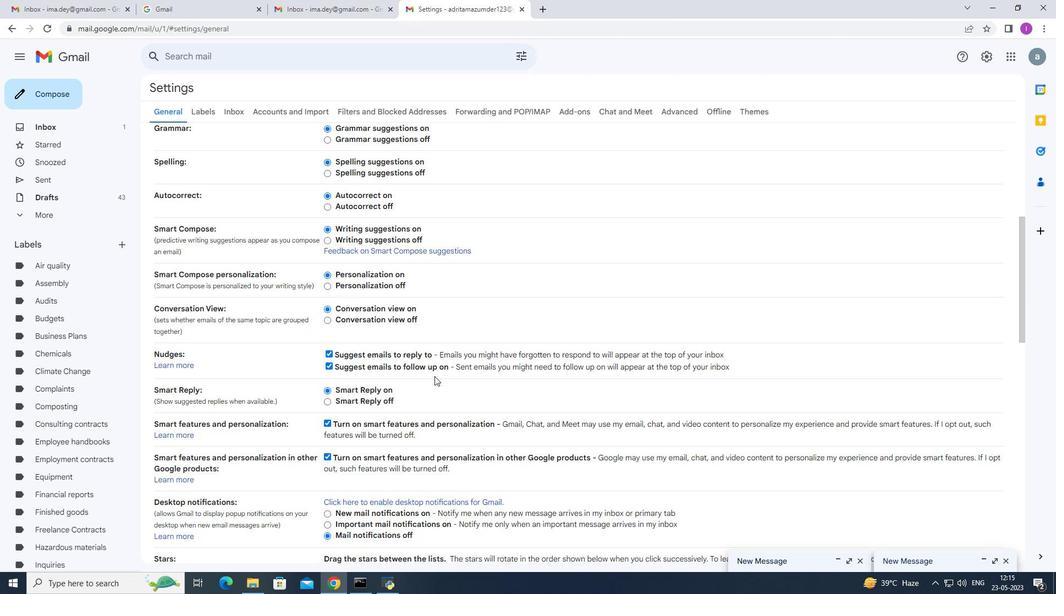 
Action: Mouse scrolled (434, 376) with delta (0, 0)
Screenshot: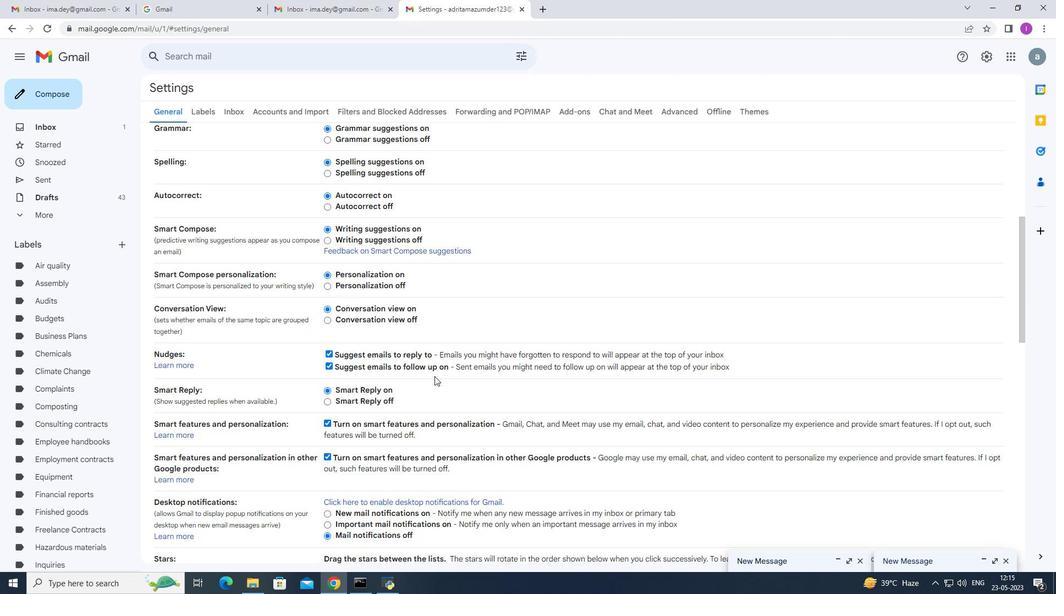 
Action: Mouse moved to (434, 377)
Screenshot: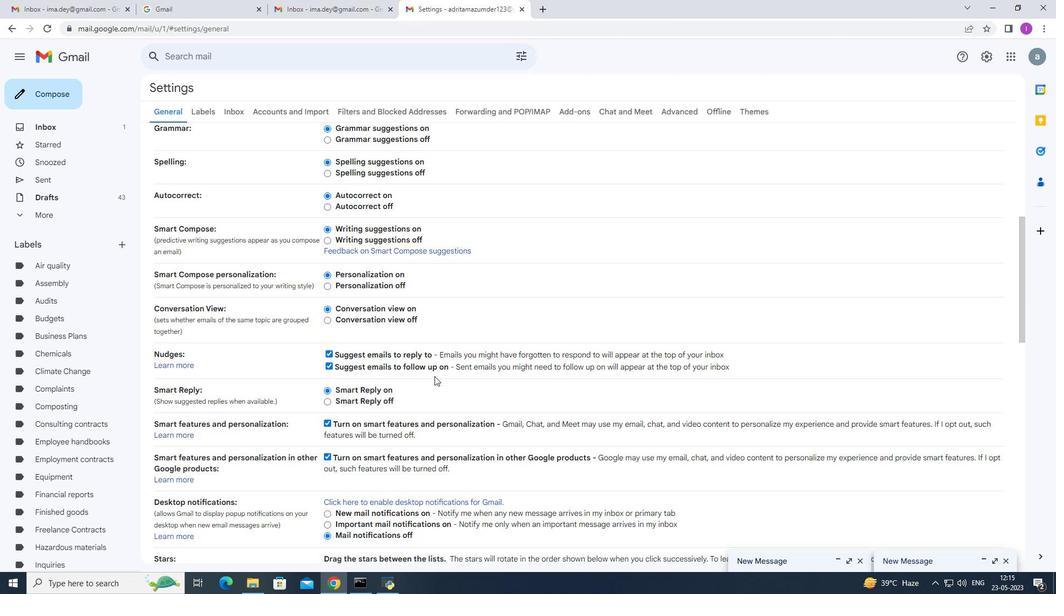 
Action: Mouse scrolled (434, 377) with delta (0, 0)
Screenshot: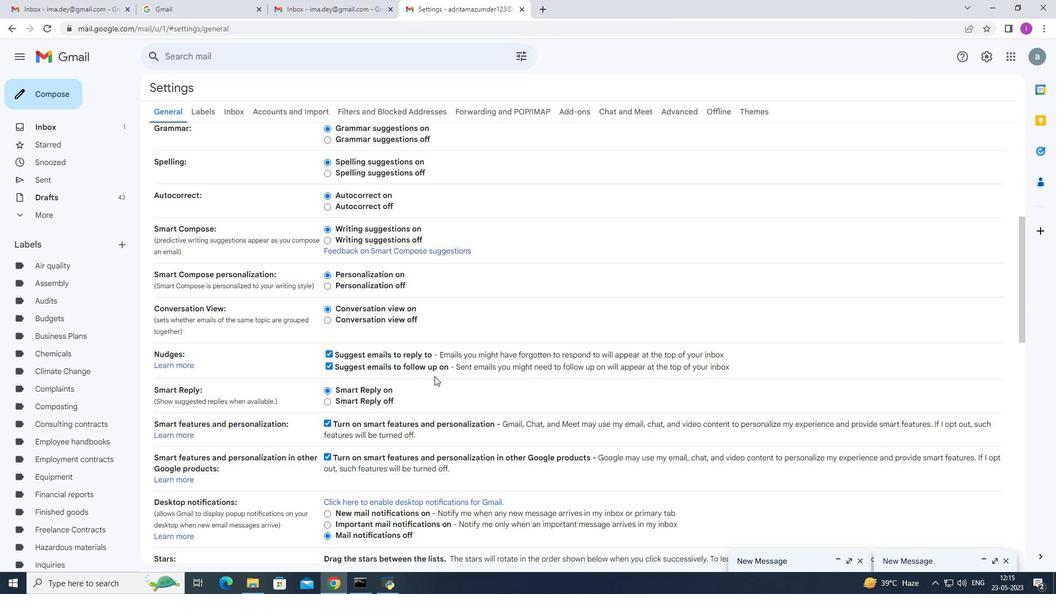 
Action: Mouse scrolled (434, 377) with delta (0, 0)
Screenshot: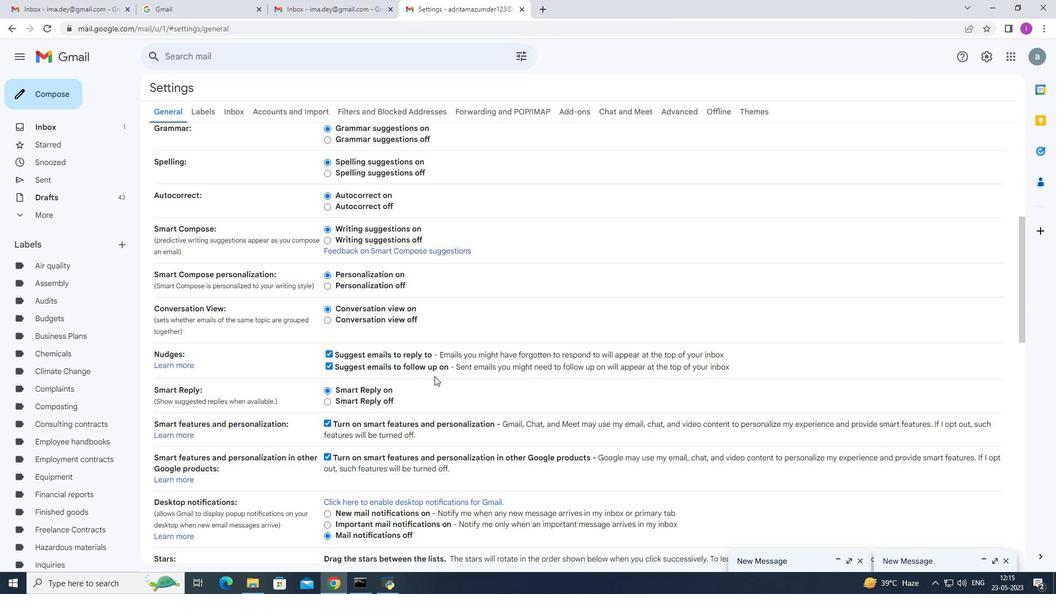 
Action: Mouse scrolled (434, 377) with delta (0, 0)
Screenshot: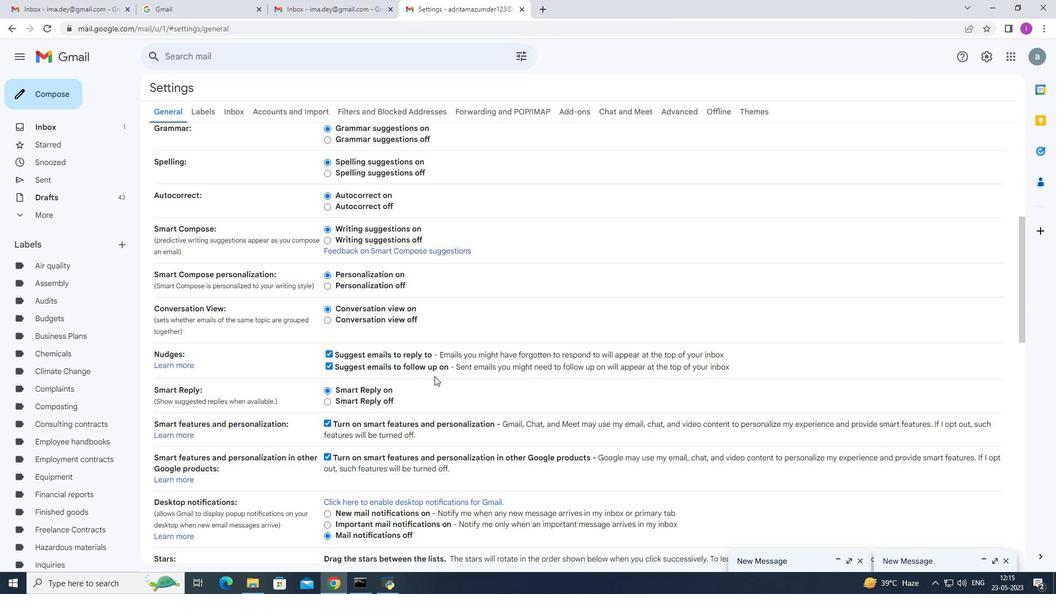 
Action: Mouse moved to (435, 379)
Screenshot: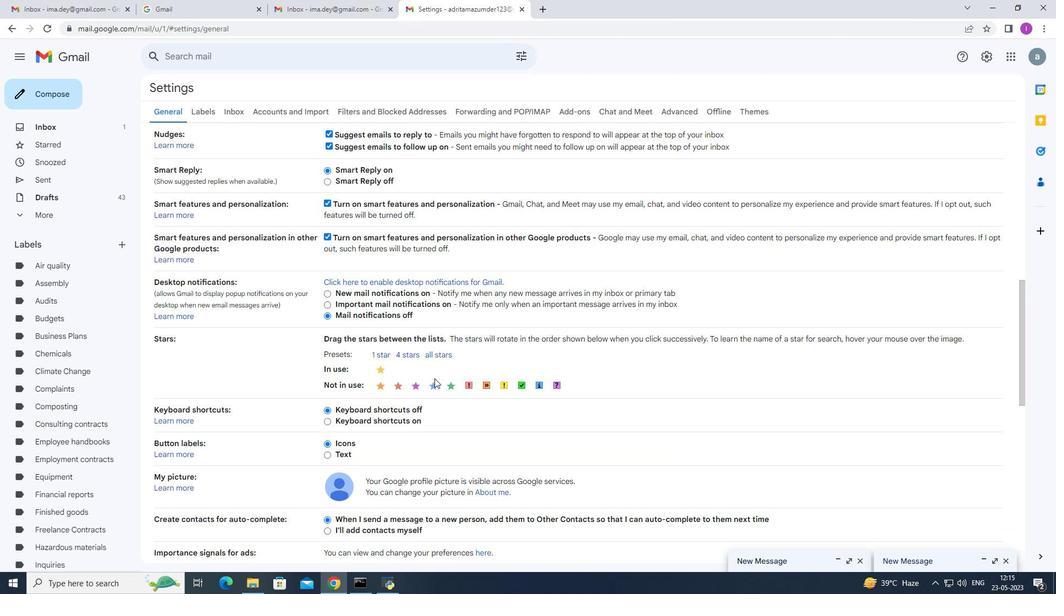 
Action: Mouse scrolled (435, 378) with delta (0, 0)
Screenshot: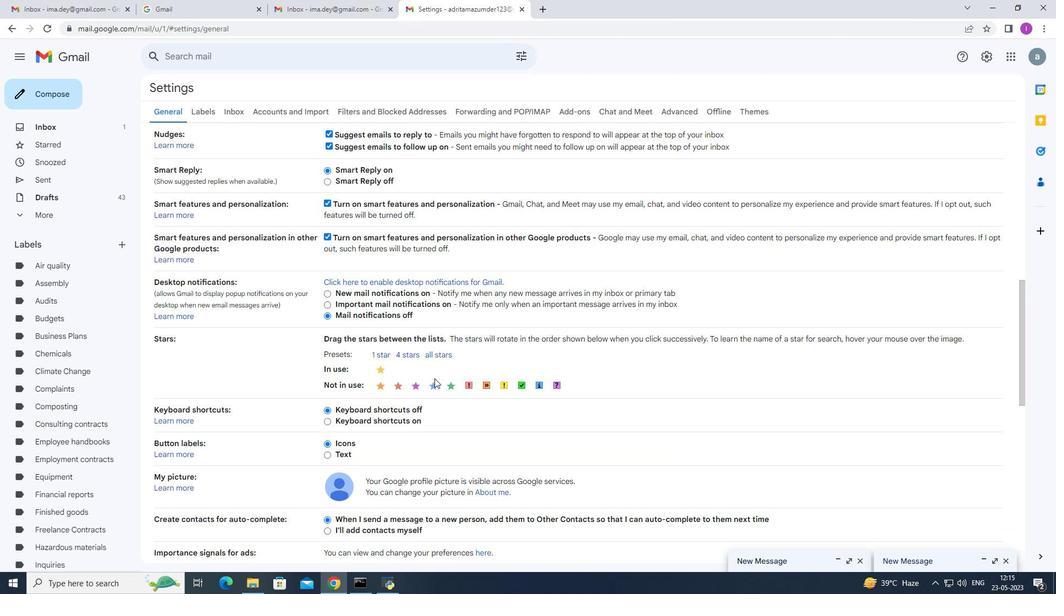 
Action: Mouse moved to (435, 380)
Screenshot: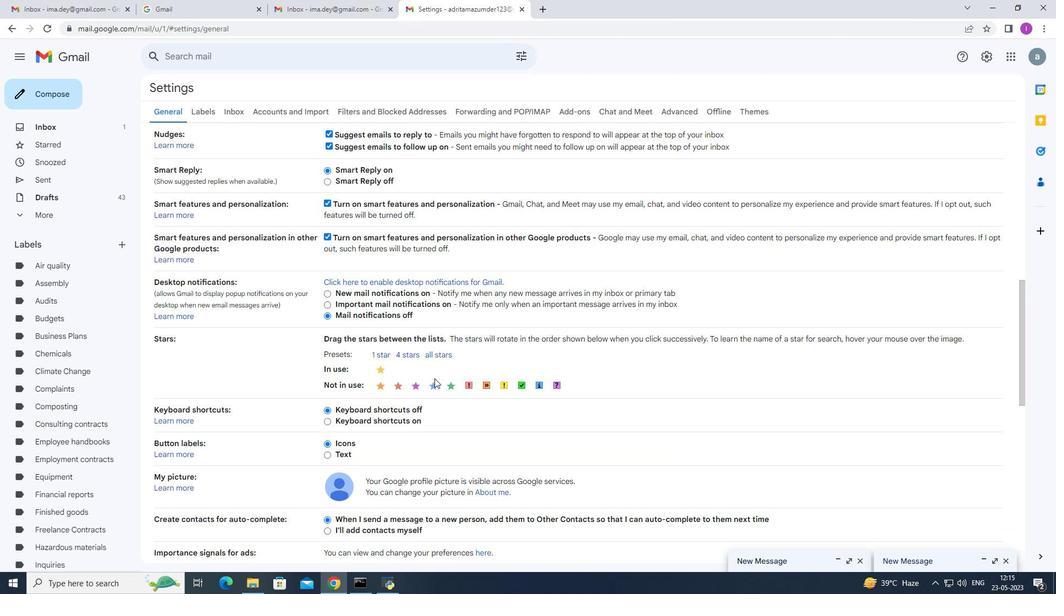 
Action: Mouse scrolled (435, 379) with delta (0, 0)
Screenshot: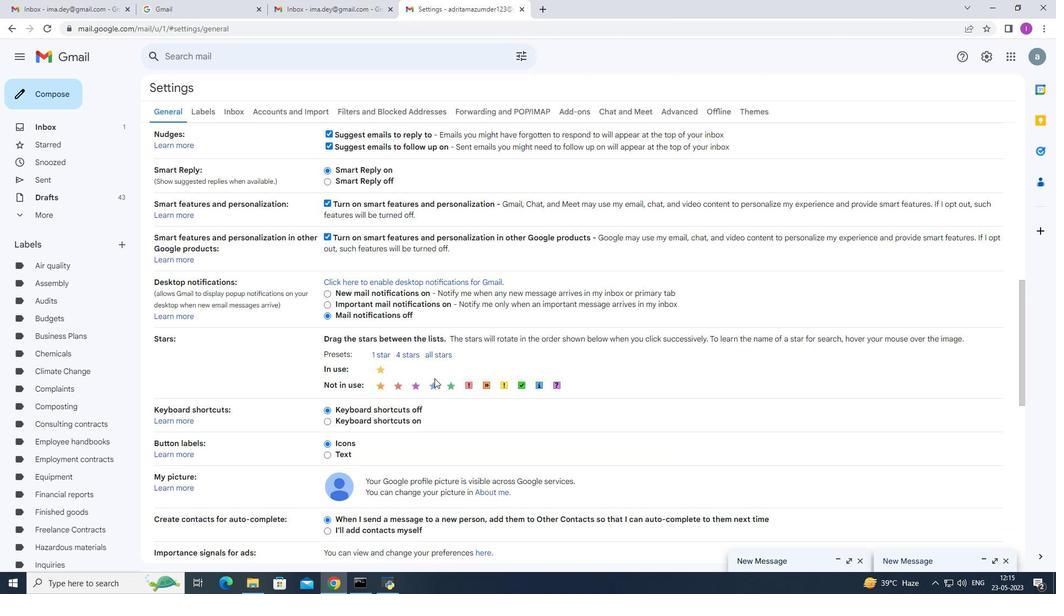 
Action: Mouse scrolled (435, 379) with delta (0, 0)
Screenshot: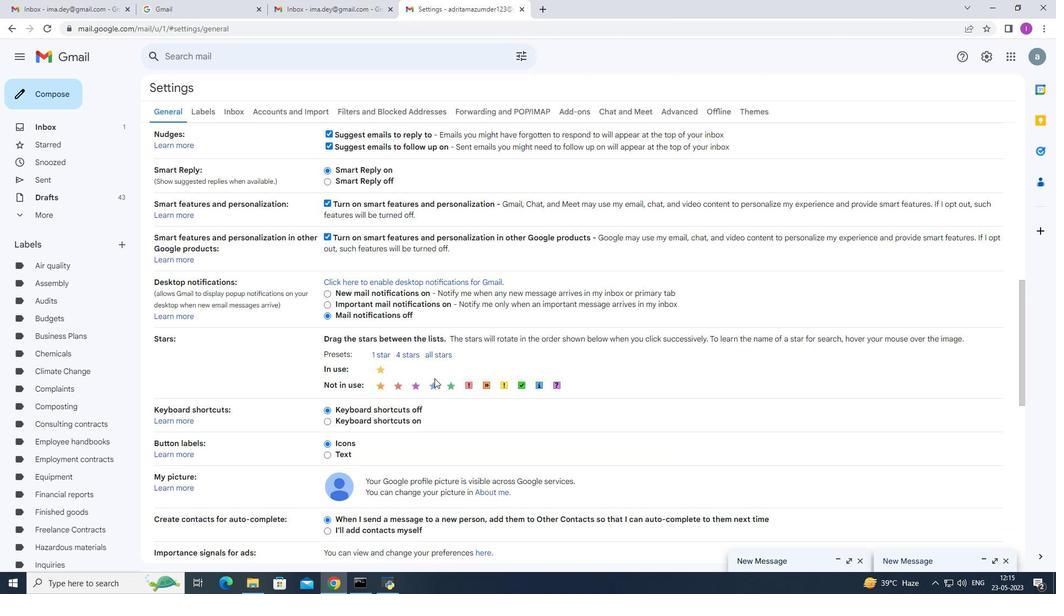 
Action: Mouse scrolled (435, 379) with delta (0, 0)
Screenshot: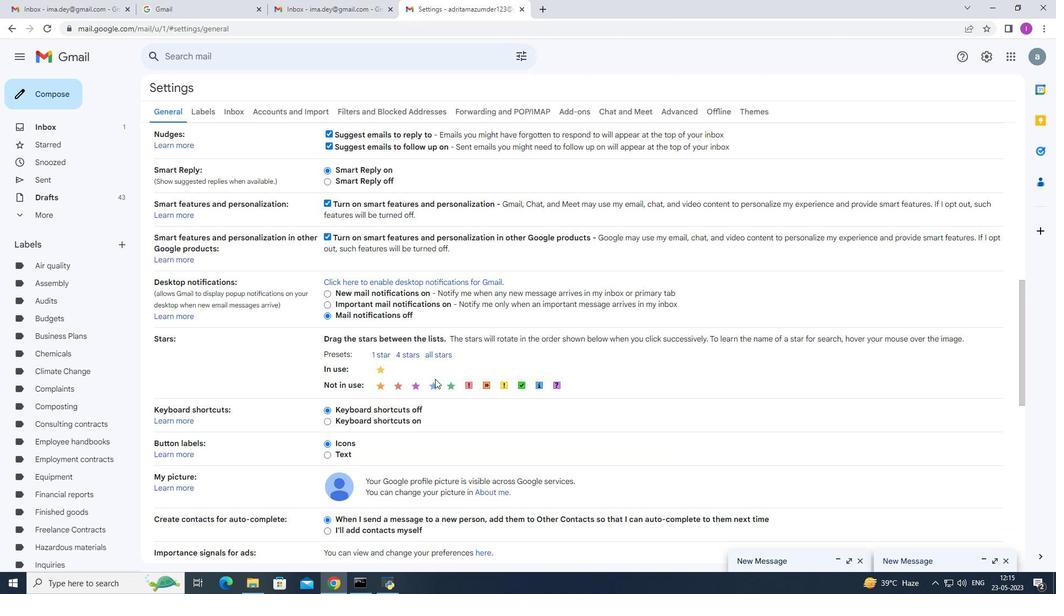 
Action: Mouse scrolled (435, 379) with delta (0, 0)
Screenshot: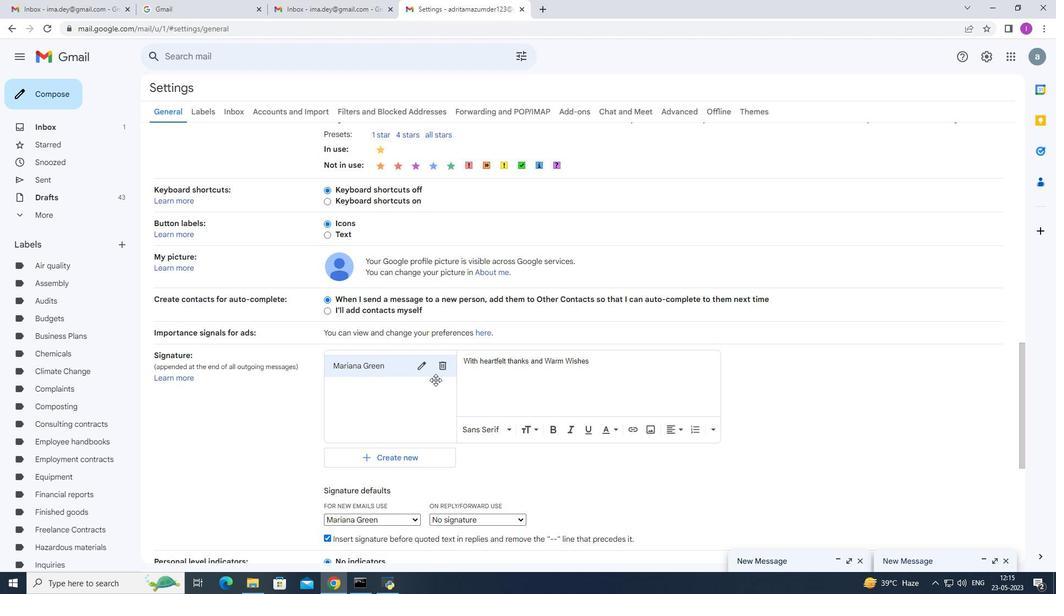 
Action: Mouse moved to (445, 309)
Screenshot: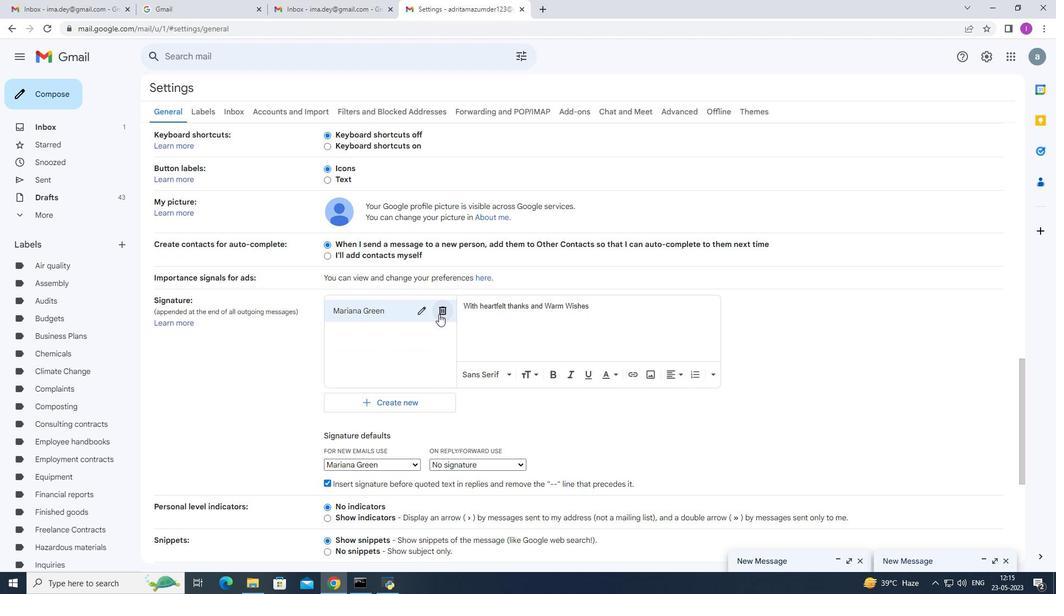 
Action: Mouse pressed left at (445, 309)
Screenshot: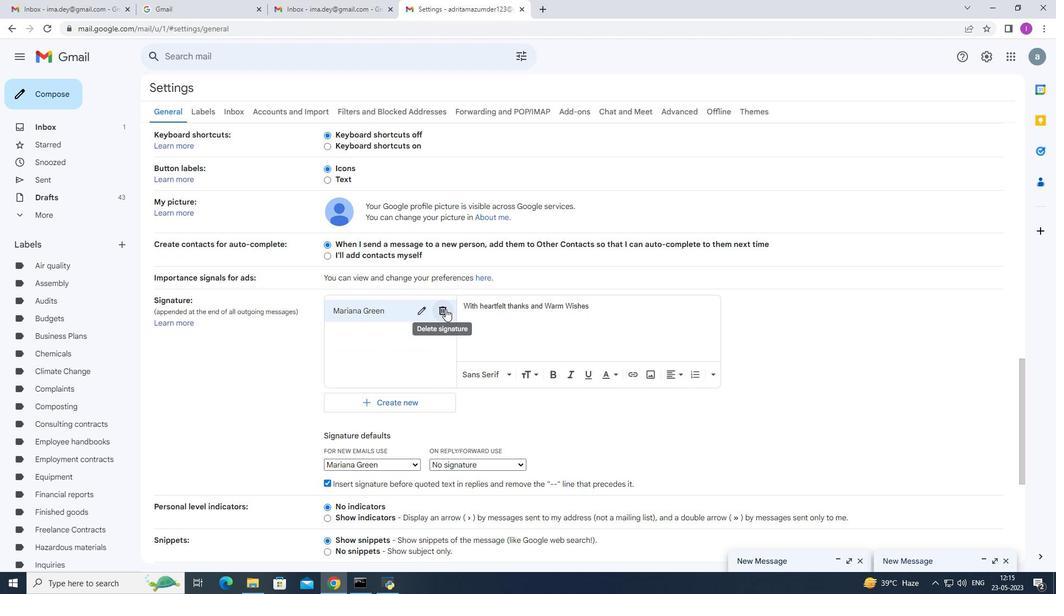 
Action: Mouse moved to (628, 329)
Screenshot: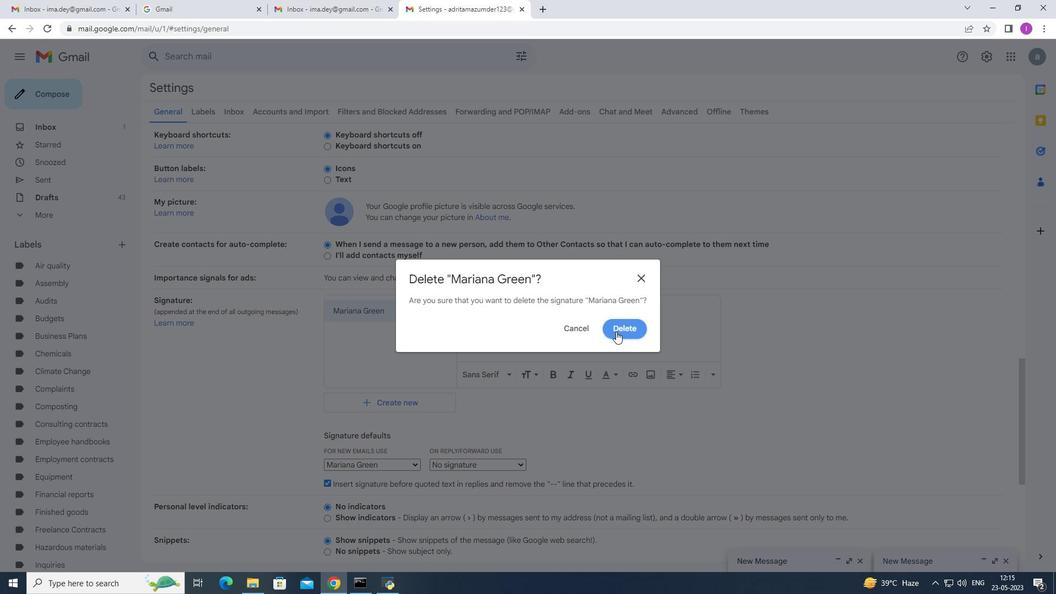 
Action: Mouse pressed left at (628, 329)
Screenshot: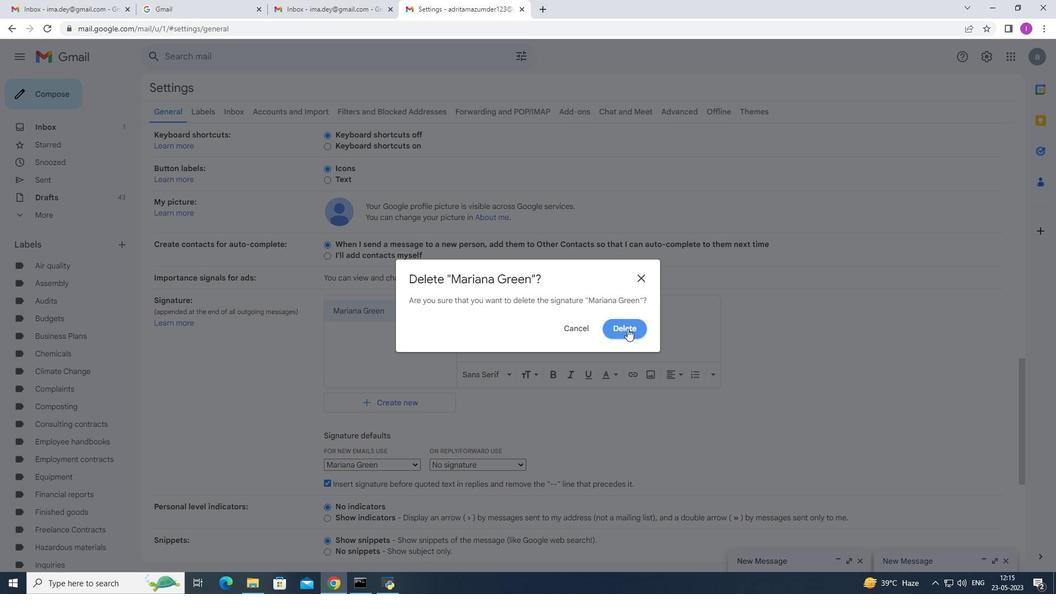 
Action: Mouse moved to (364, 323)
Screenshot: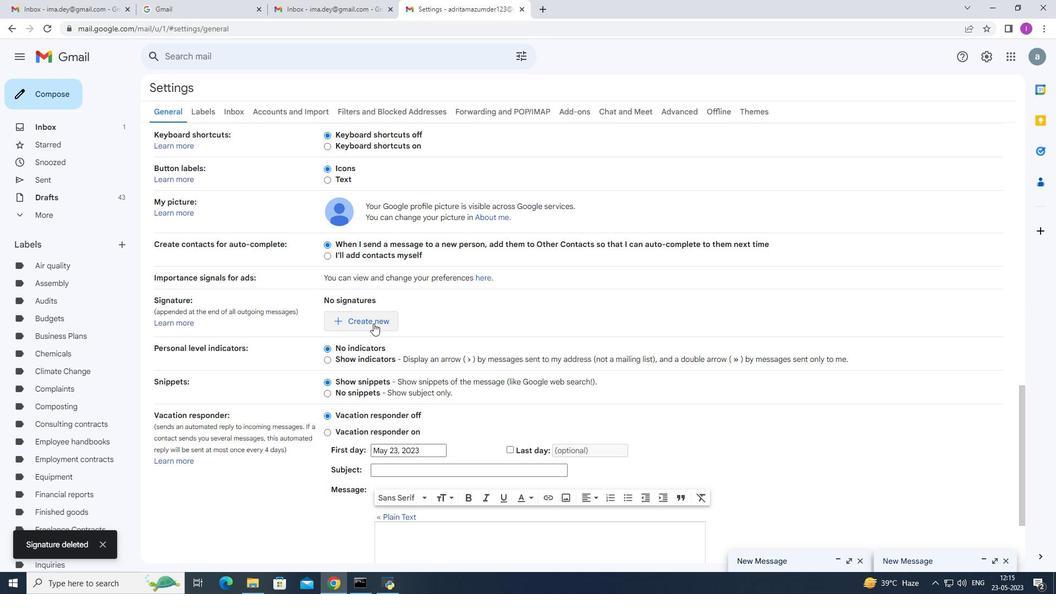 
Action: Mouse pressed left at (364, 323)
Screenshot: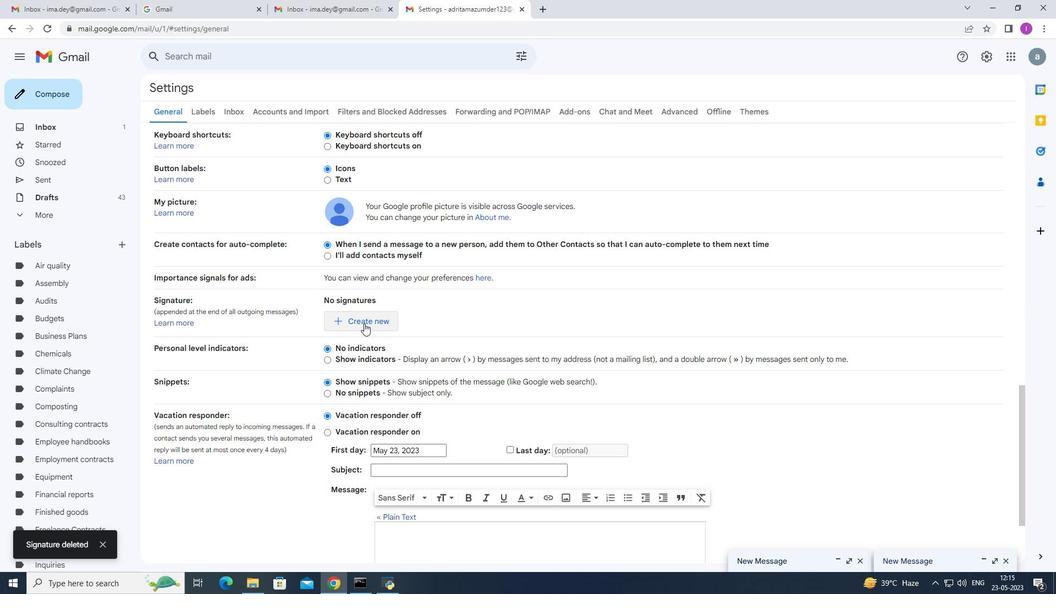 
Action: Mouse moved to (474, 302)
Screenshot: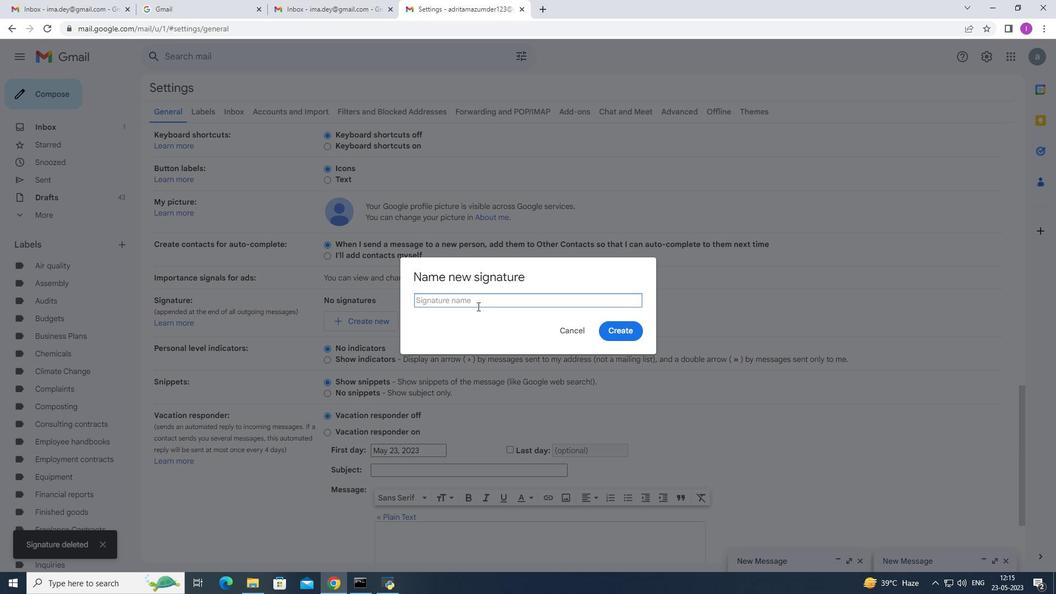 
Action: Mouse pressed left at (474, 302)
Screenshot: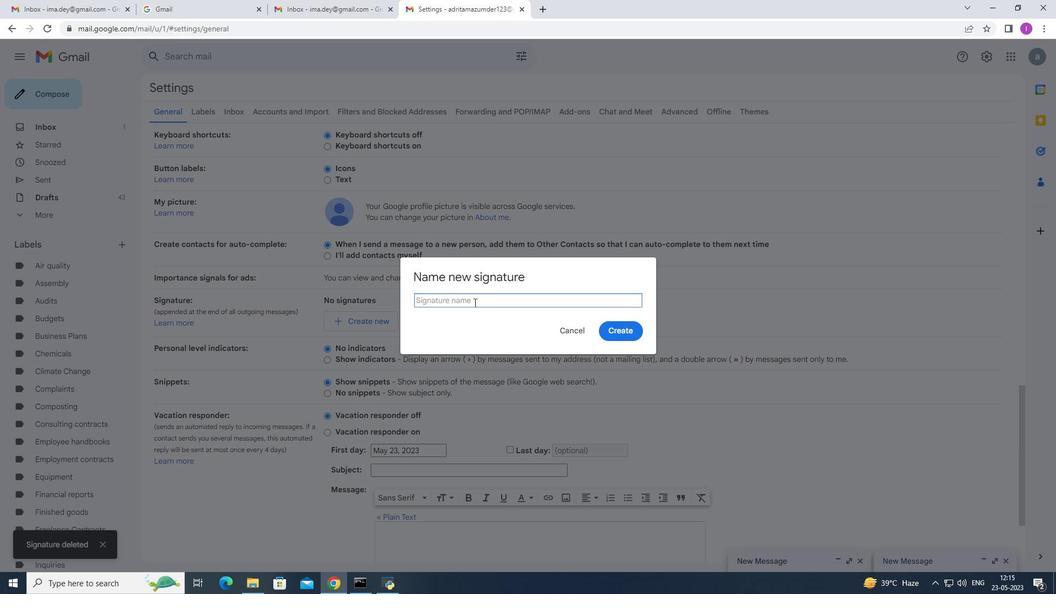 
Action: Key pressed <Key.shift>Mariana<Key.space><Key.shift>Green
Screenshot: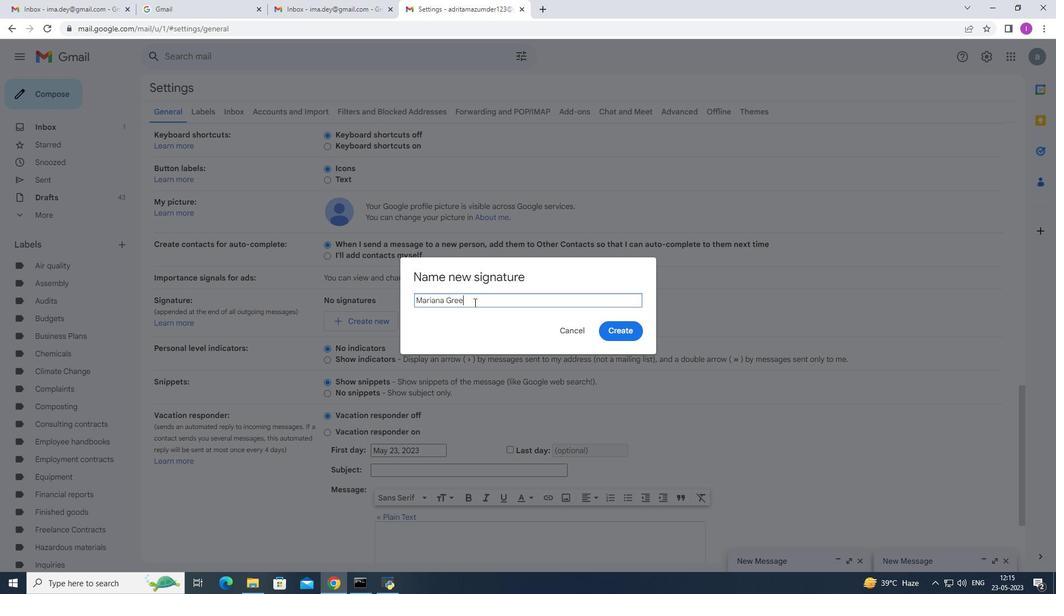 
Action: Mouse moved to (622, 335)
Screenshot: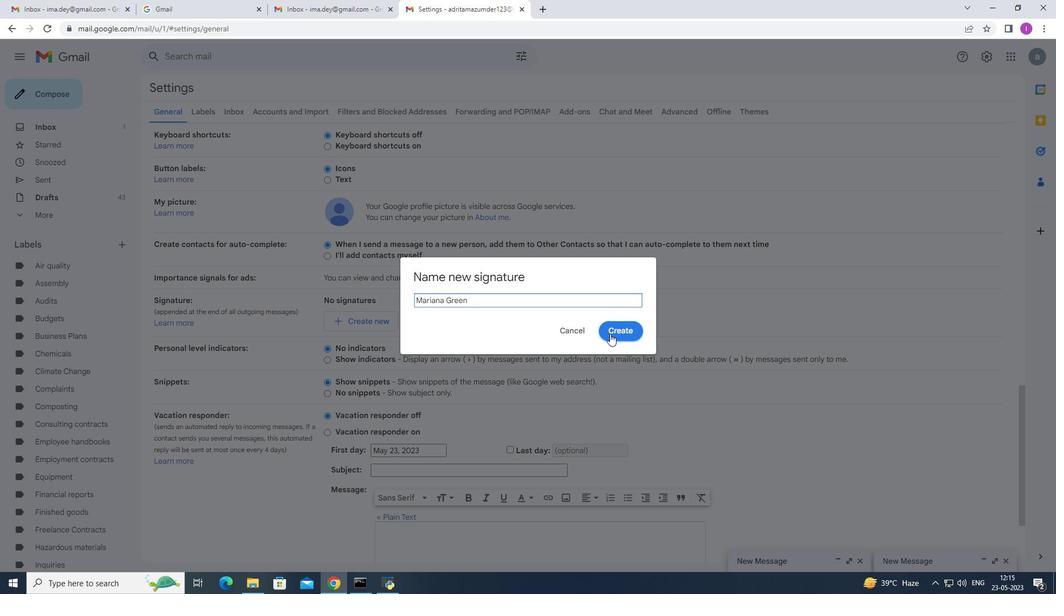 
Action: Mouse pressed left at (622, 335)
Screenshot: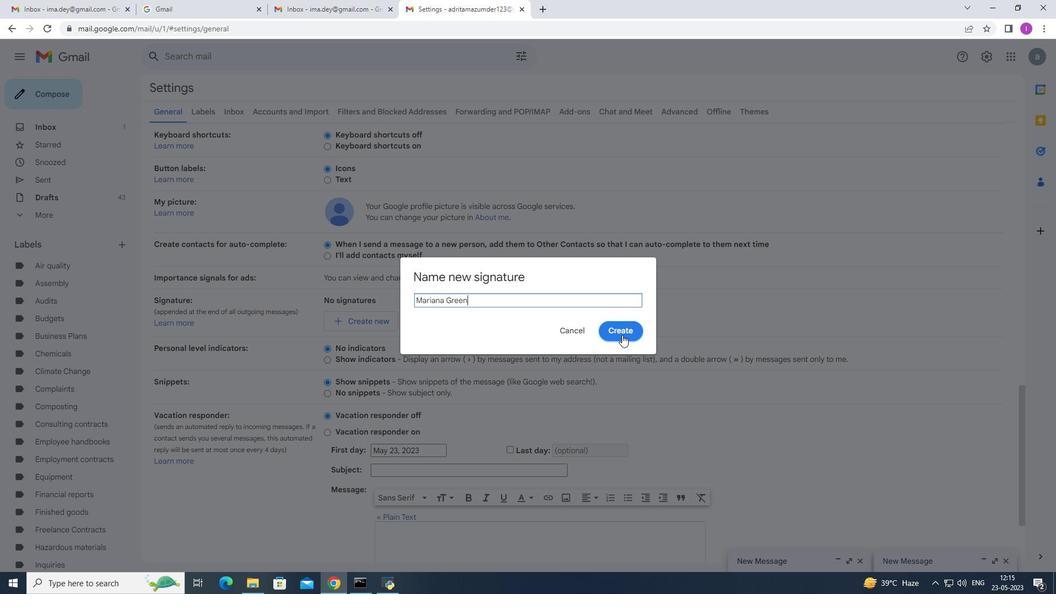 
Action: Mouse moved to (473, 311)
Screenshot: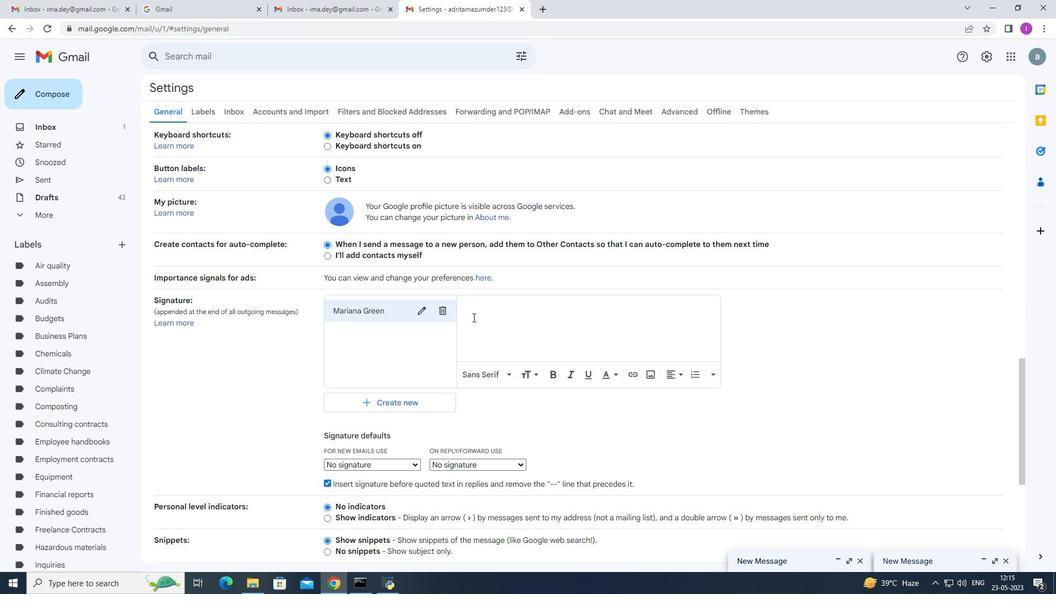 
Action: Mouse pressed left at (473, 311)
Screenshot: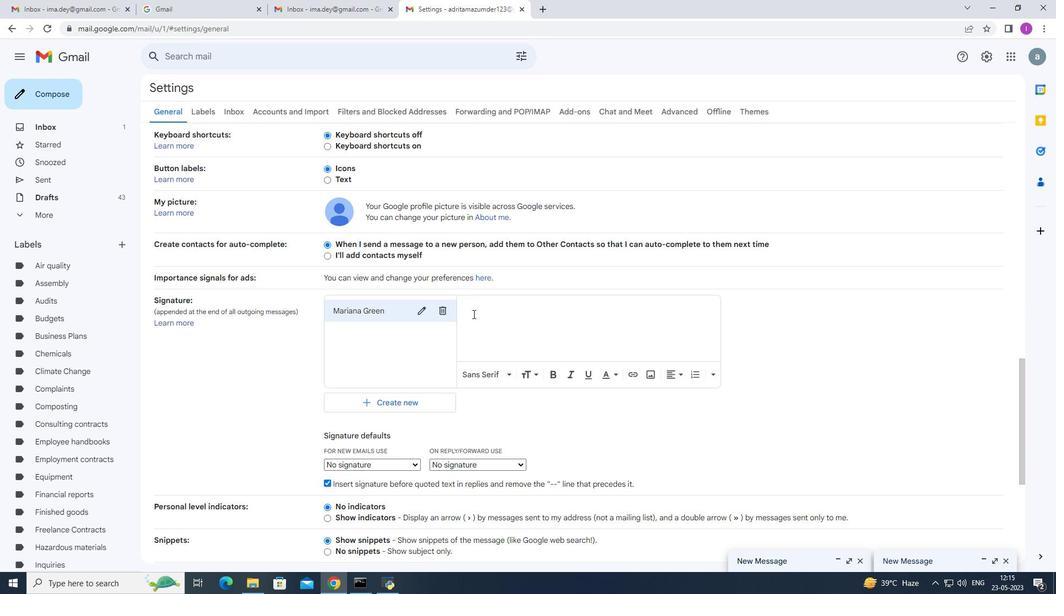 
Action: Mouse moved to (514, 303)
Screenshot: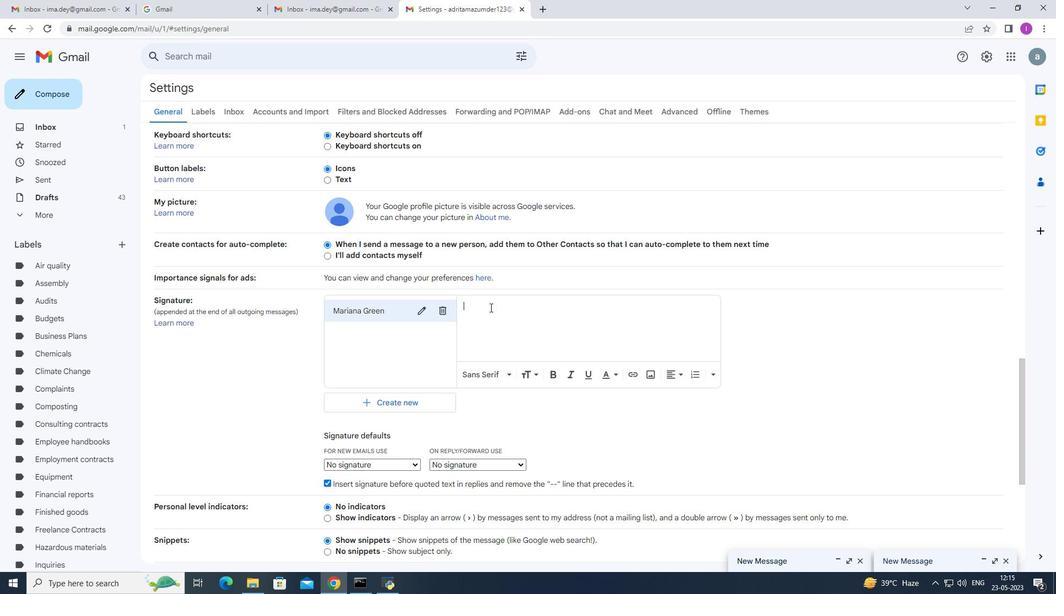
Action: Key pressed <Key.shift>With<Key.space>heartfelt<Key.space>and<Key.space>warm<Key.space>wisg<Key.backspace>hes,<Key.enter><Key.shift>Mariana<Key.space><Key.shift>Gren<Key.backspace><Key.backspace>een
Screenshot: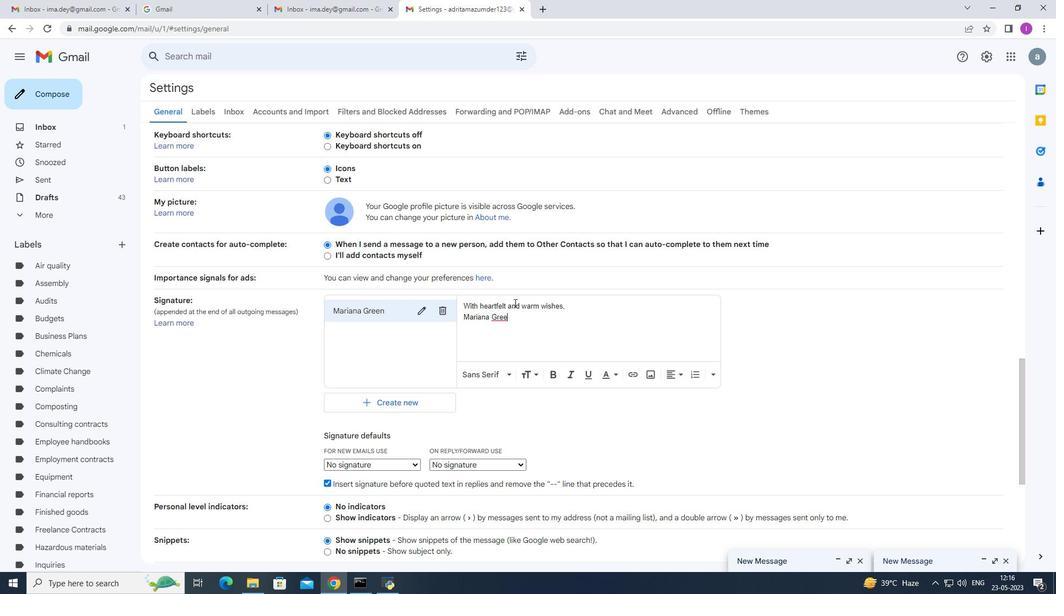 
Action: Mouse moved to (495, 459)
Screenshot: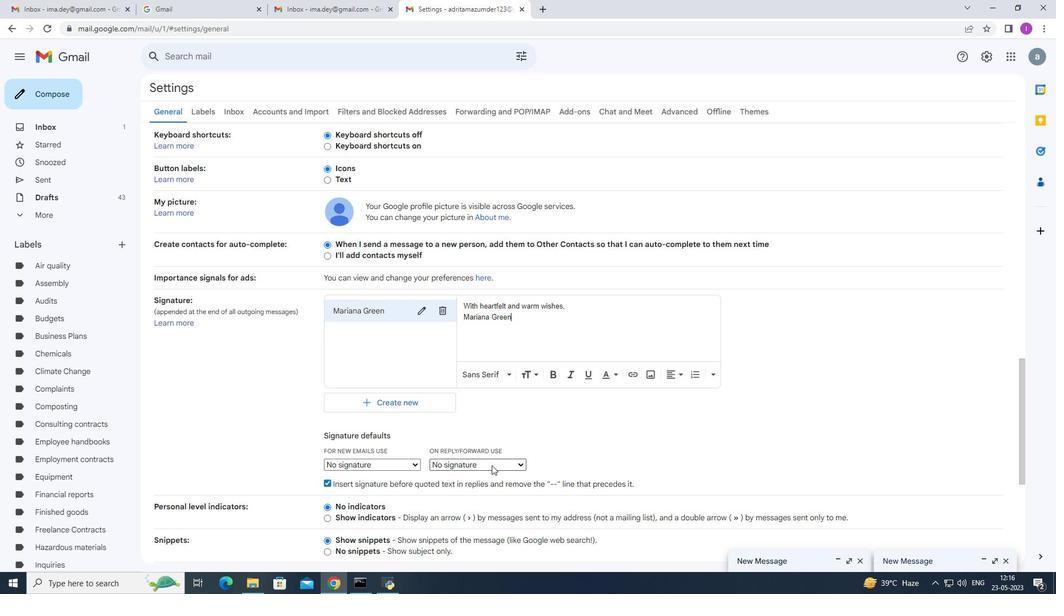 
Action: Mouse scrolled (495, 459) with delta (0, 0)
Screenshot: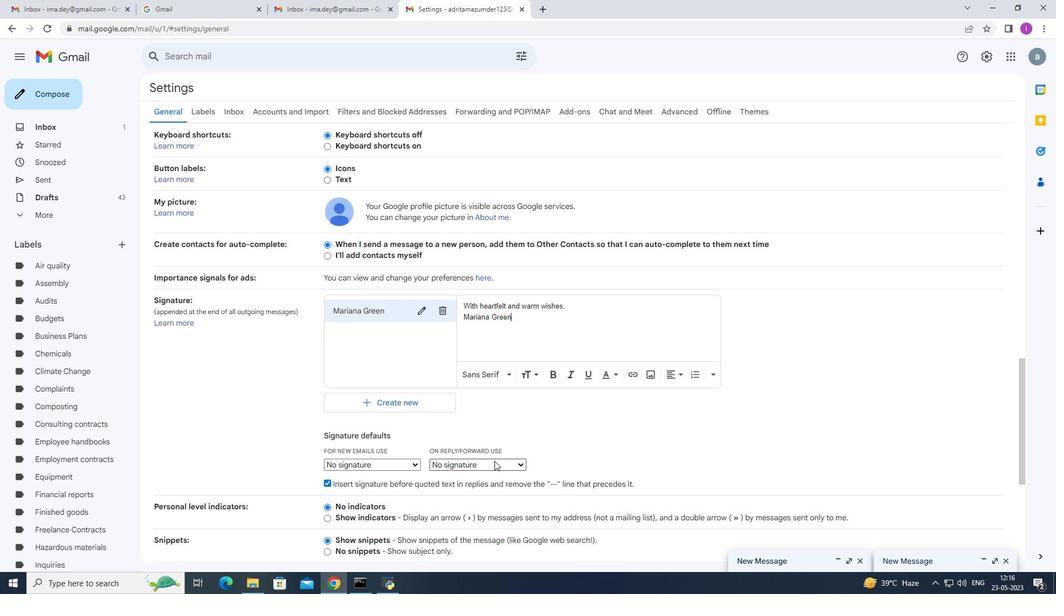 
Action: Mouse scrolled (495, 459) with delta (0, 0)
Screenshot: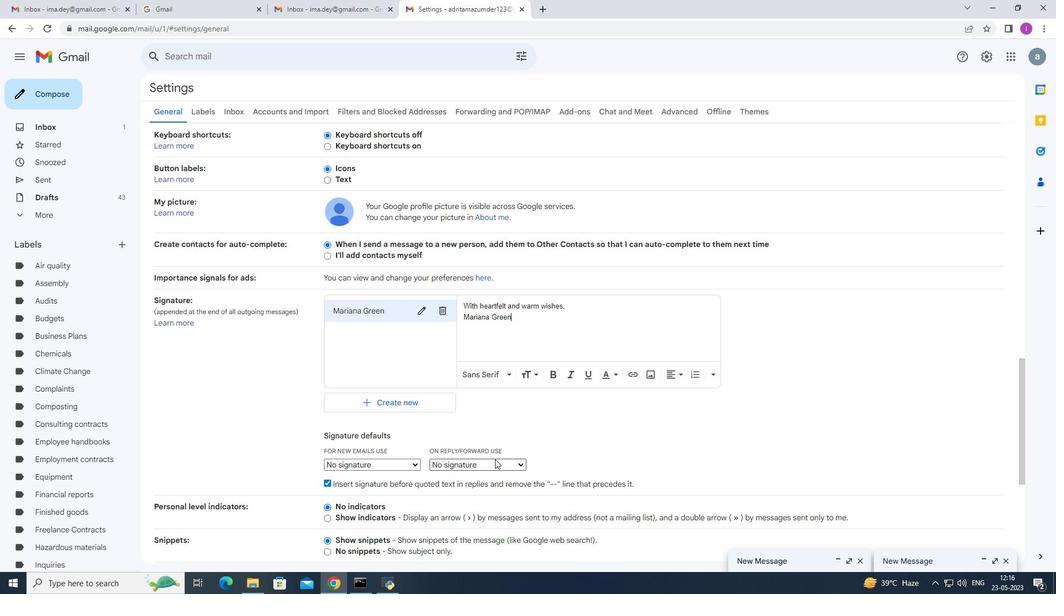 
Action: Mouse scrolled (495, 459) with delta (0, 0)
Screenshot: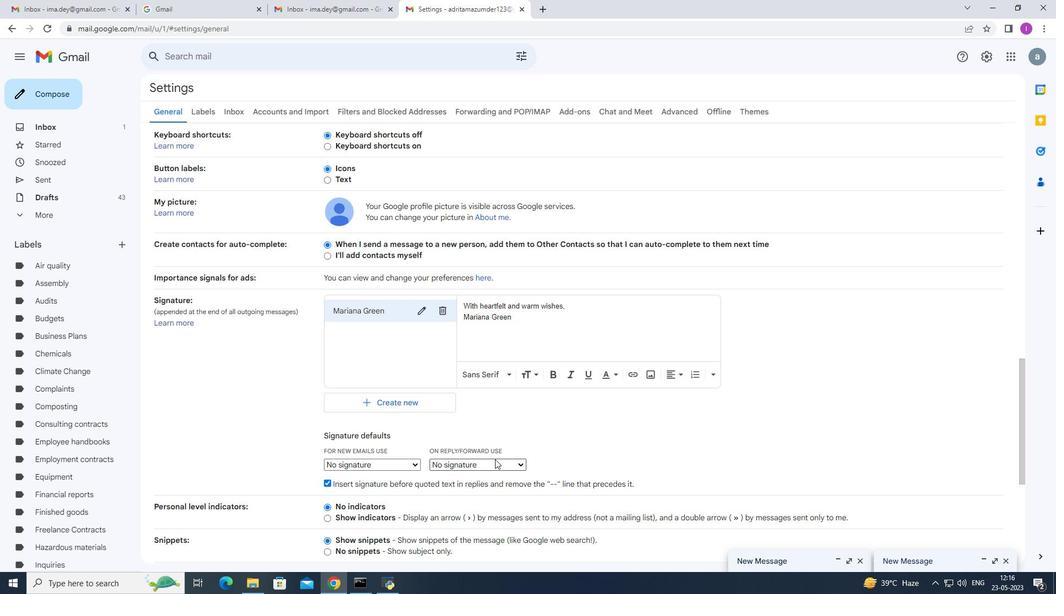 
Action: Mouse scrolled (495, 459) with delta (0, 0)
Screenshot: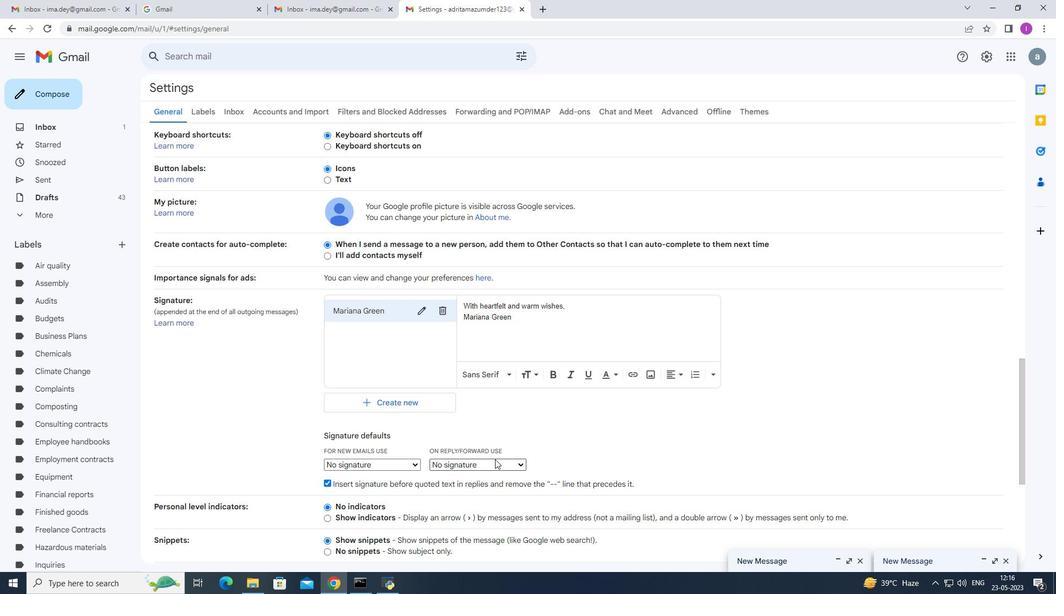 
Action: Mouse scrolled (495, 459) with delta (0, 0)
Screenshot: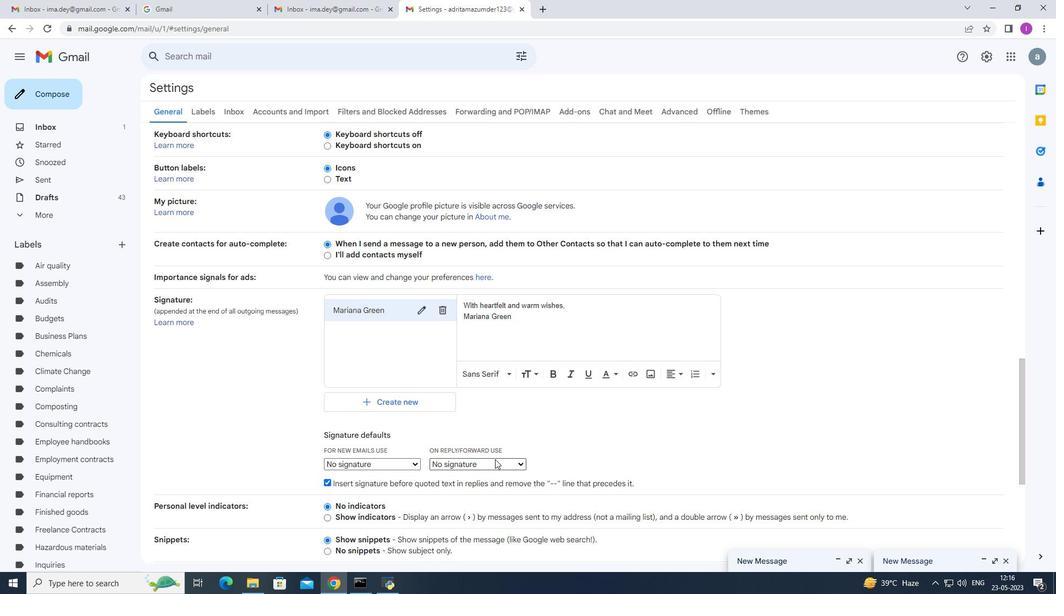 
Action: Mouse moved to (494, 459)
Screenshot: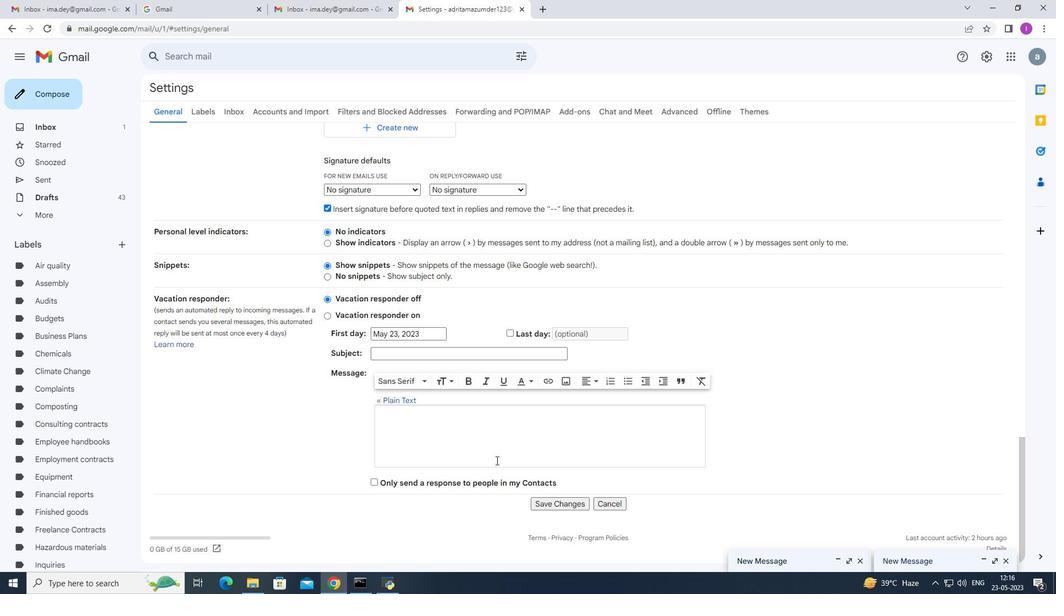 
Action: Mouse scrolled (494, 460) with delta (0, 0)
Screenshot: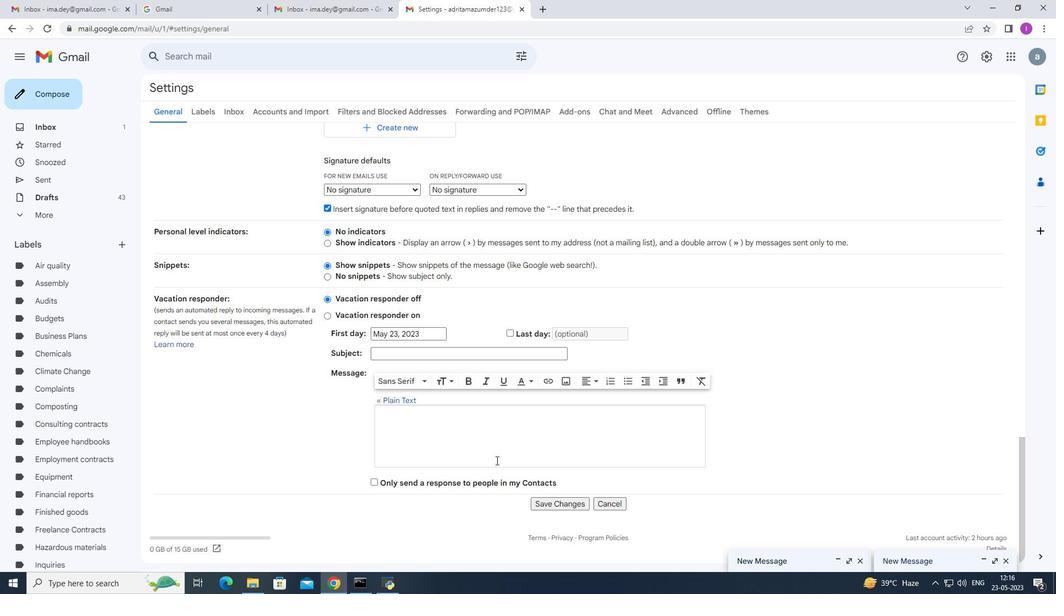 
Action: Mouse moved to (416, 241)
Screenshot: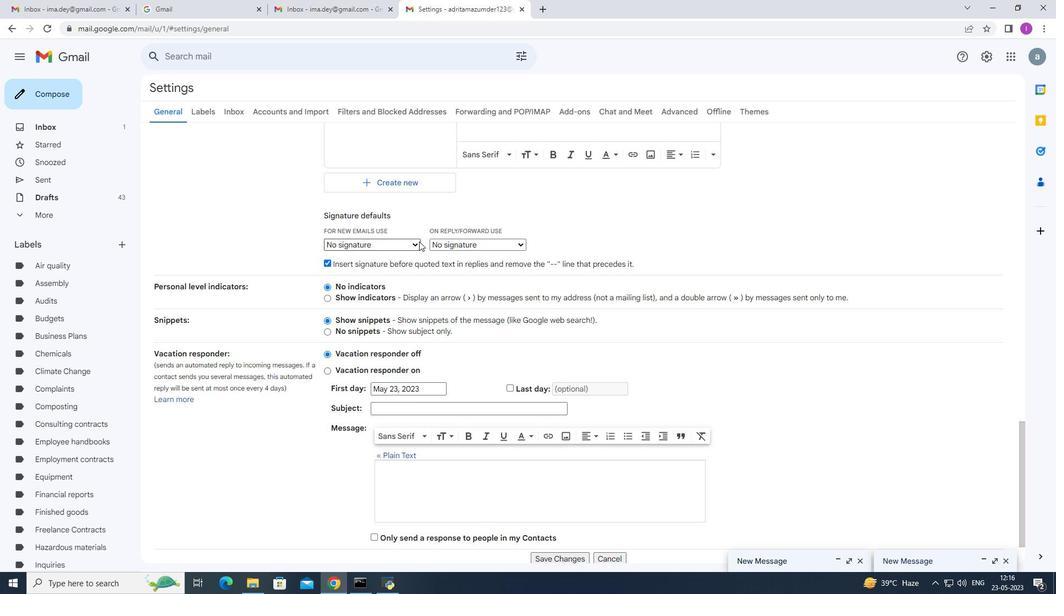 
Action: Mouse pressed left at (416, 241)
Screenshot: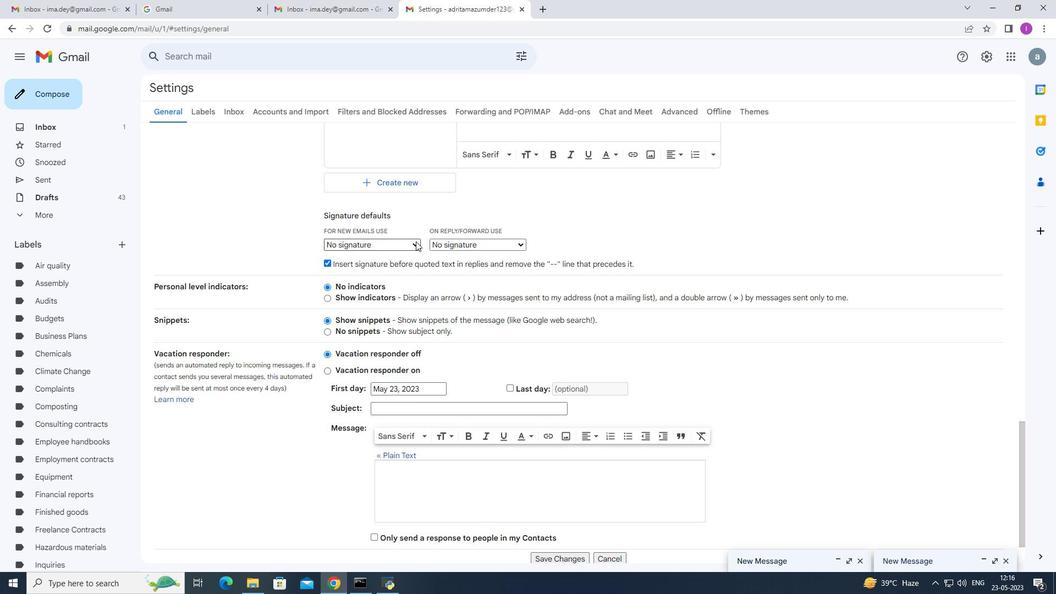 
Action: Mouse moved to (362, 264)
Screenshot: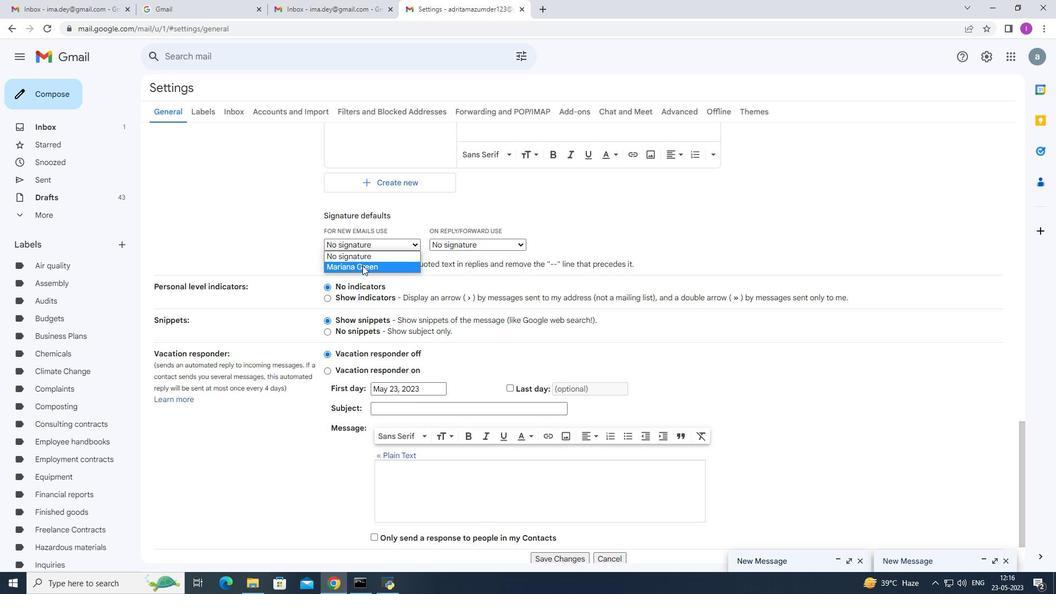 
Action: Mouse pressed left at (362, 264)
Screenshot: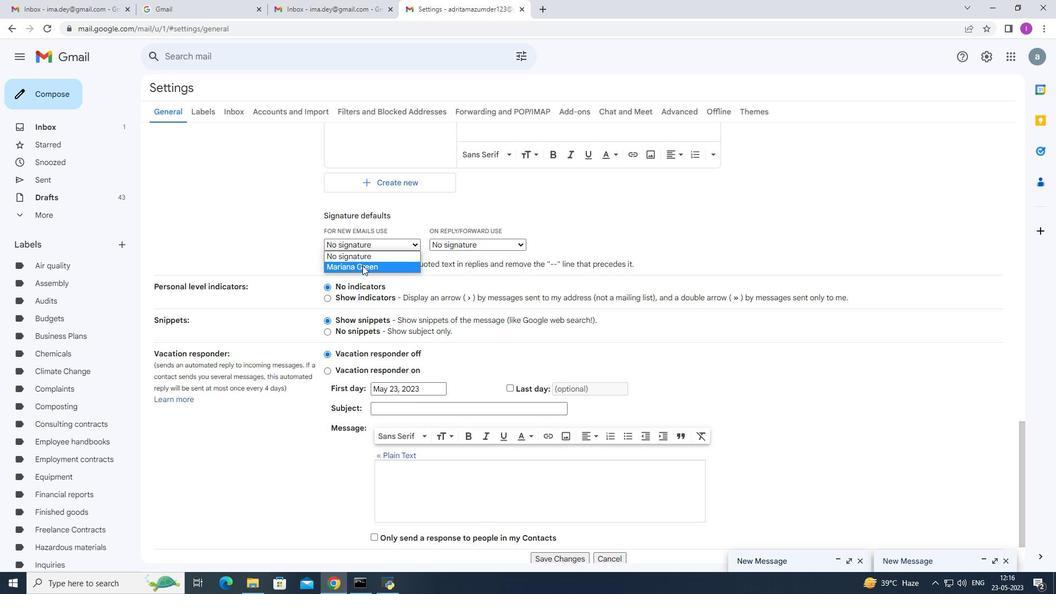 
Action: Mouse moved to (461, 374)
Screenshot: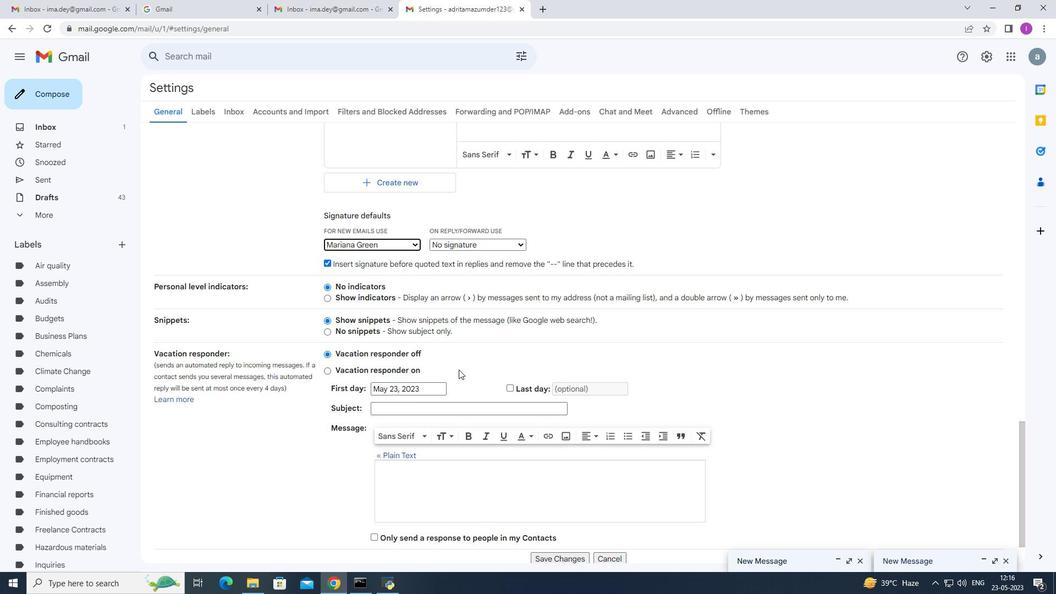 
Action: Mouse scrolled (461, 374) with delta (0, 0)
Screenshot: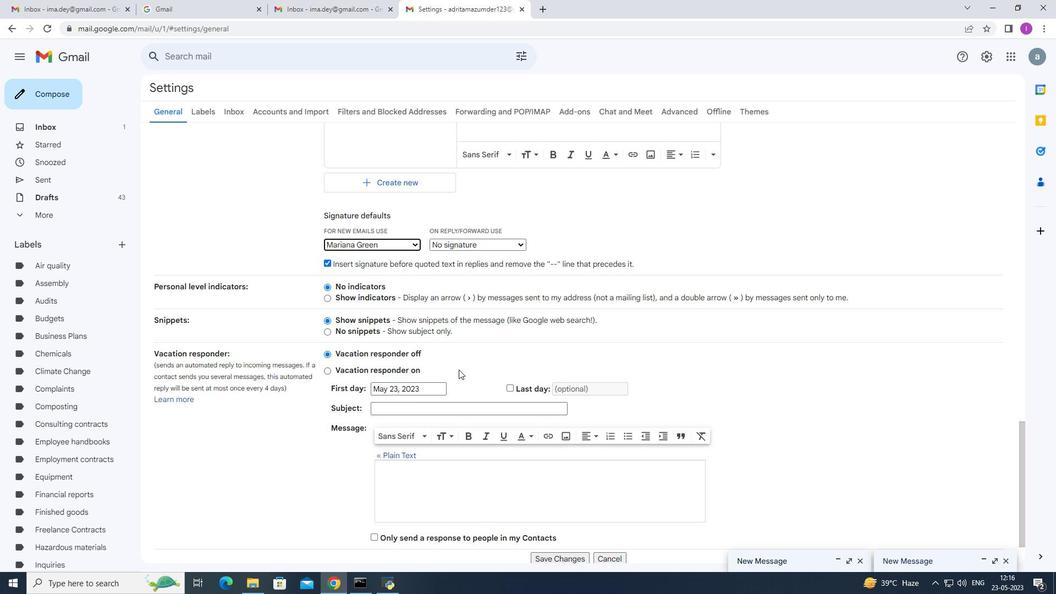 
Action: Mouse scrolled (461, 374) with delta (0, 0)
Screenshot: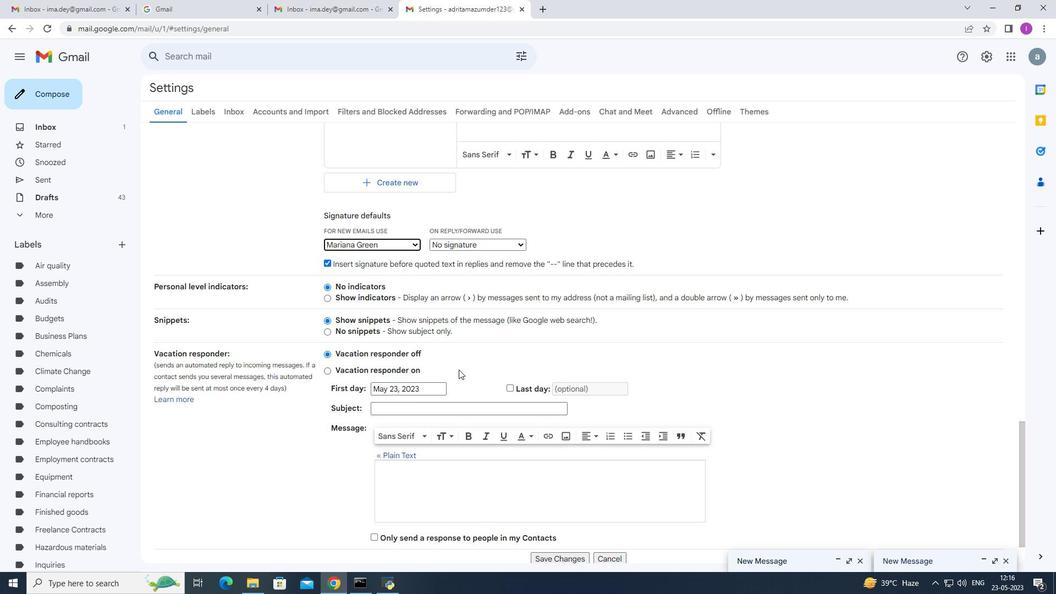 
Action: Mouse moved to (462, 377)
Screenshot: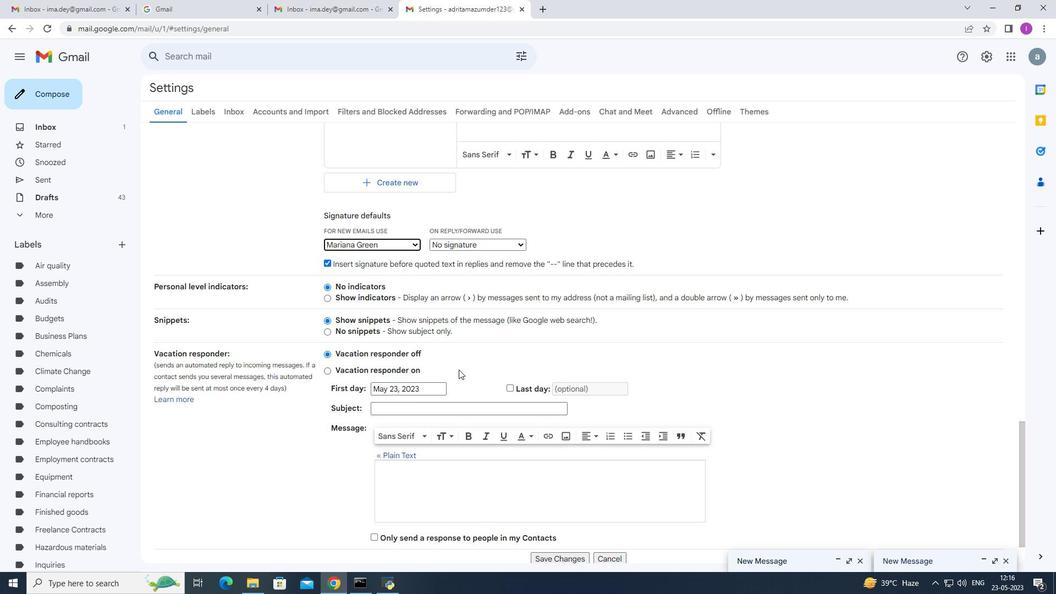 
Action: Mouse scrolled (462, 375) with delta (0, 0)
Screenshot: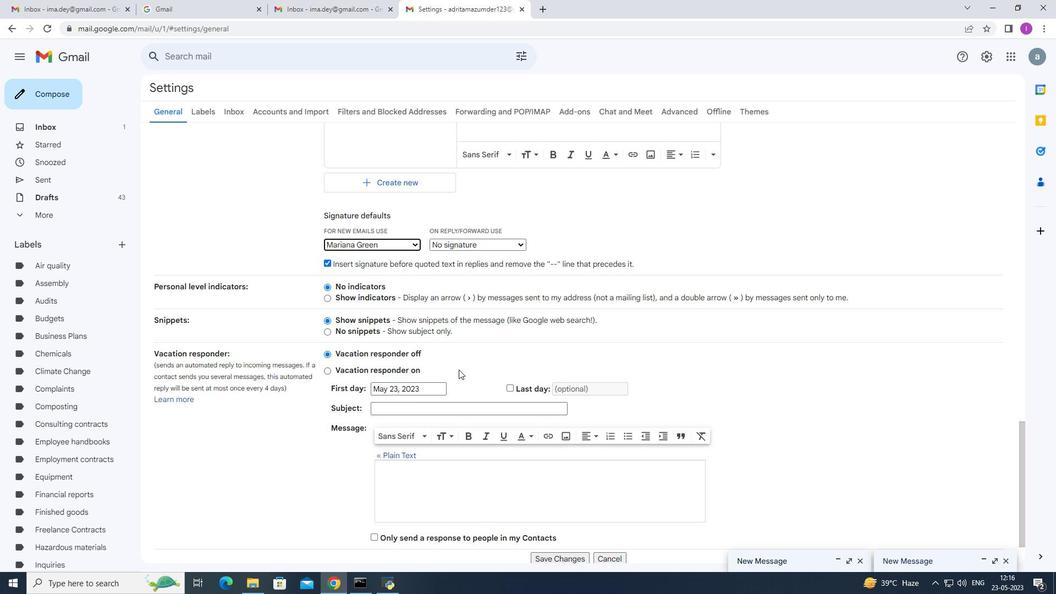 
Action: Mouse moved to (470, 406)
Screenshot: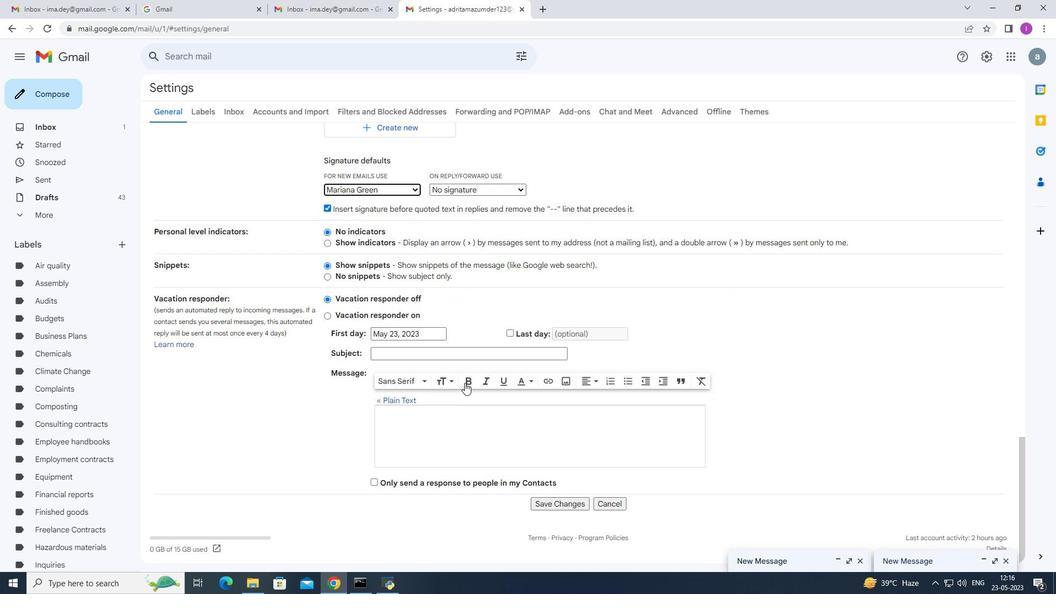 
Action: Mouse scrolled (470, 405) with delta (0, 0)
Screenshot: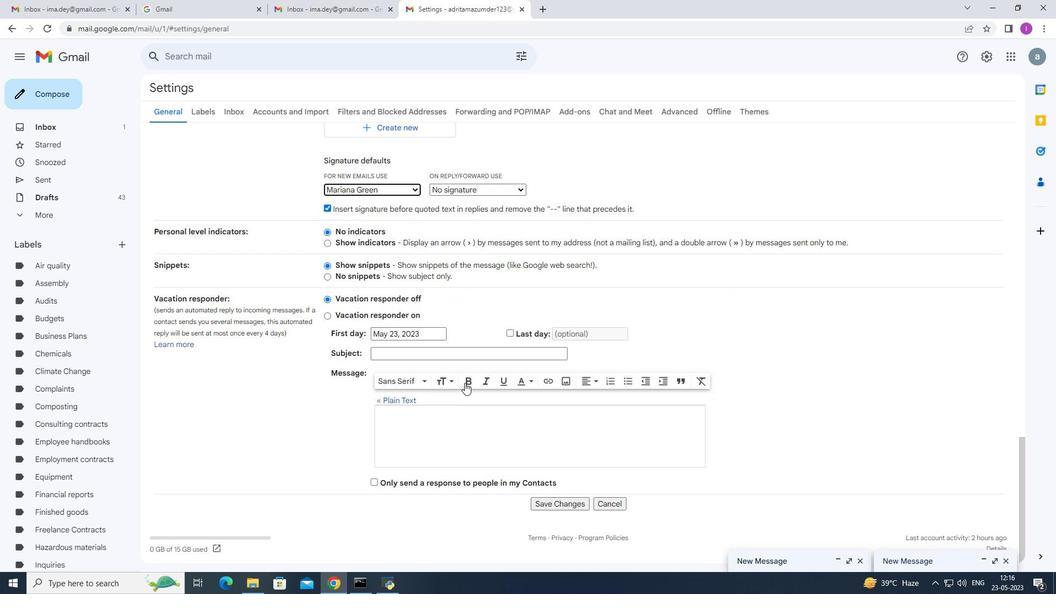 
Action: Mouse moved to (471, 411)
Screenshot: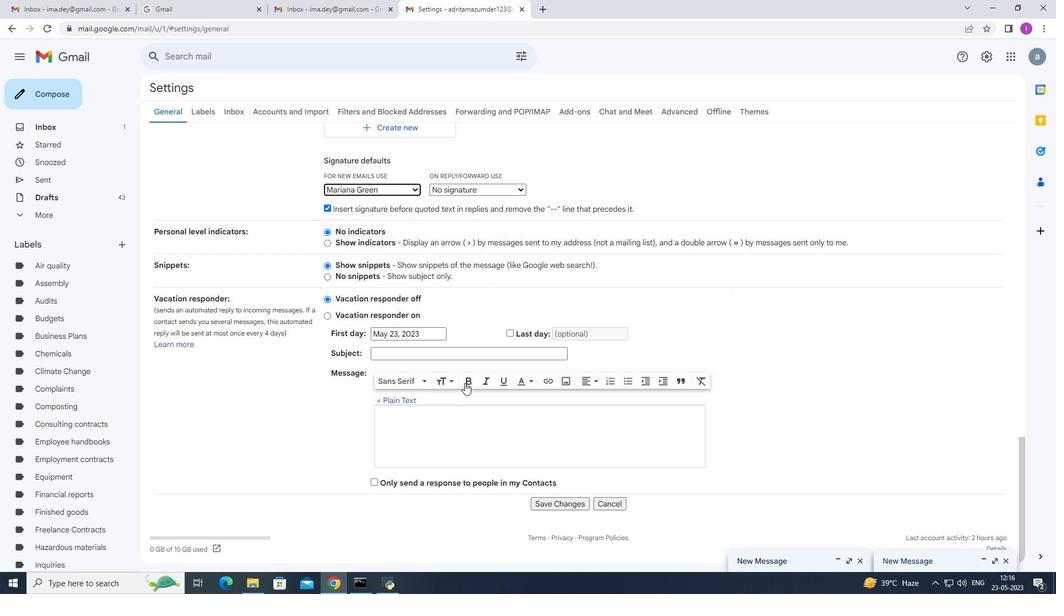 
Action: Mouse scrolled (471, 410) with delta (0, 0)
Screenshot: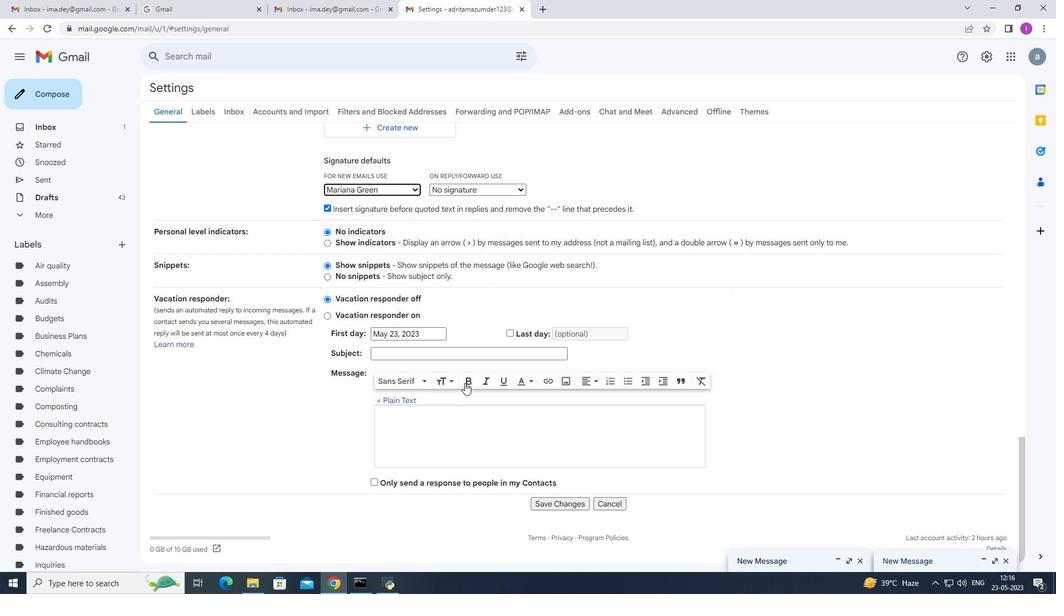 
Action: Mouse moved to (473, 414)
Screenshot: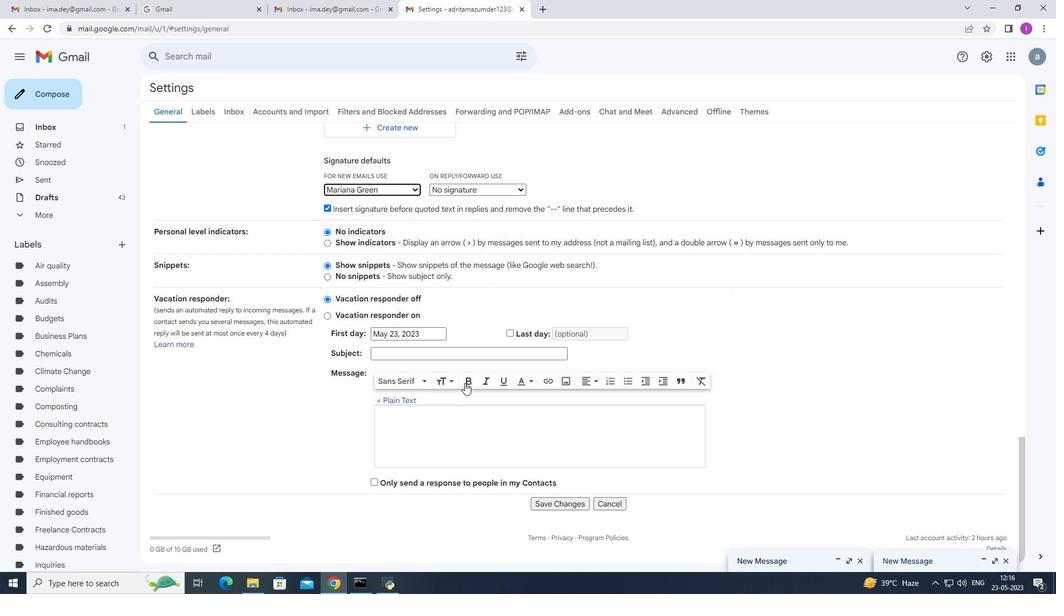
Action: Mouse scrolled (472, 411) with delta (0, 0)
Screenshot: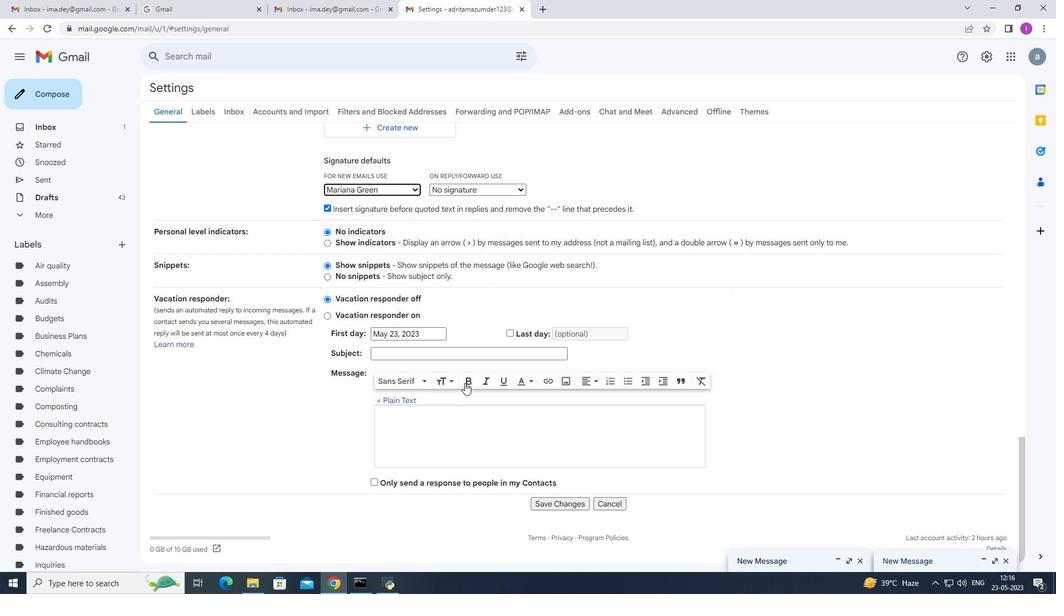 
Action: Mouse moved to (477, 426)
Screenshot: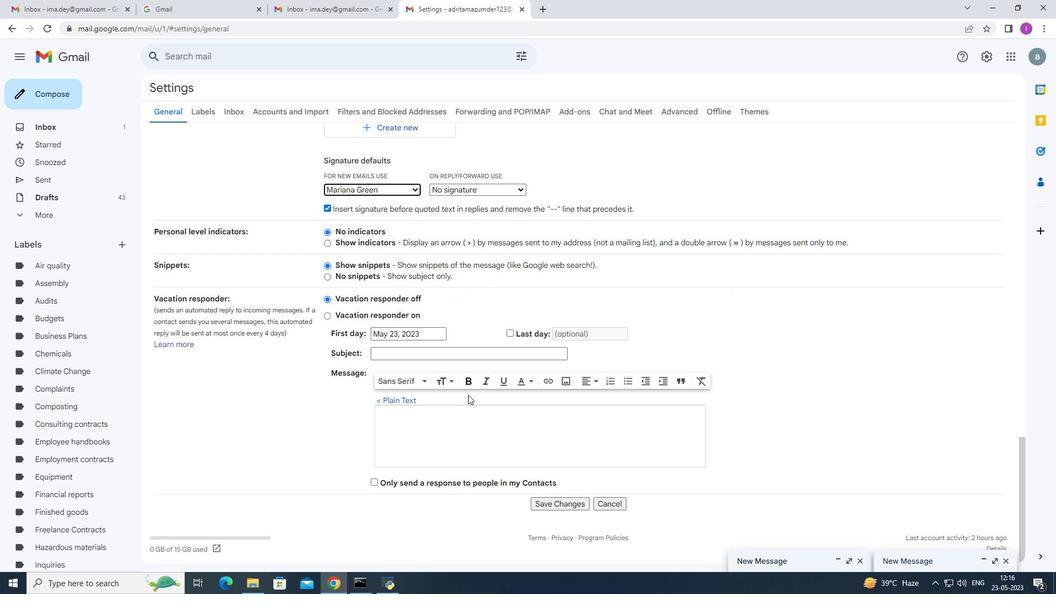 
Action: Mouse scrolled (476, 422) with delta (0, 0)
Screenshot: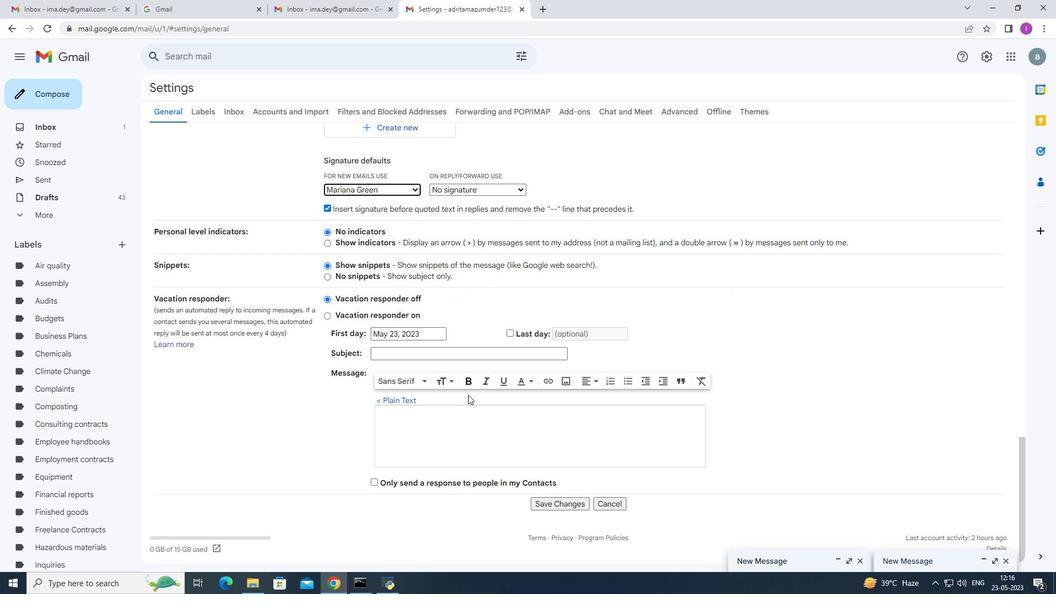
Action: Mouse moved to (560, 500)
Screenshot: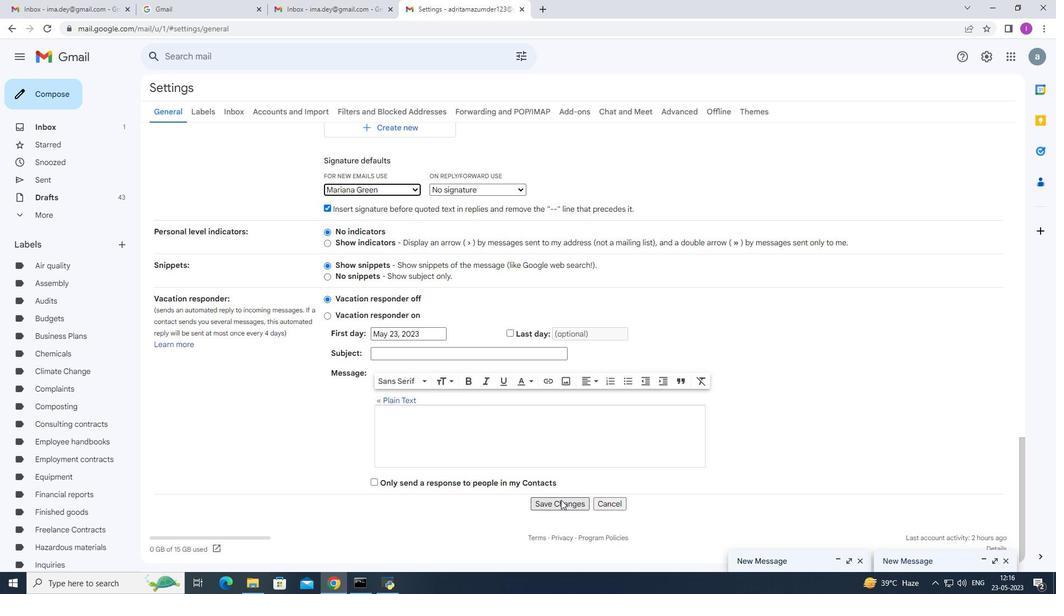 
Action: Mouse pressed left at (560, 500)
Screenshot: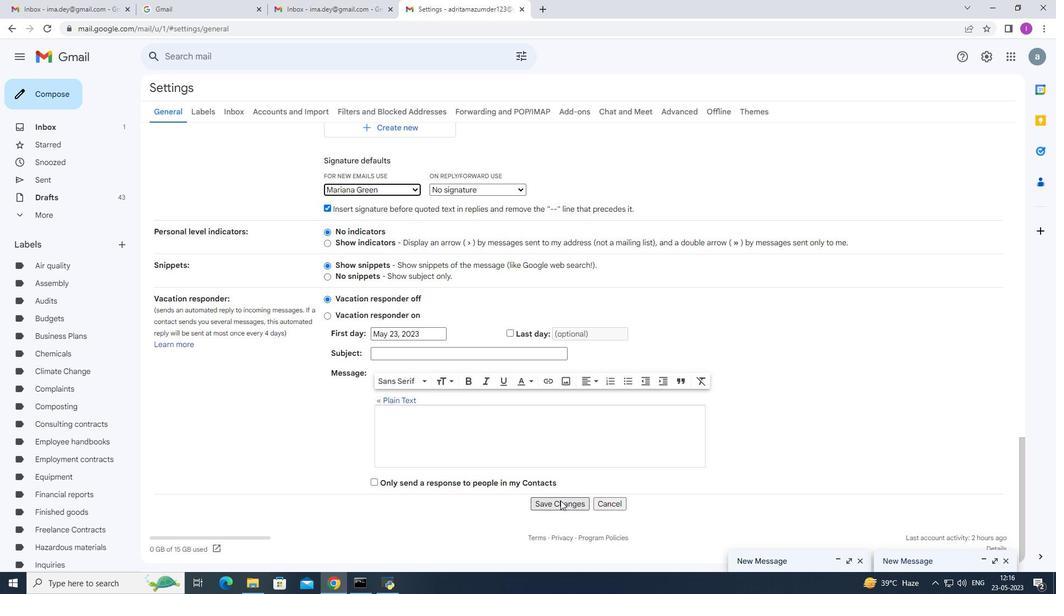
Action: Mouse moved to (62, 101)
Screenshot: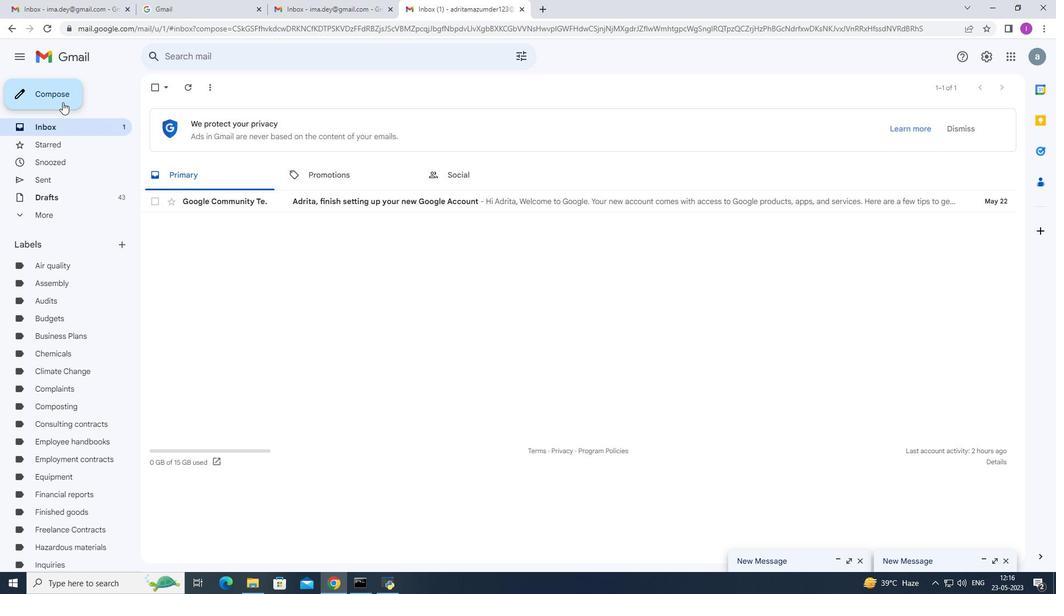 
Action: Mouse pressed left at (62, 101)
Screenshot: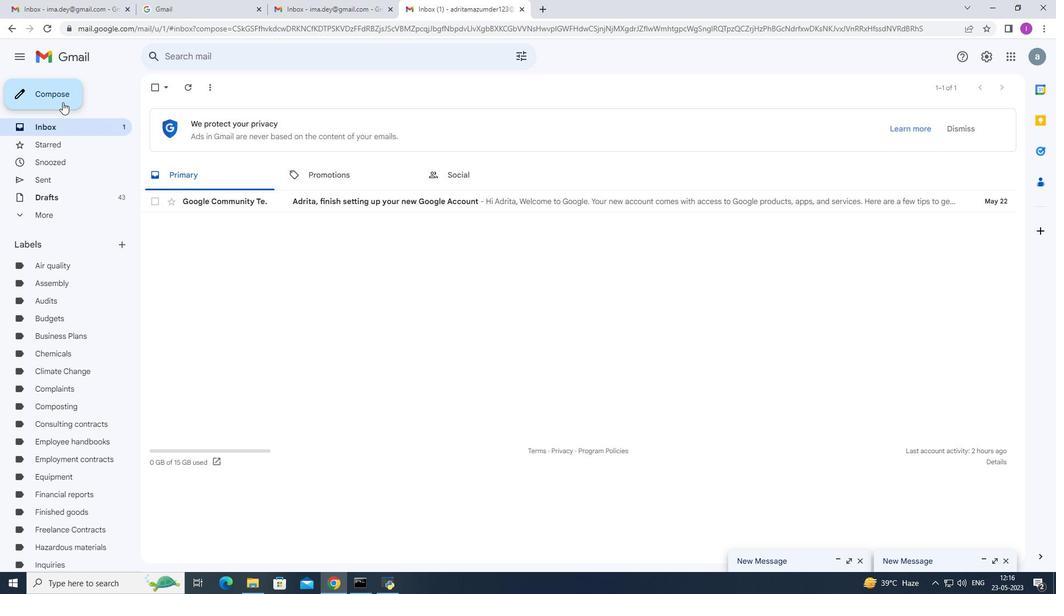 
Action: Mouse moved to (704, 273)
Screenshot: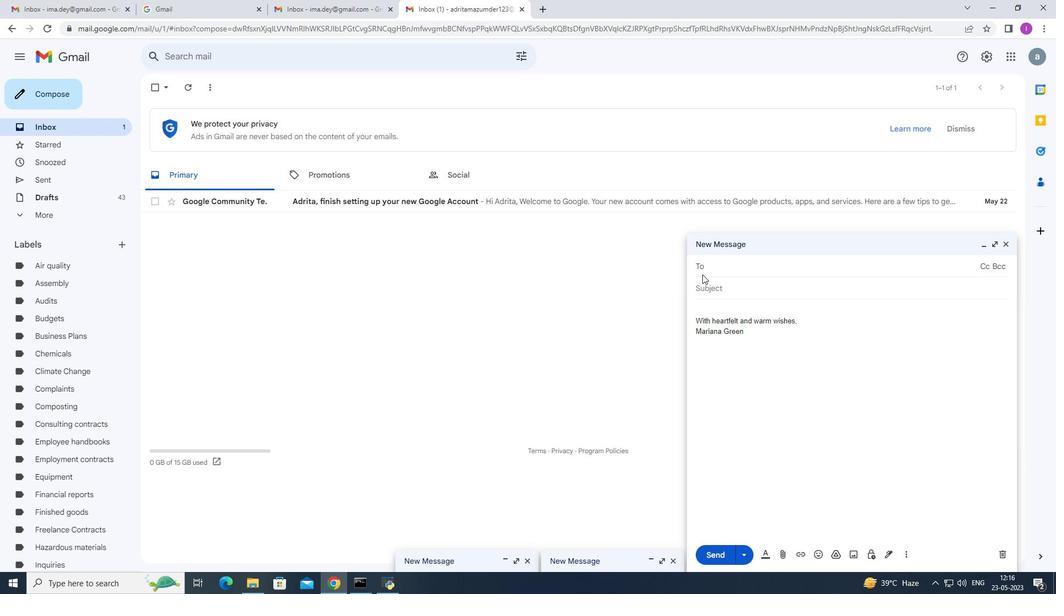 
Action: Key pressed so
Screenshot: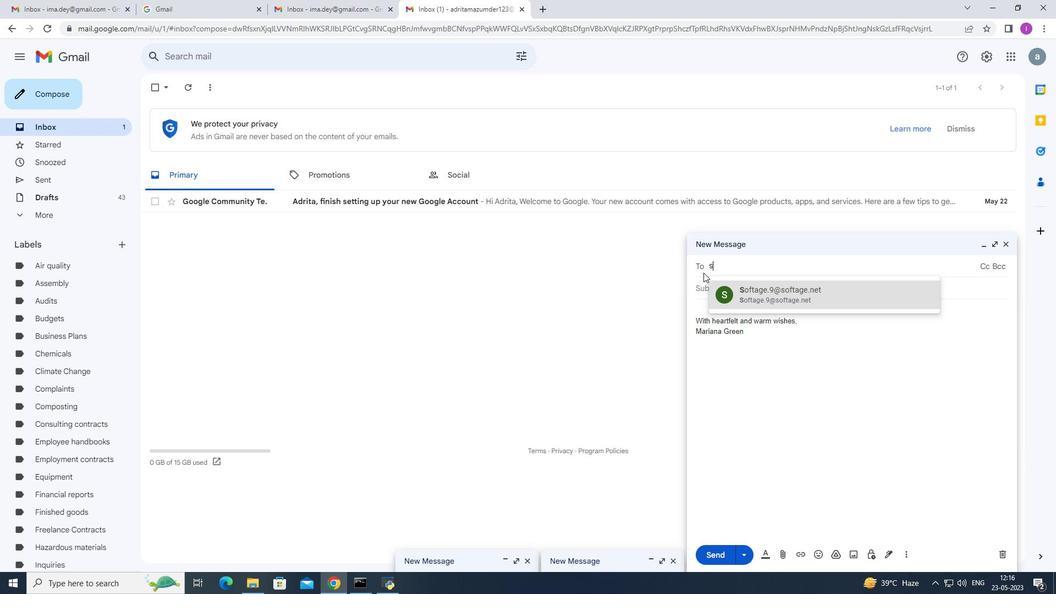 
Action: Mouse moved to (755, 289)
Screenshot: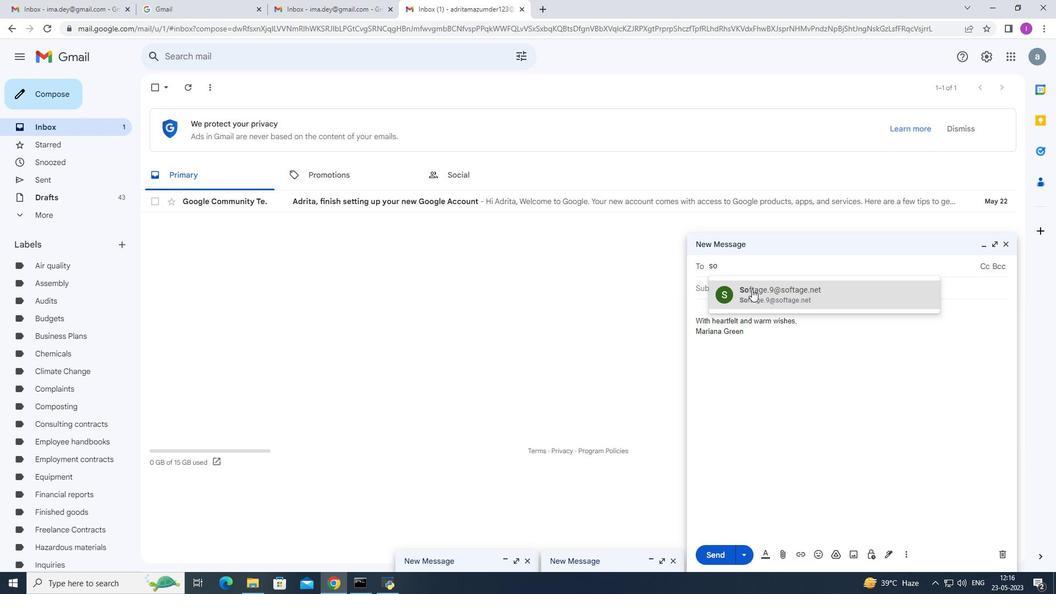 
Action: Mouse pressed left at (755, 289)
Screenshot: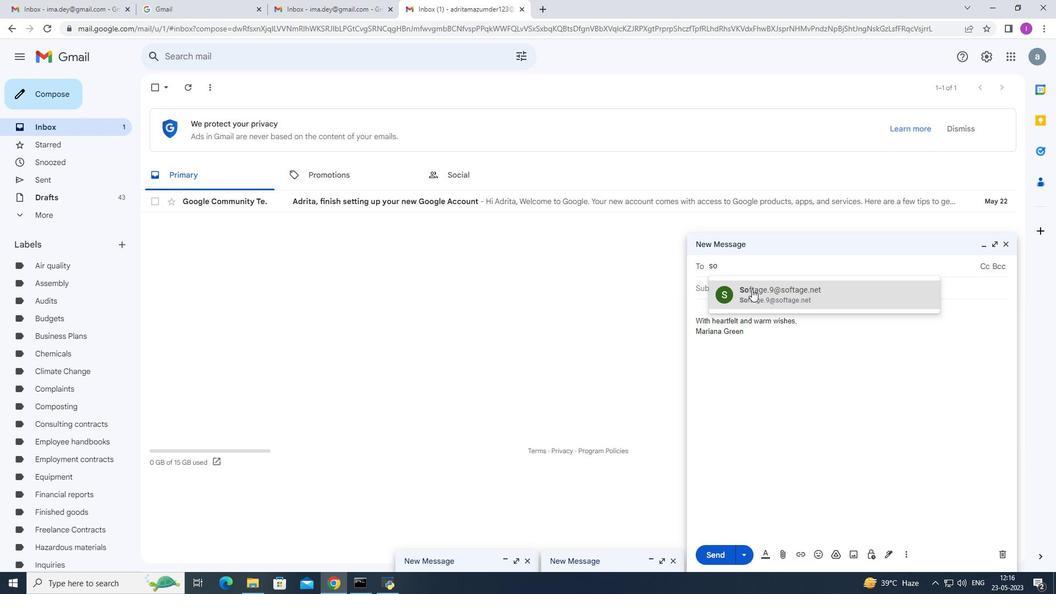 
Action: Mouse moved to (844, 469)
Screenshot: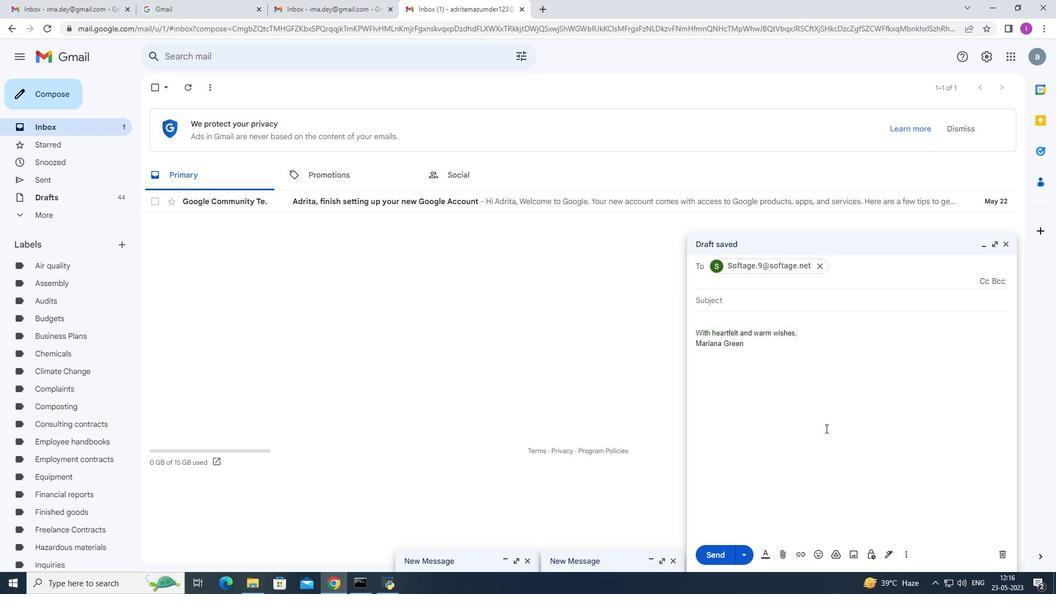 
Action: Mouse scrolled (844, 469) with delta (0, 0)
Screenshot: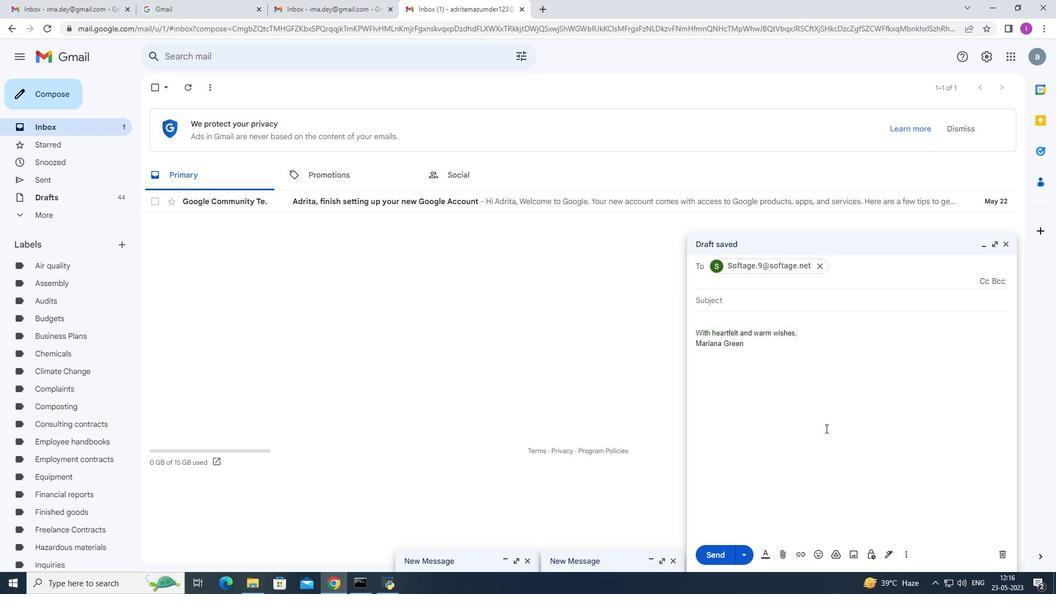 
Action: Mouse moved to (907, 560)
Screenshot: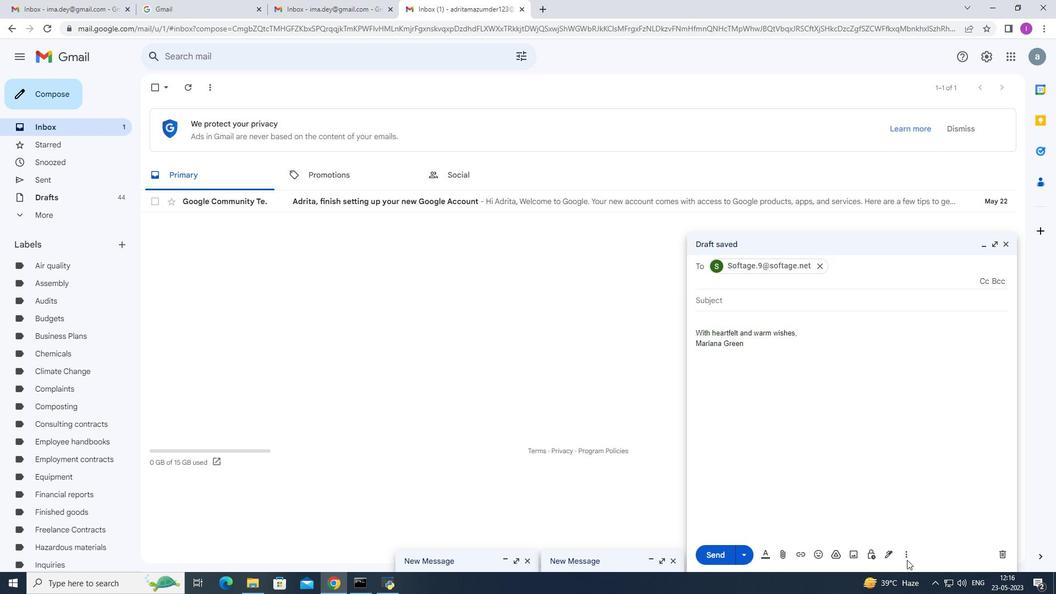 
Action: Mouse pressed left at (907, 560)
Screenshot: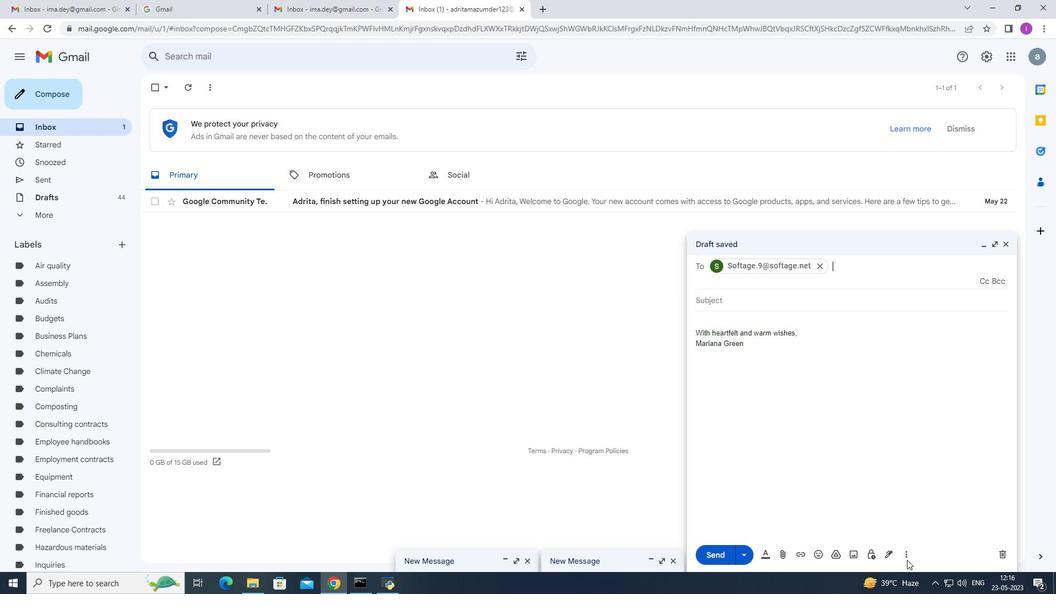 
Action: Mouse moved to (907, 557)
Screenshot: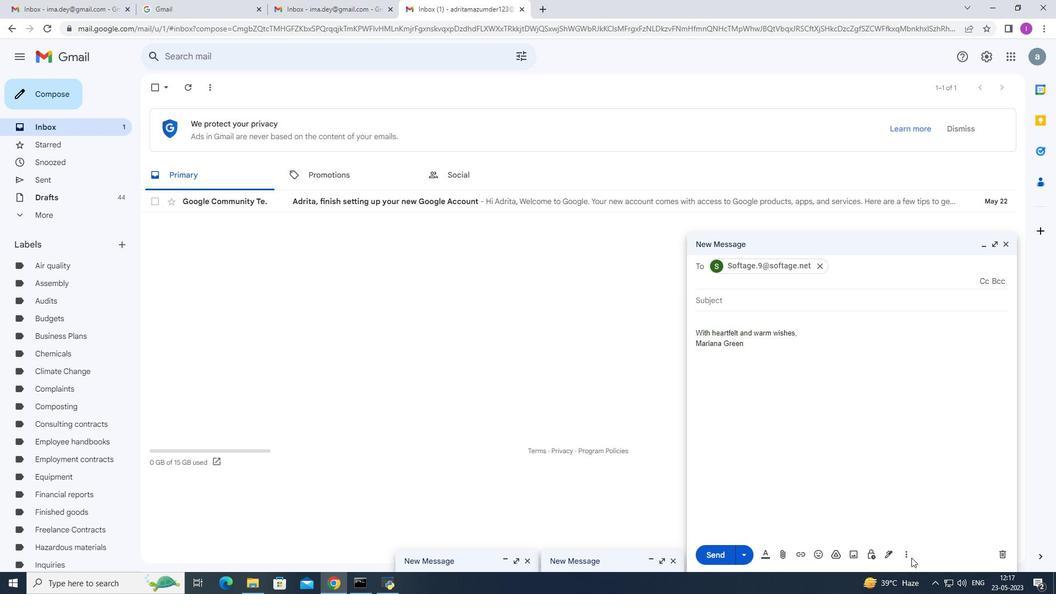 
Action: Mouse pressed left at (907, 557)
Screenshot: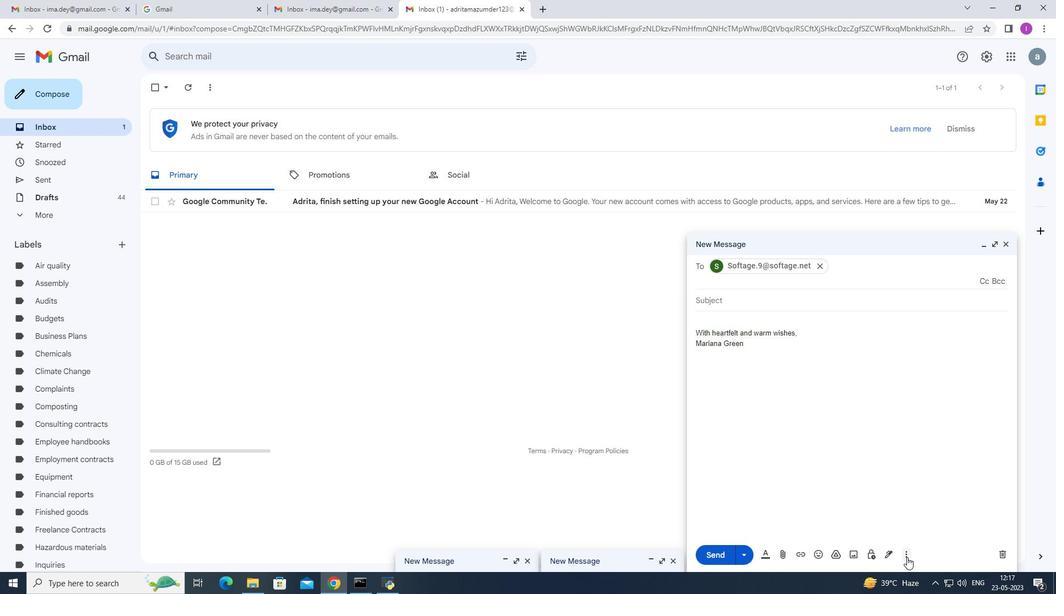 
Action: Mouse moved to (750, 242)
Screenshot: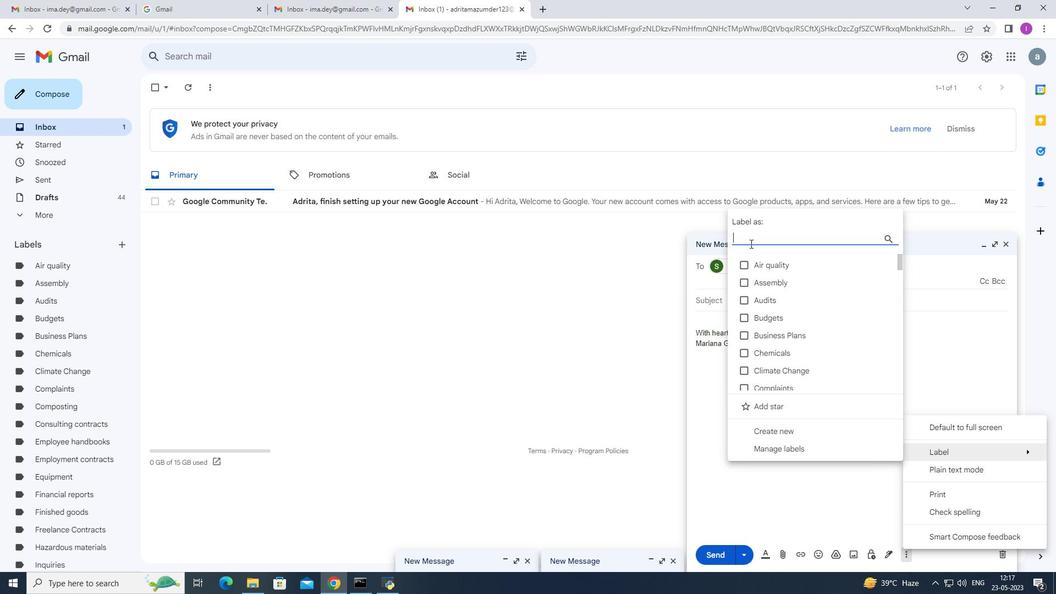 
Action: Mouse pressed left at (750, 242)
Screenshot: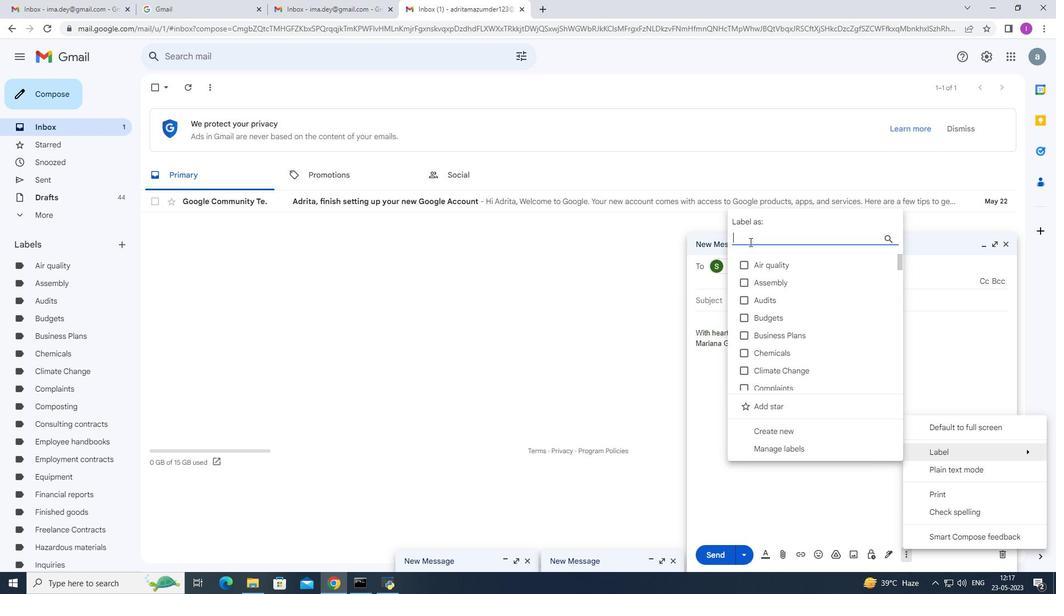 
Action: Mouse moved to (748, 234)
Screenshot: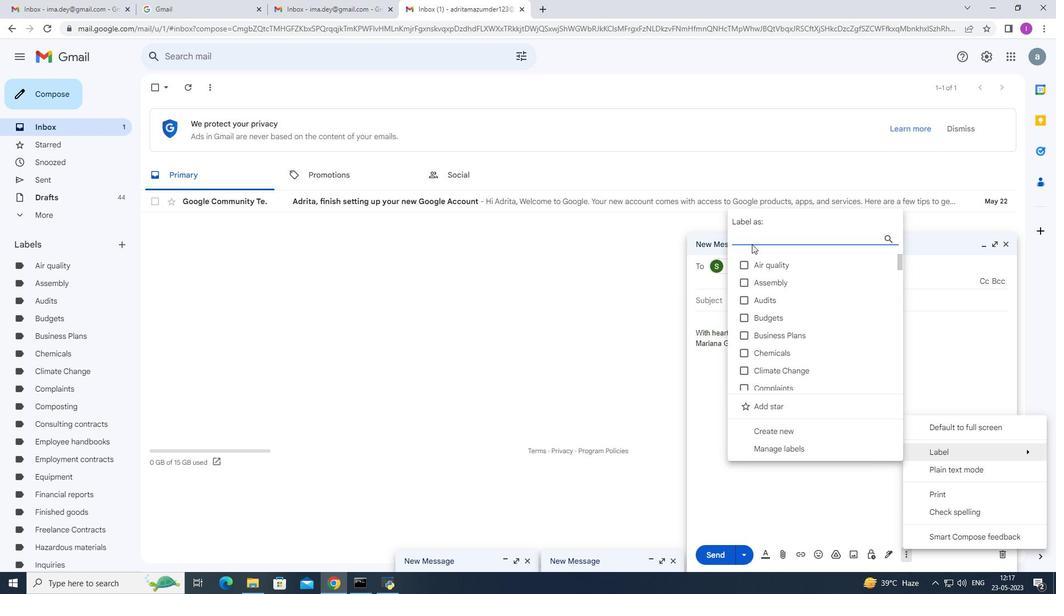 
Action: Mouse pressed left at (748, 234)
Screenshot: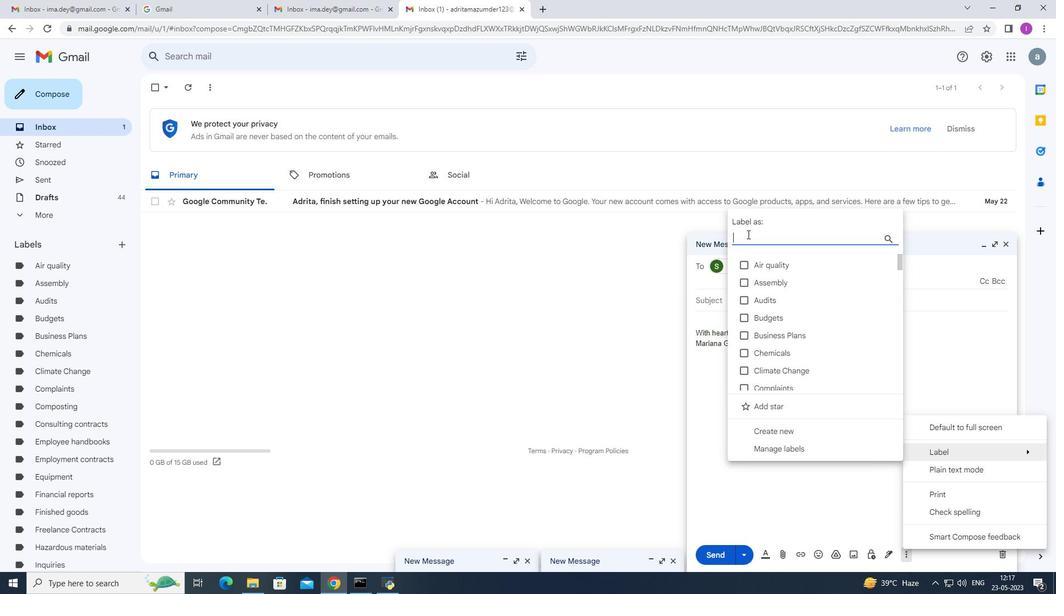 
Action: Key pressed <Key.shift><Key.shift><Key.shift><Key.shift><Key.shift><Key.shift><Key.shift>Purchase<Key.space>agreements
Screenshot: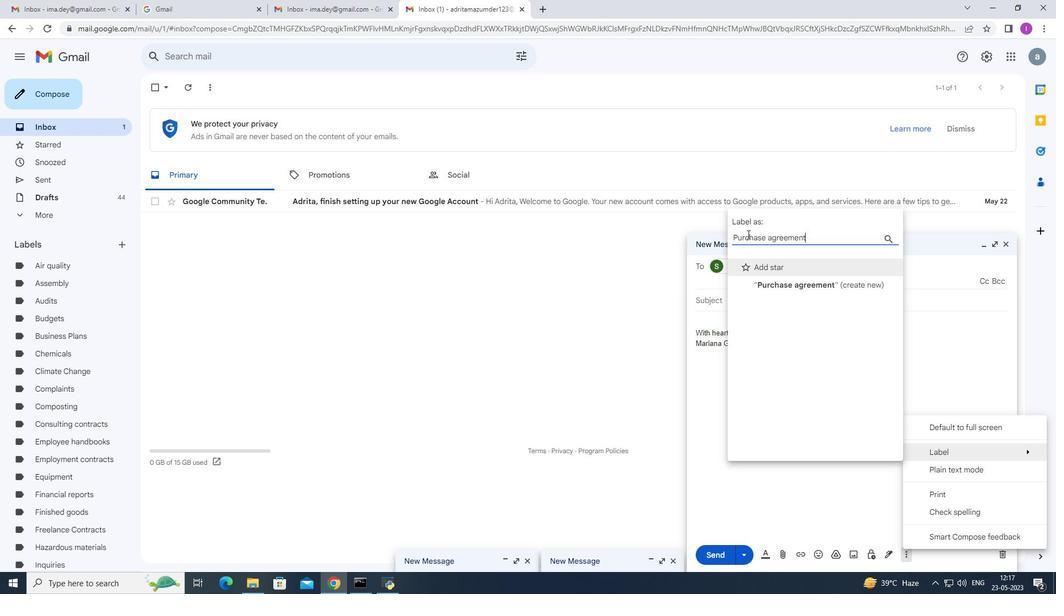
Action: Mouse moved to (813, 282)
Screenshot: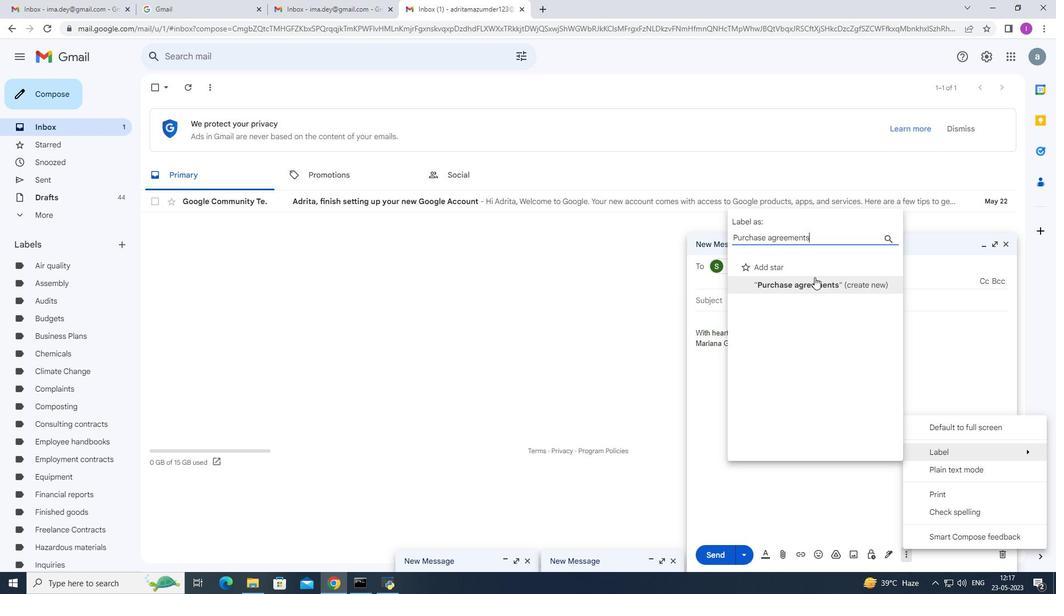
Action: Mouse pressed left at (813, 282)
Screenshot: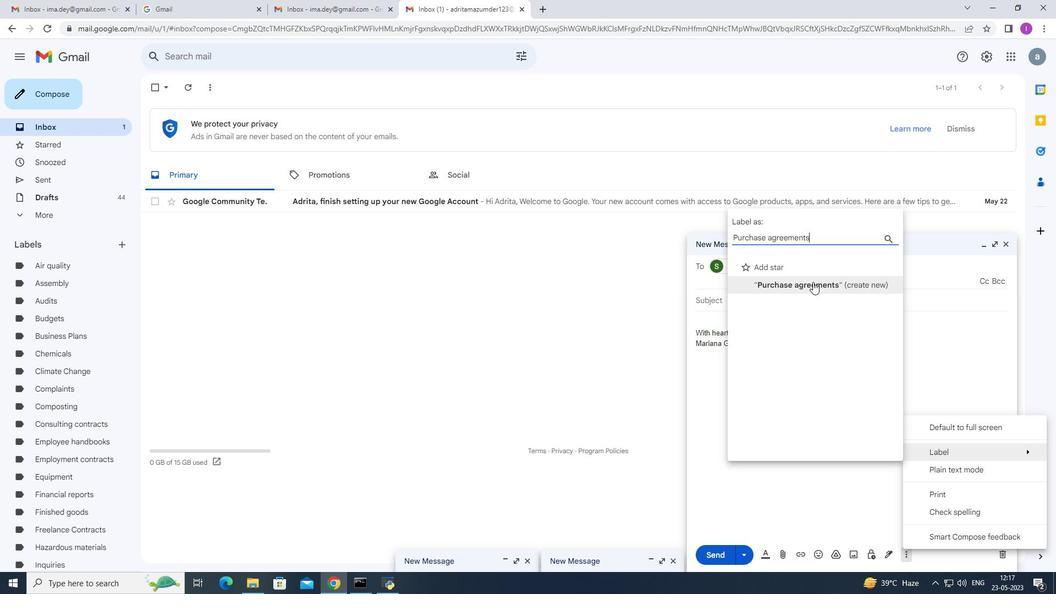 
Action: Mouse moved to (638, 351)
Screenshot: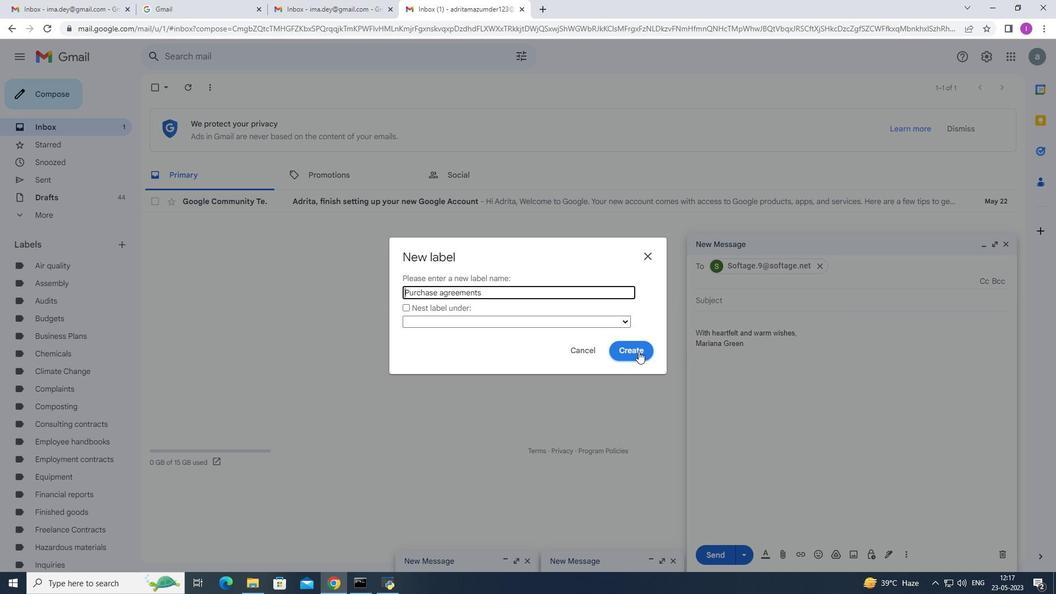 
Action: Mouse pressed left at (638, 351)
Screenshot: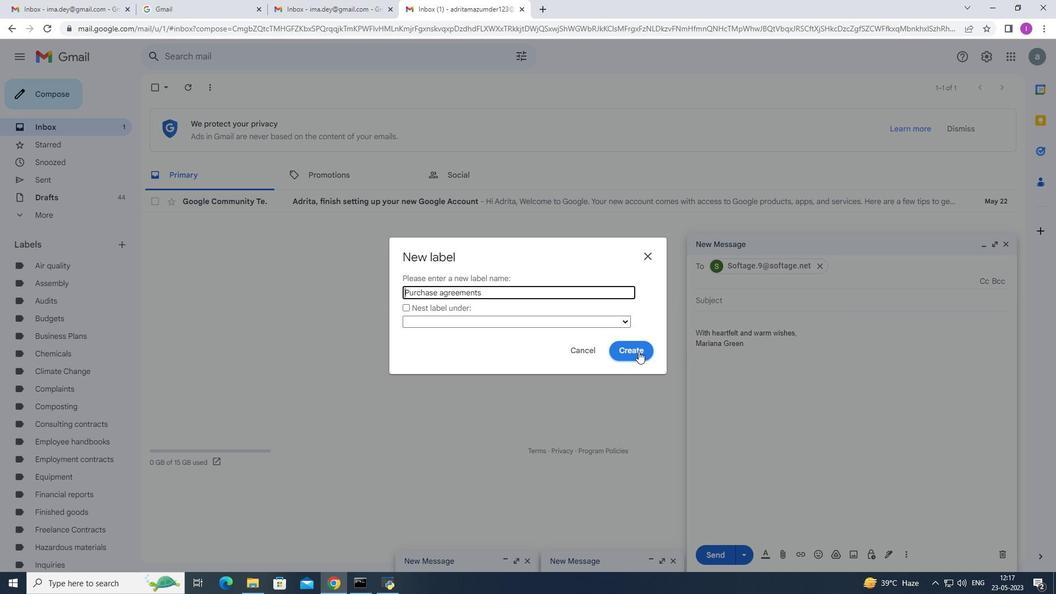 
Action: Mouse moved to (907, 555)
Screenshot: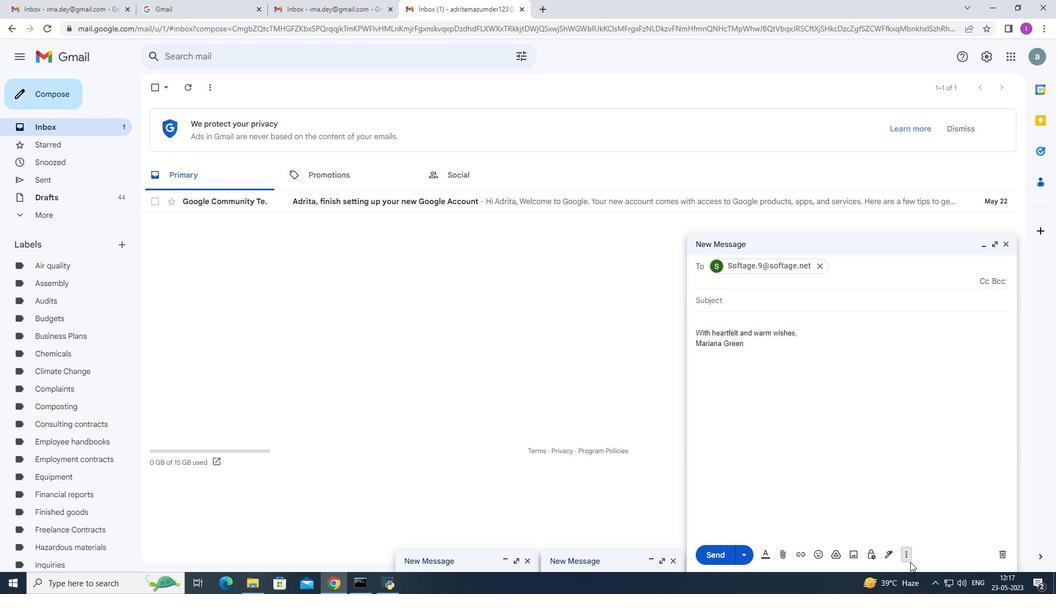 
Action: Mouse pressed left at (907, 555)
Screenshot: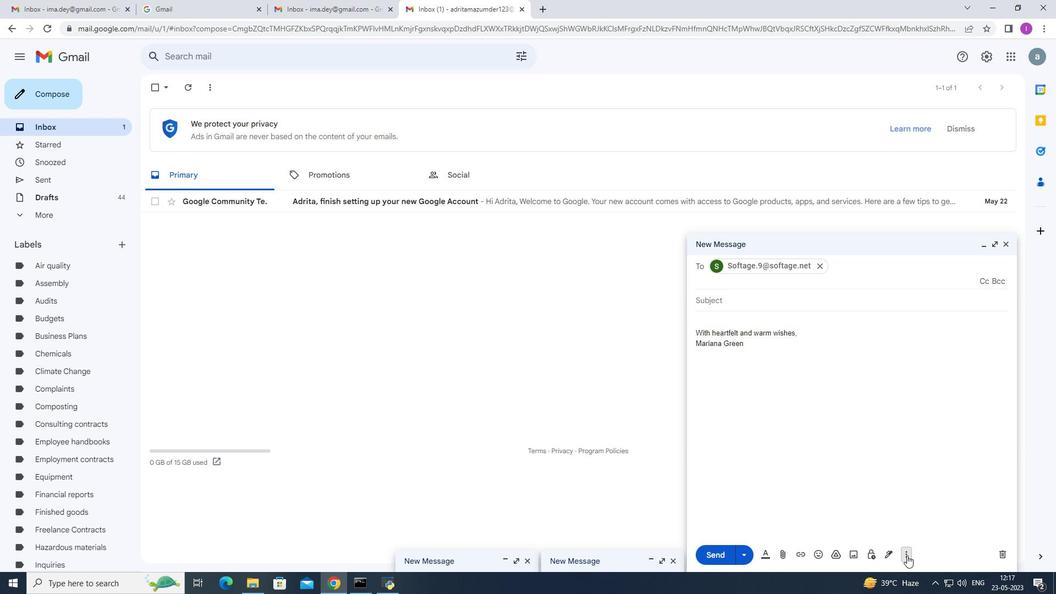 
Action: Mouse moved to (632, 311)
Screenshot: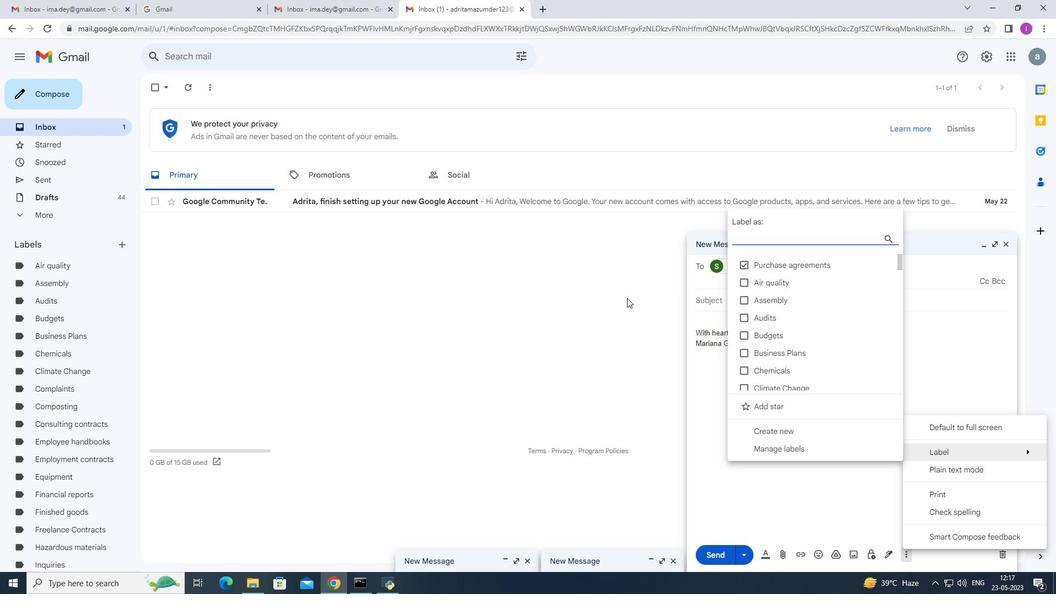 
Action: Mouse pressed left at (632, 311)
Screenshot: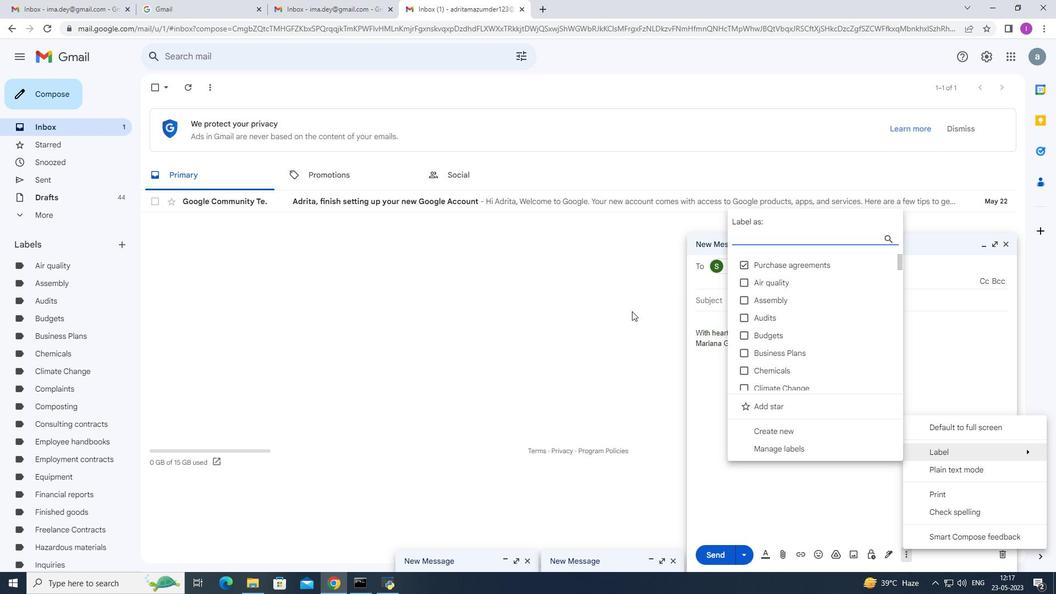 
